 Task: Look for space in Issoire, France from 8th June, 2023 to 12th June, 2023 for 2 adults in price range Rs.8000 to Rs.16000. Place can be private room with 1  bedroom having 1 bed and 1 bathroom. Property type can be flatguest house, hotel. Booking option can be shelf check-in. Required host language is English.
Action: Mouse moved to (547, 141)
Screenshot: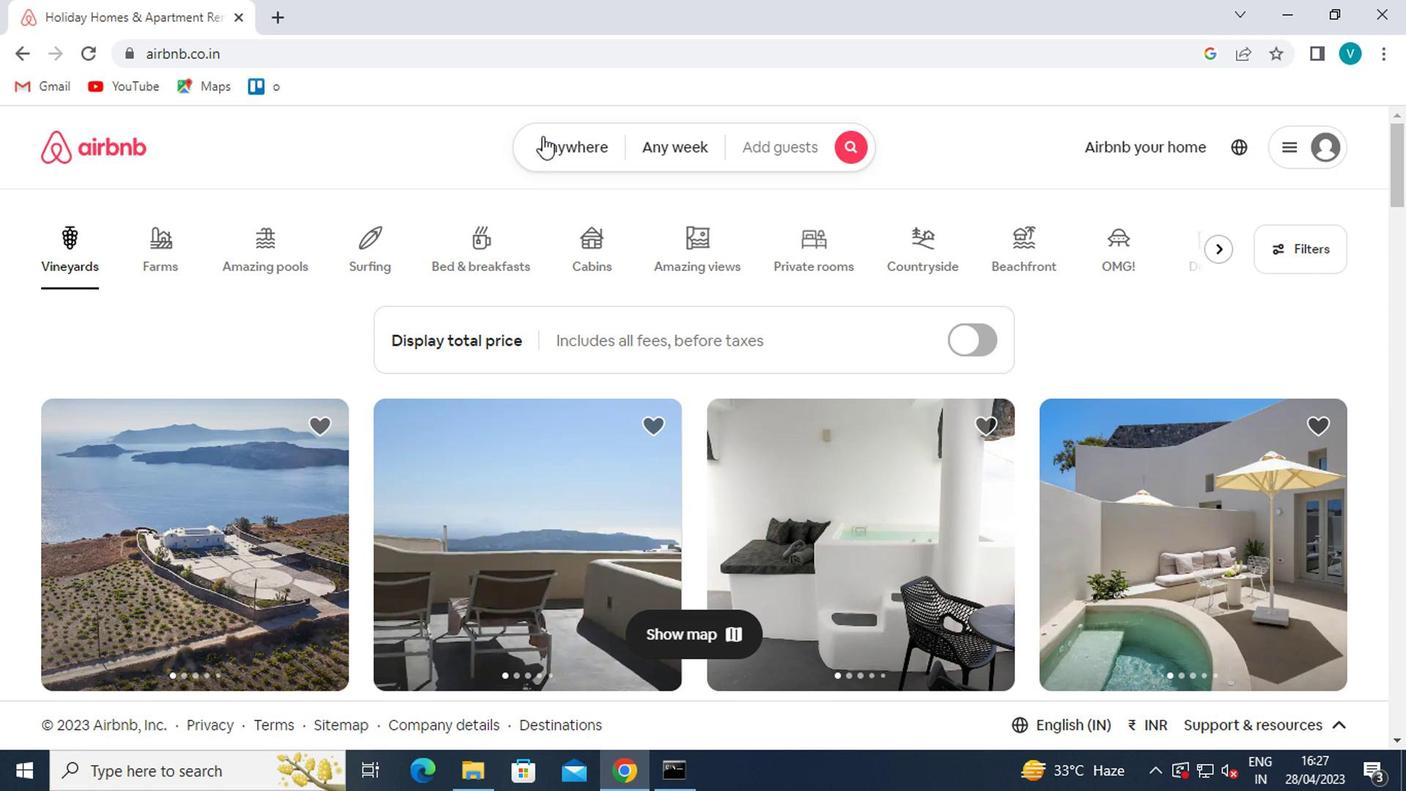
Action: Mouse pressed left at (547, 141)
Screenshot: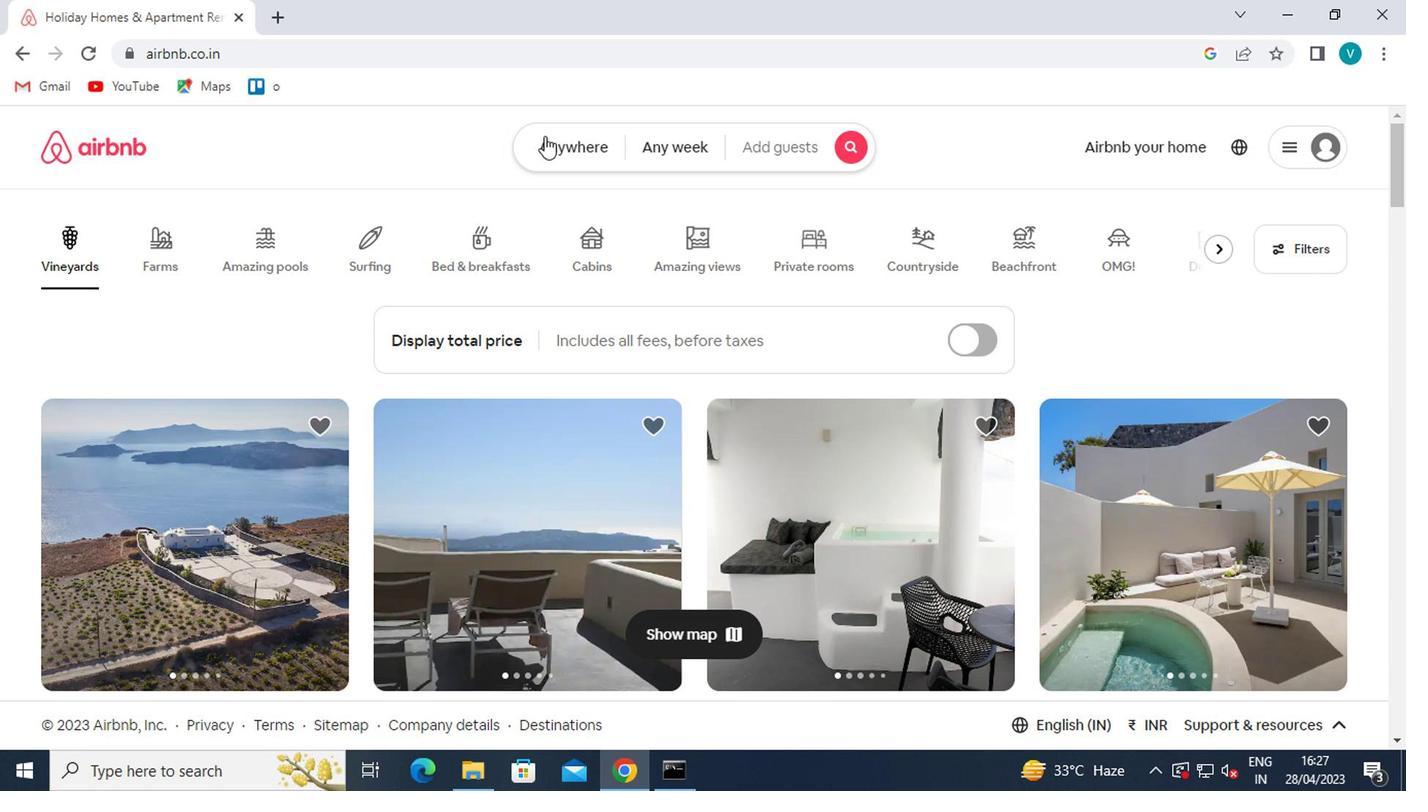 
Action: Mouse moved to (536, 232)
Screenshot: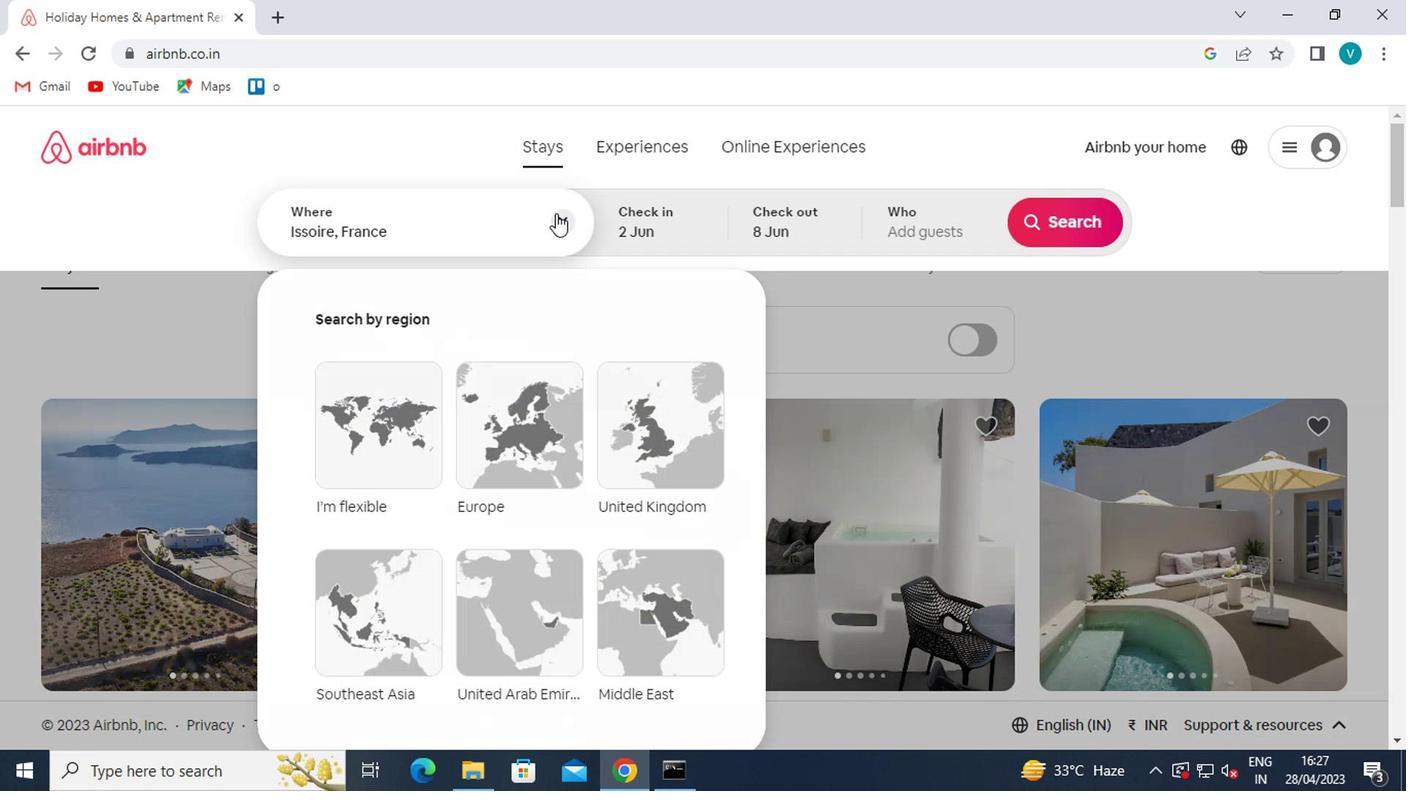
Action: Mouse pressed left at (536, 232)
Screenshot: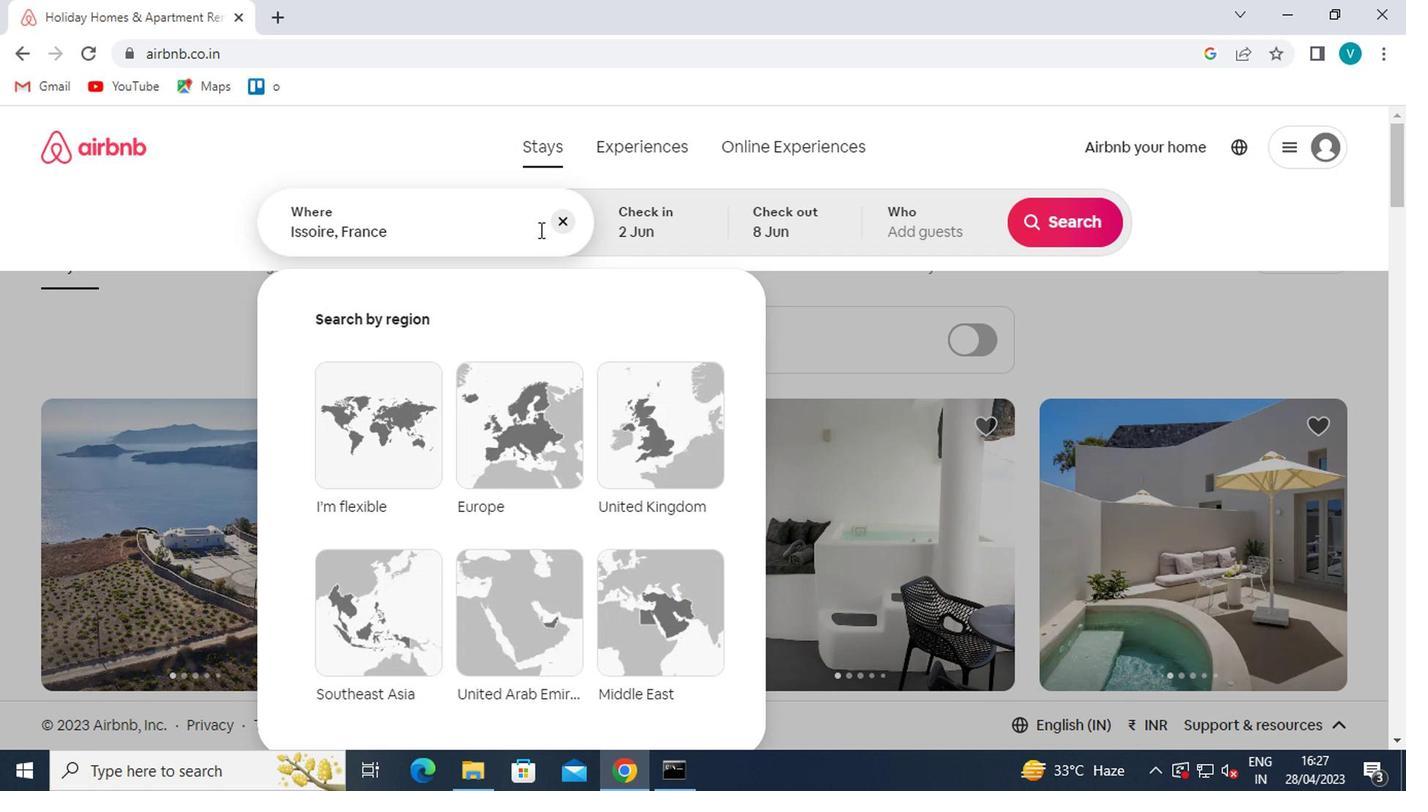 
Action: Key pressed <Key.caps_lock>i<Key.caps_lock>ssoire<Key.down><Key.enter>
Screenshot: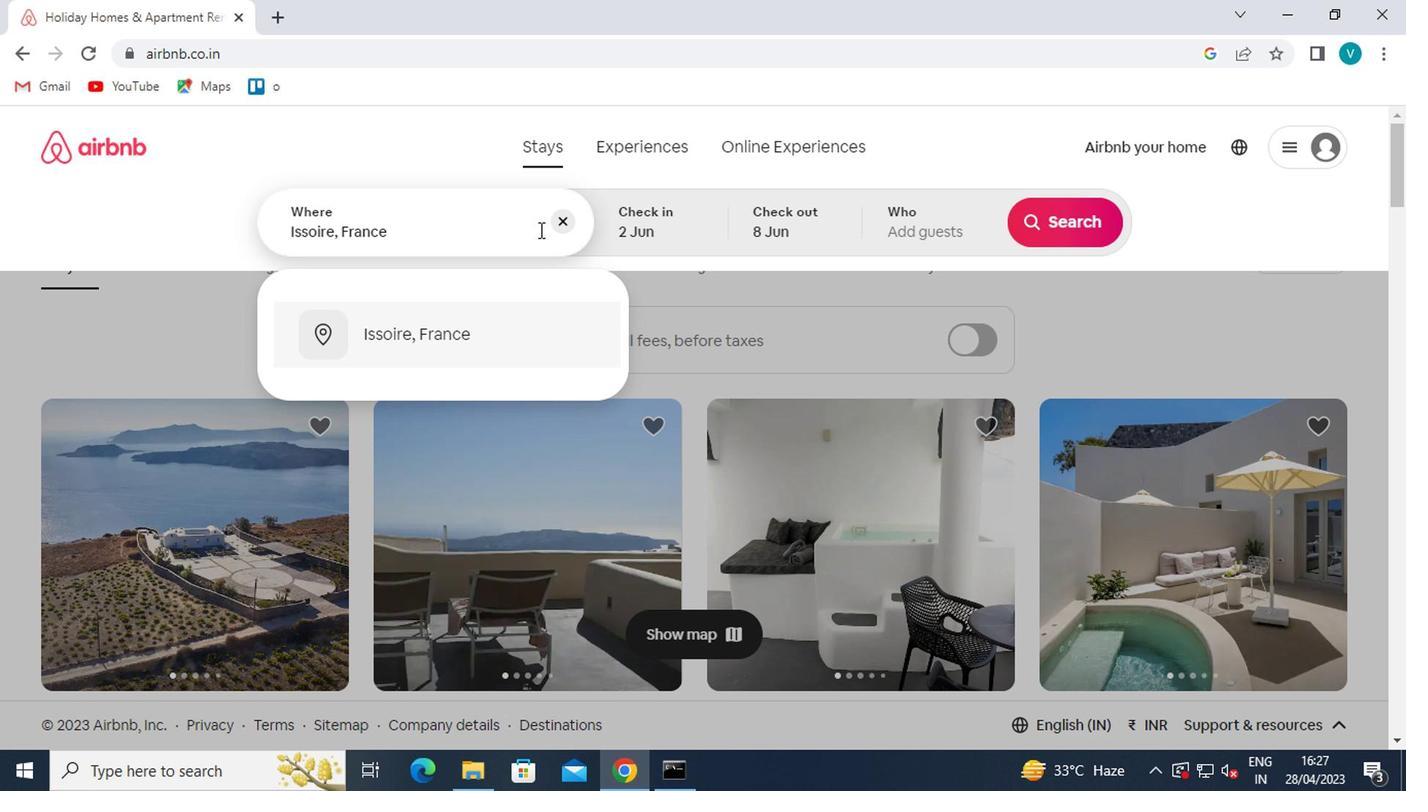 
Action: Mouse moved to (697, 213)
Screenshot: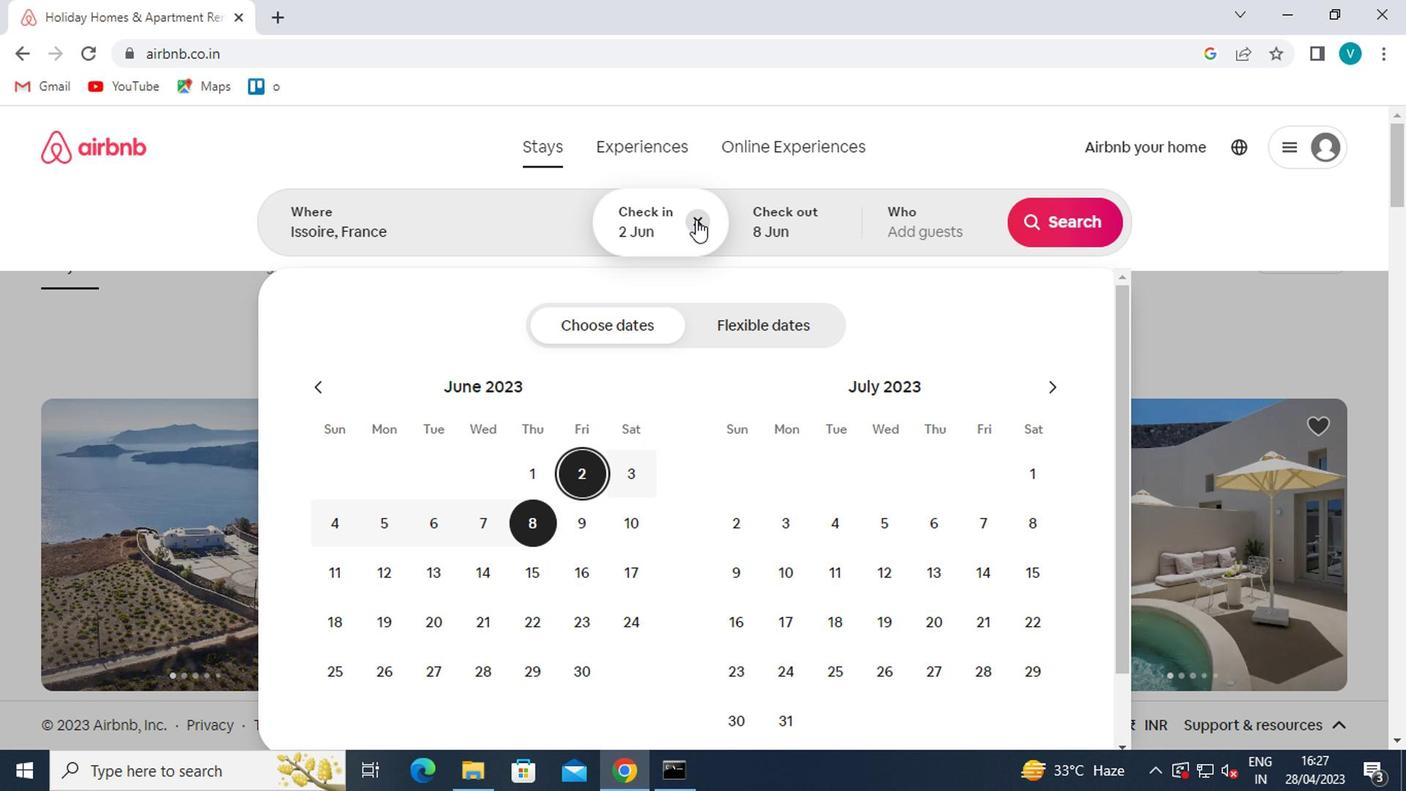 
Action: Mouse pressed left at (697, 213)
Screenshot: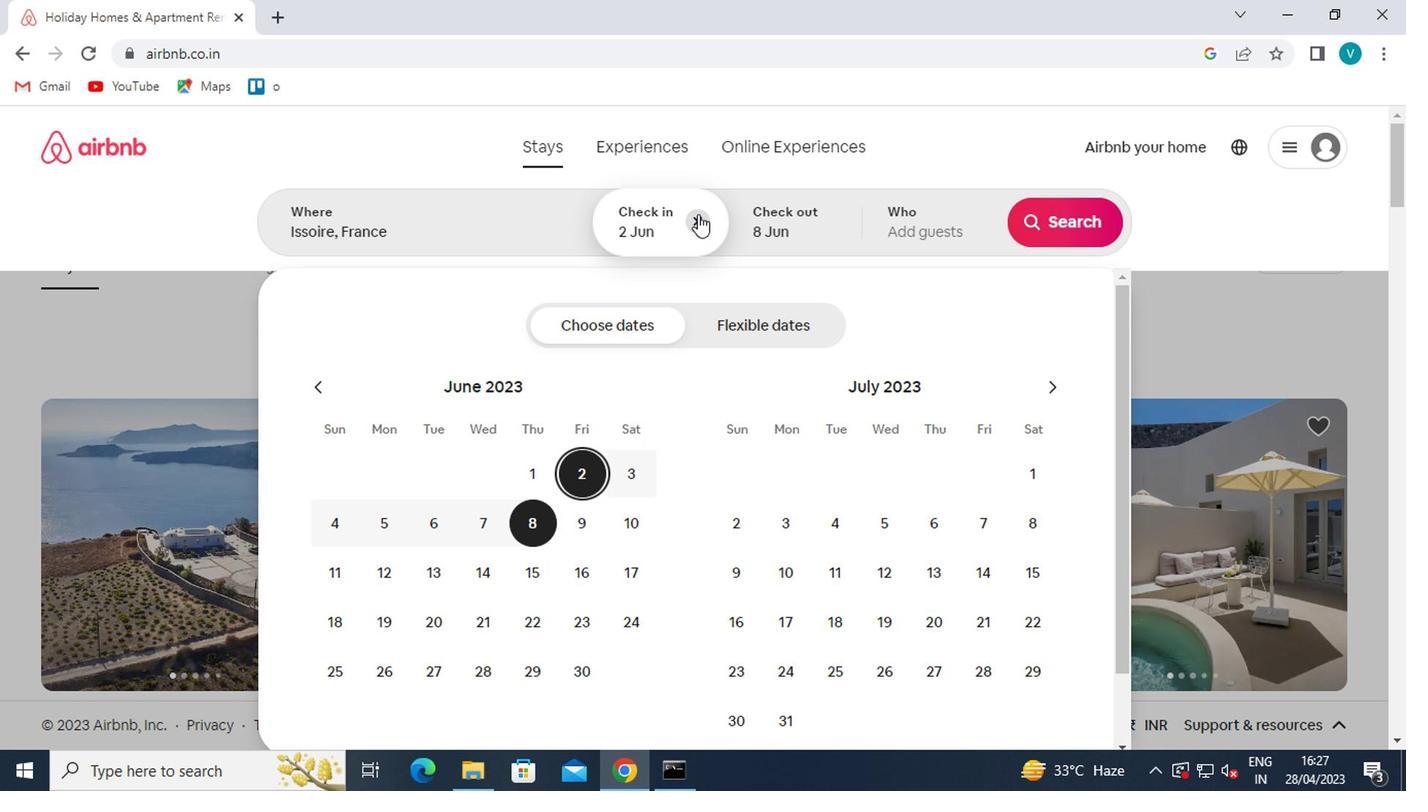 
Action: Mouse moved to (542, 529)
Screenshot: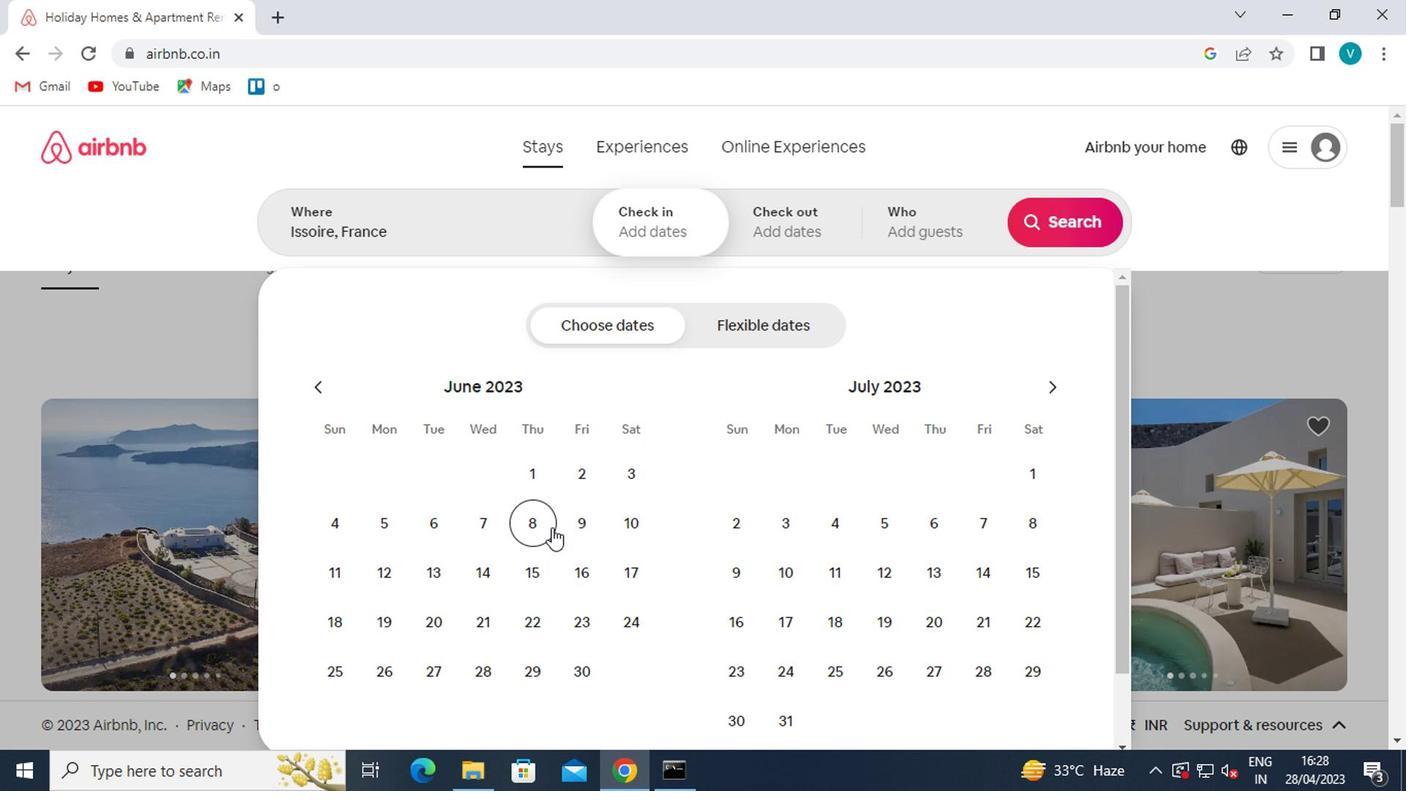
Action: Mouse pressed left at (542, 529)
Screenshot: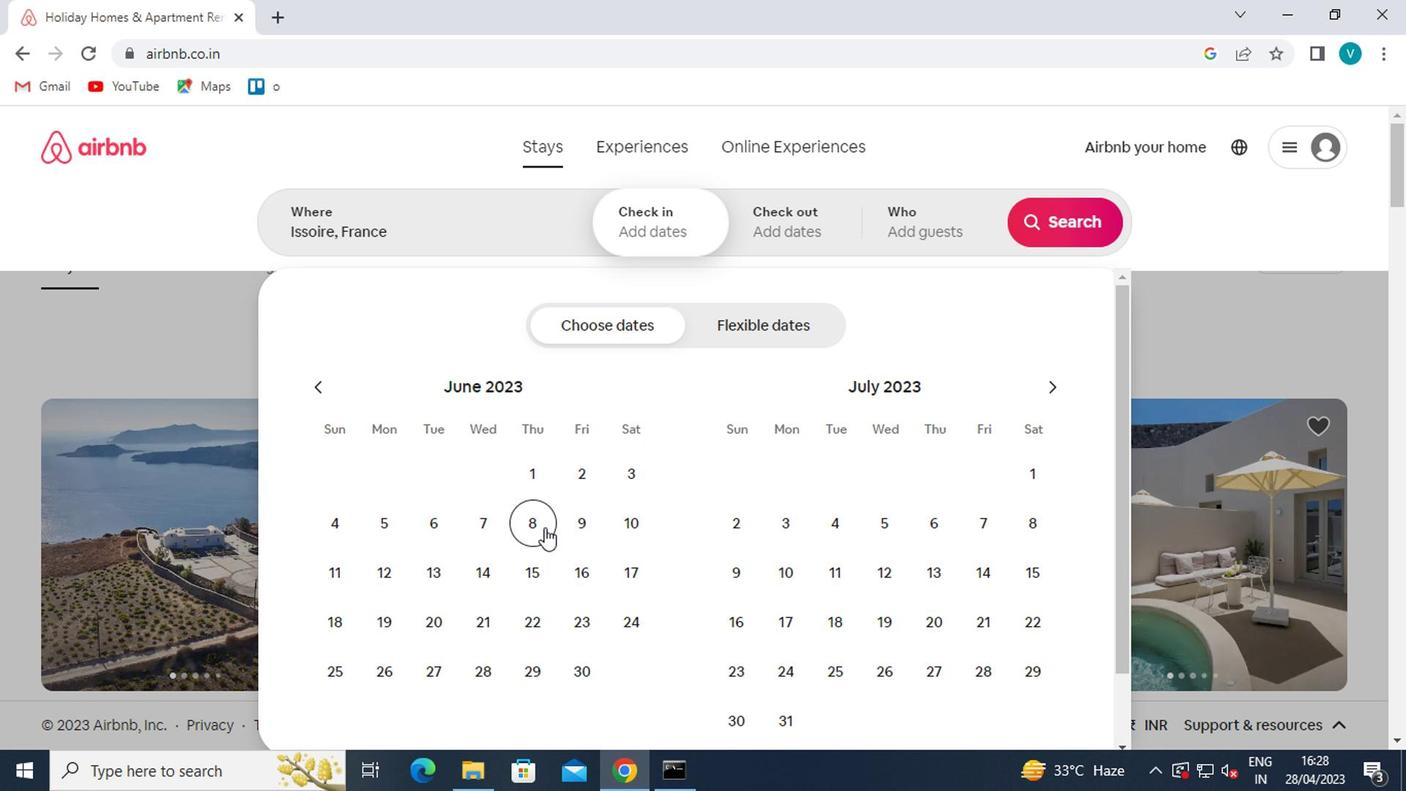 
Action: Mouse moved to (378, 574)
Screenshot: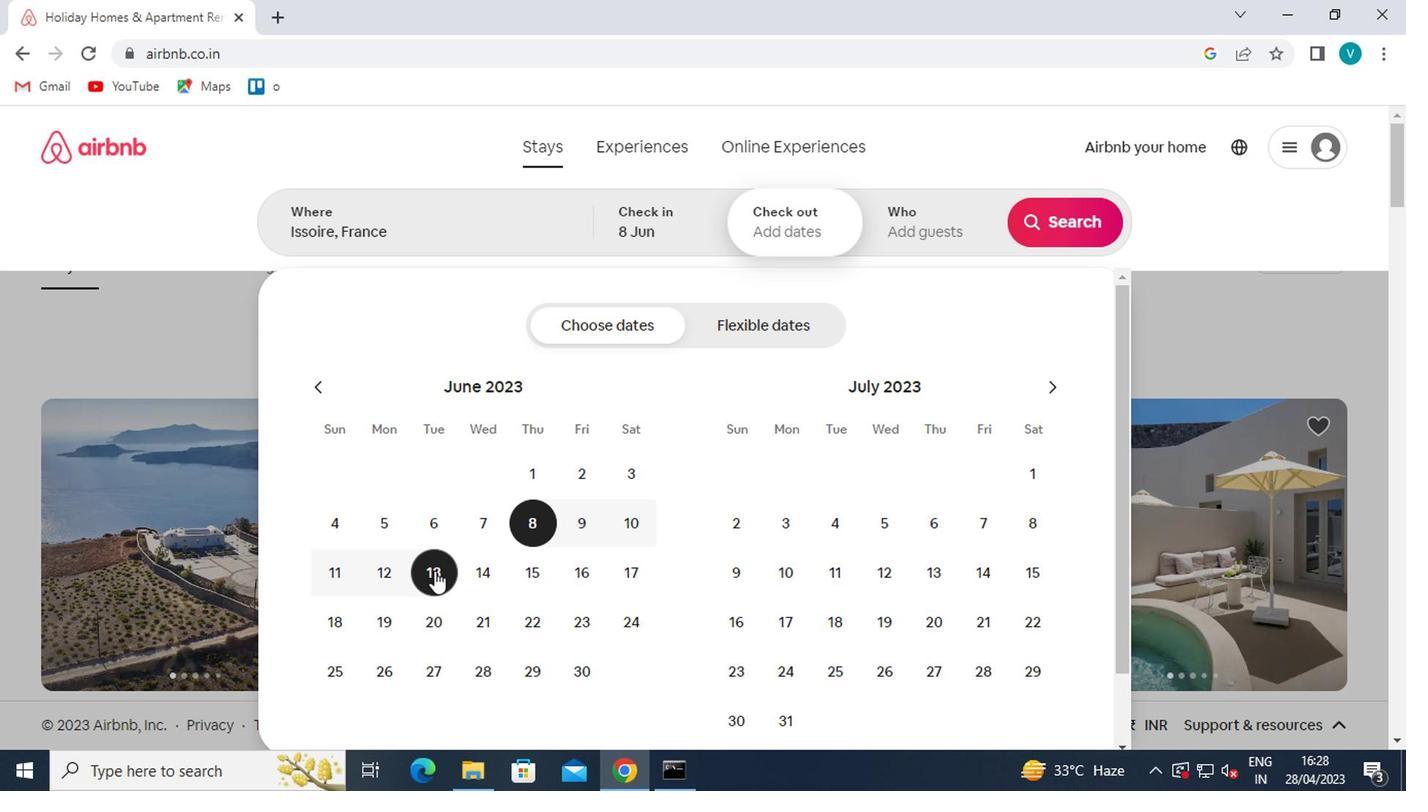 
Action: Mouse pressed left at (378, 574)
Screenshot: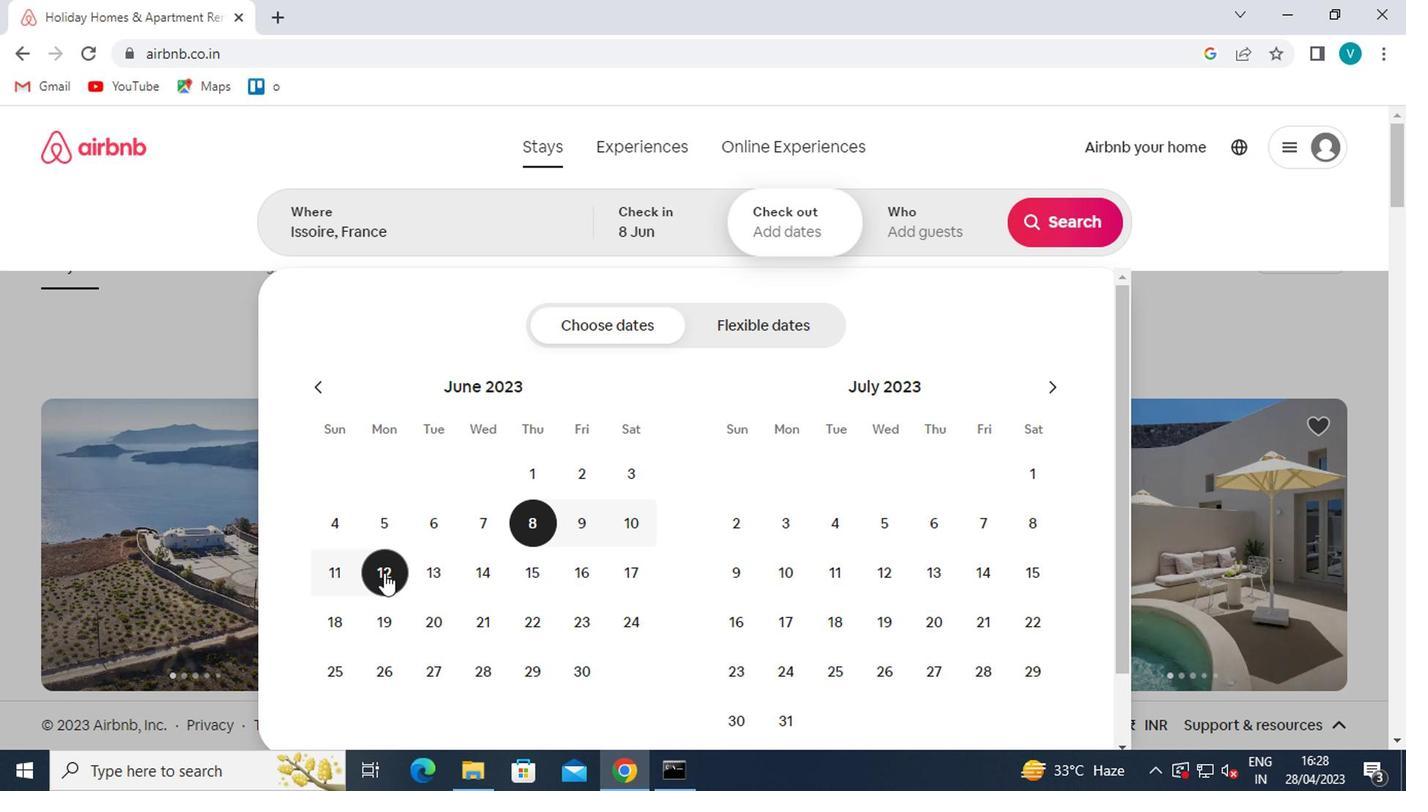 
Action: Mouse moved to (924, 238)
Screenshot: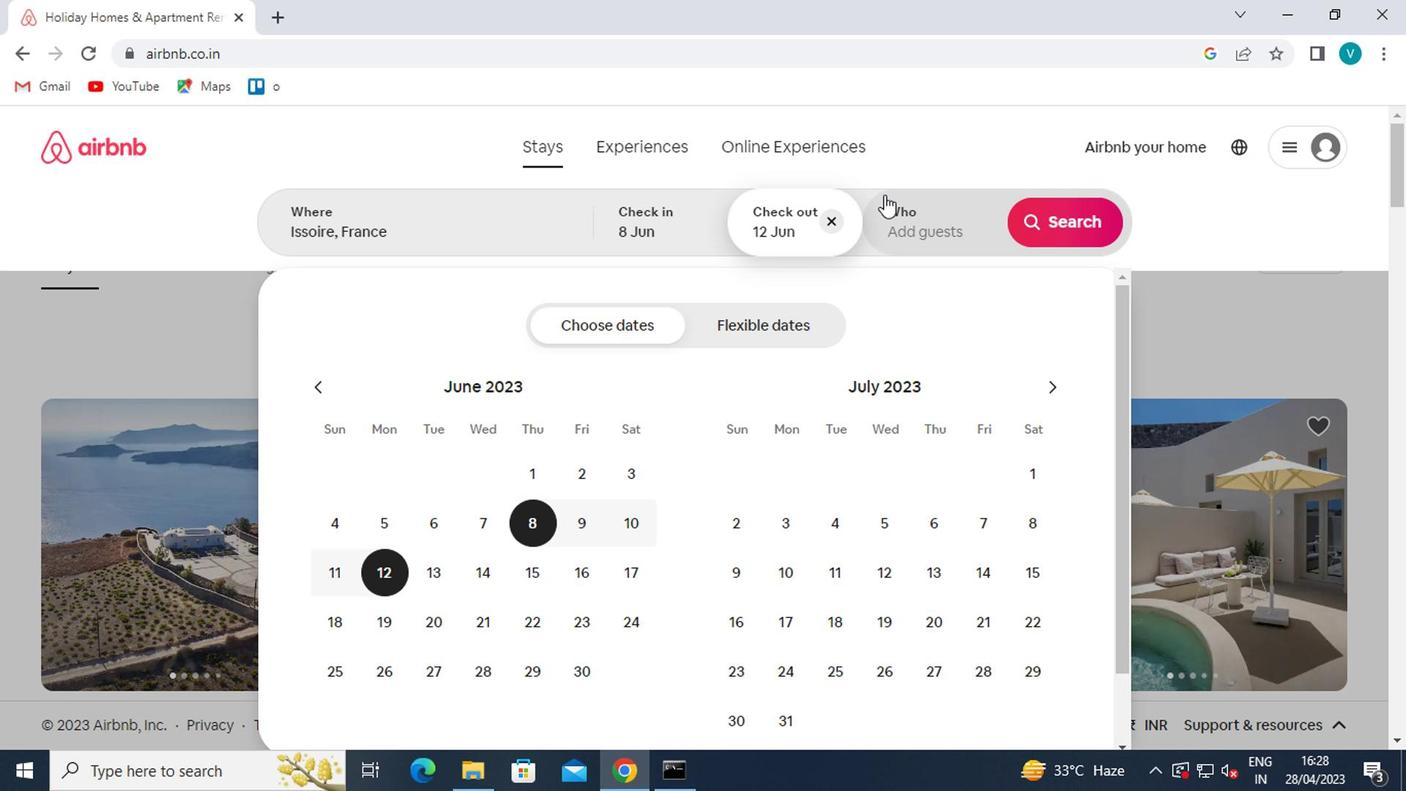 
Action: Mouse pressed left at (924, 238)
Screenshot: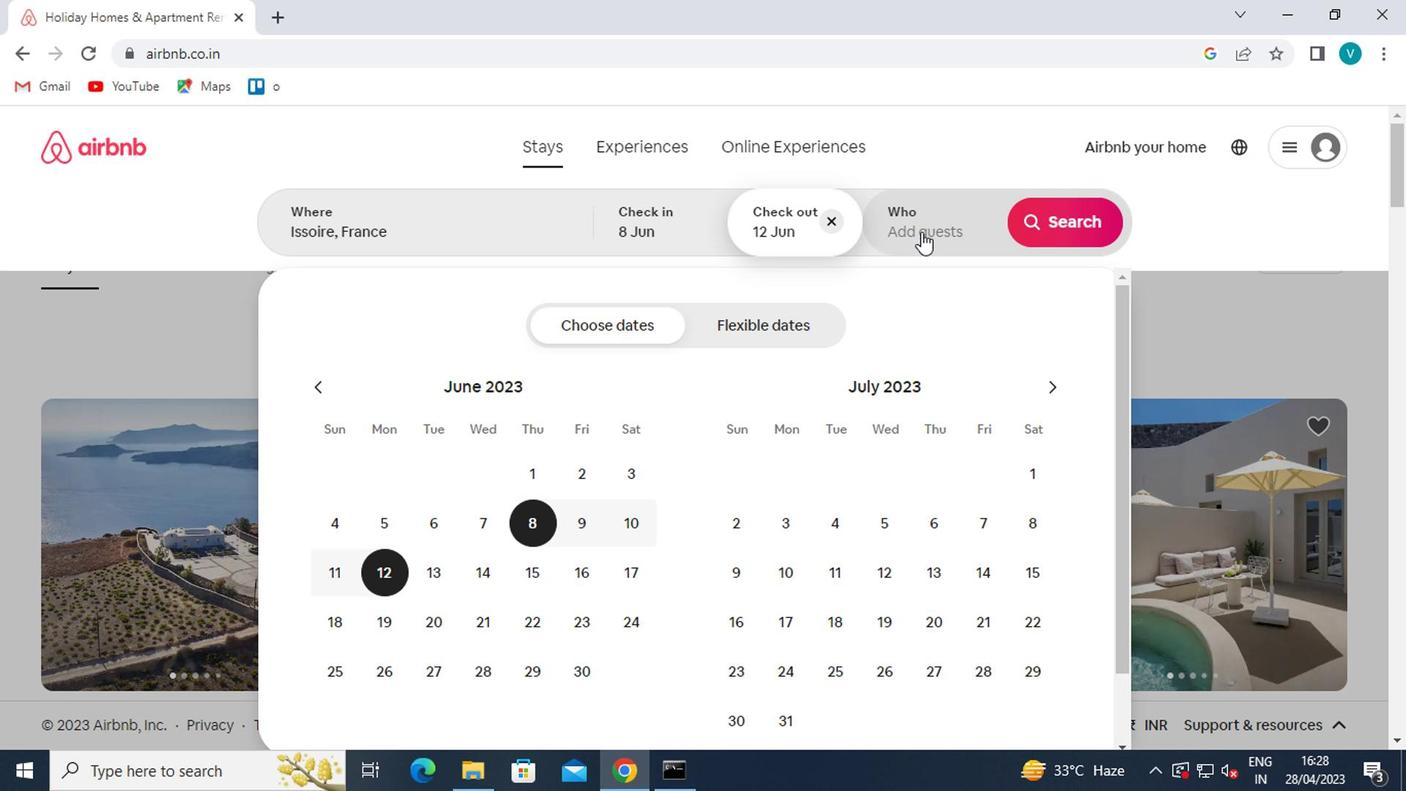 
Action: Mouse moved to (1080, 330)
Screenshot: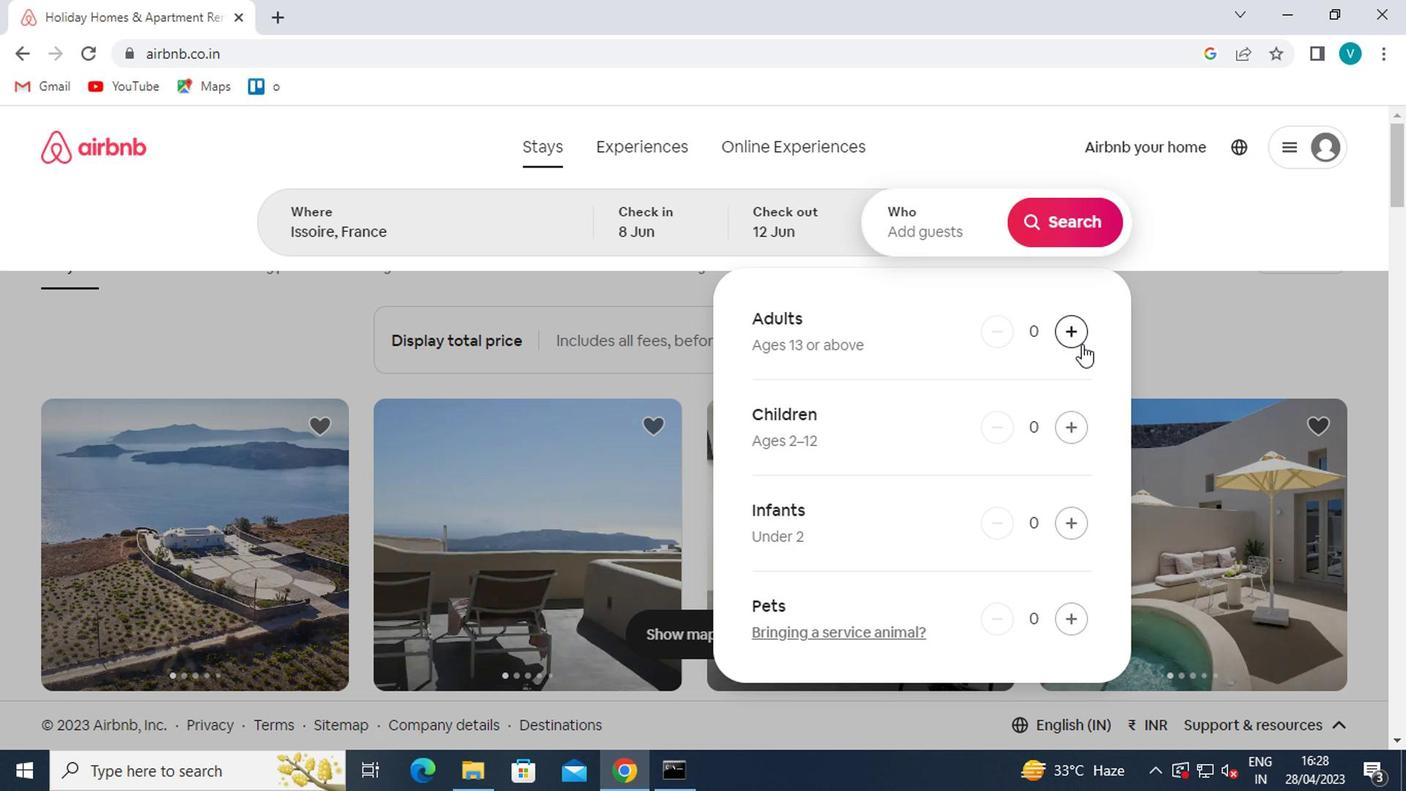 
Action: Mouse pressed left at (1080, 330)
Screenshot: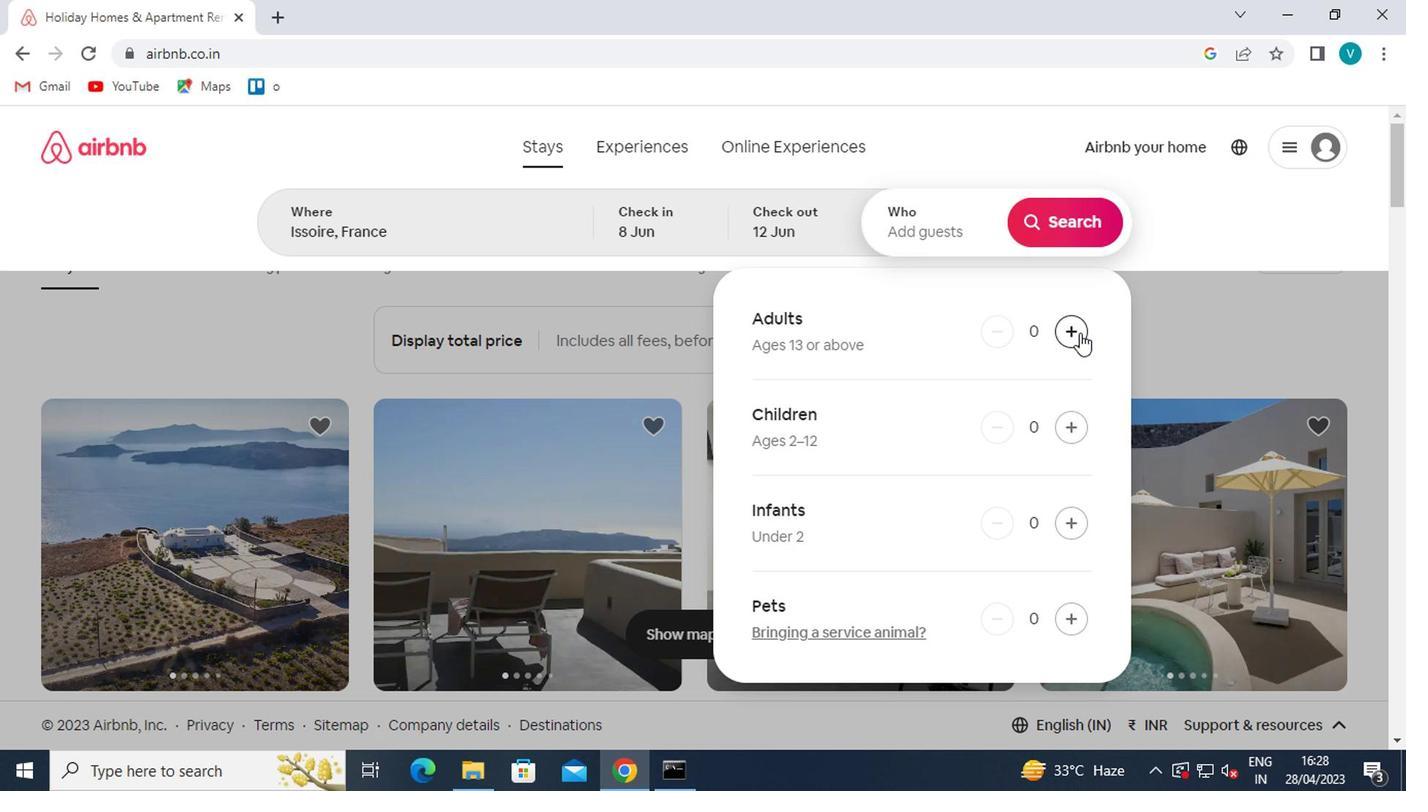 
Action: Mouse pressed left at (1080, 330)
Screenshot: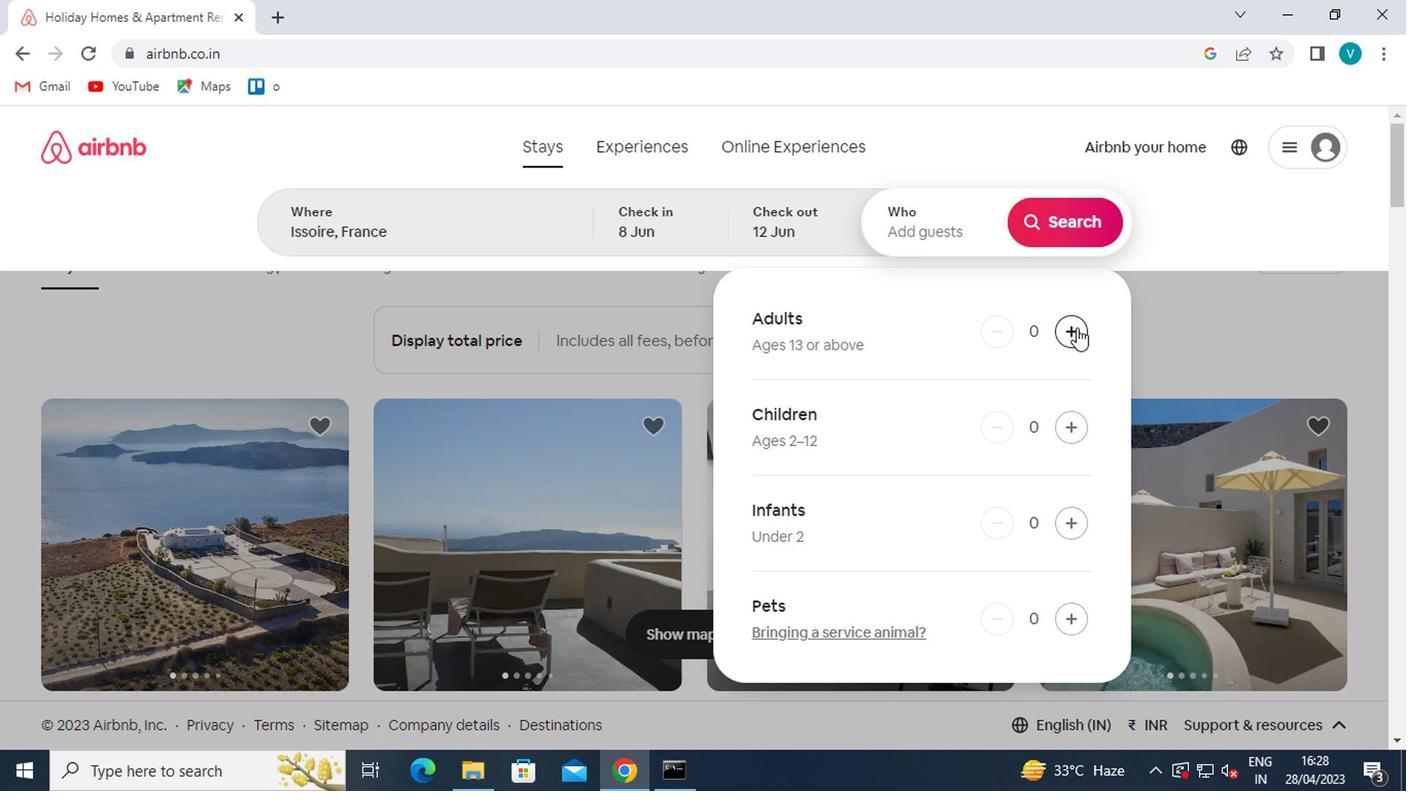 
Action: Mouse moved to (1071, 199)
Screenshot: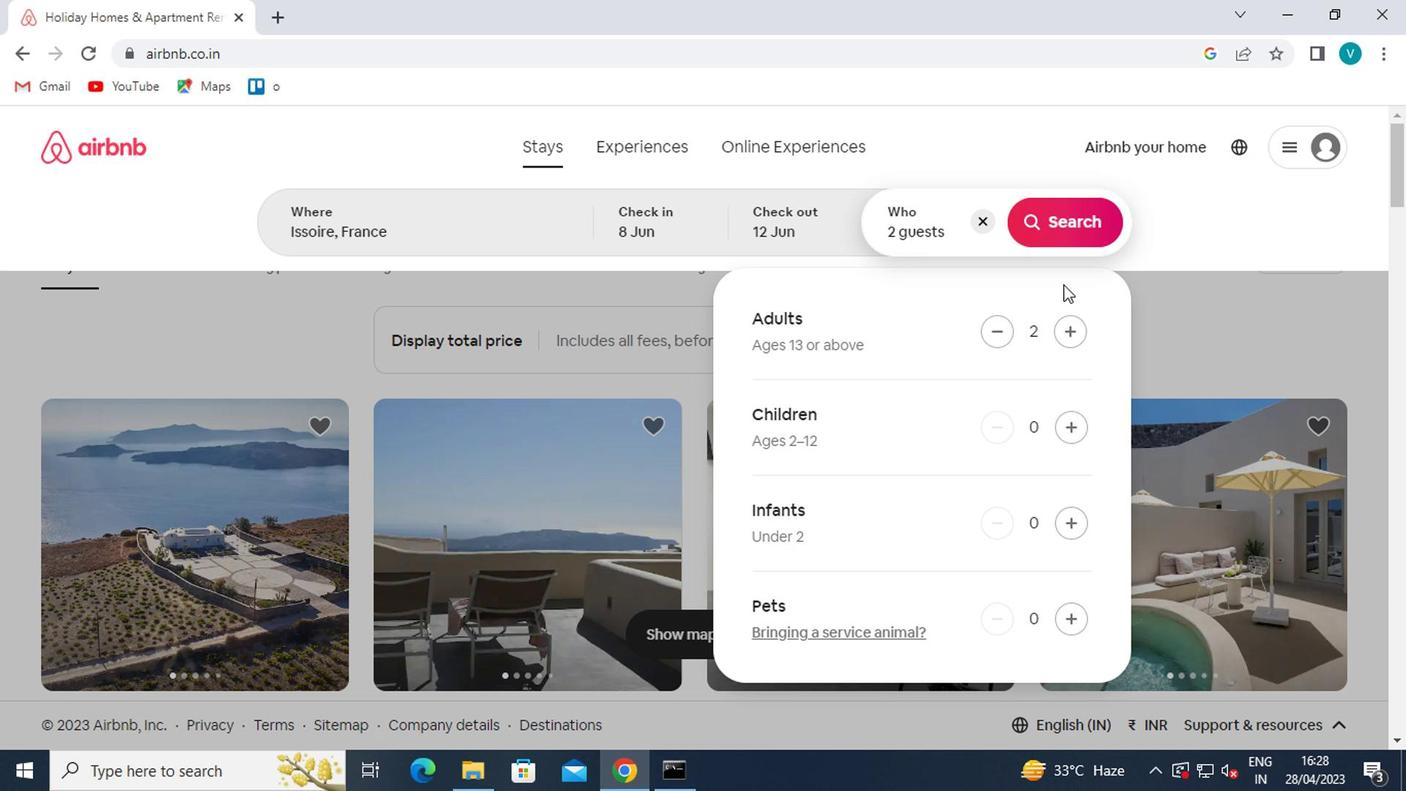 
Action: Mouse pressed left at (1071, 199)
Screenshot: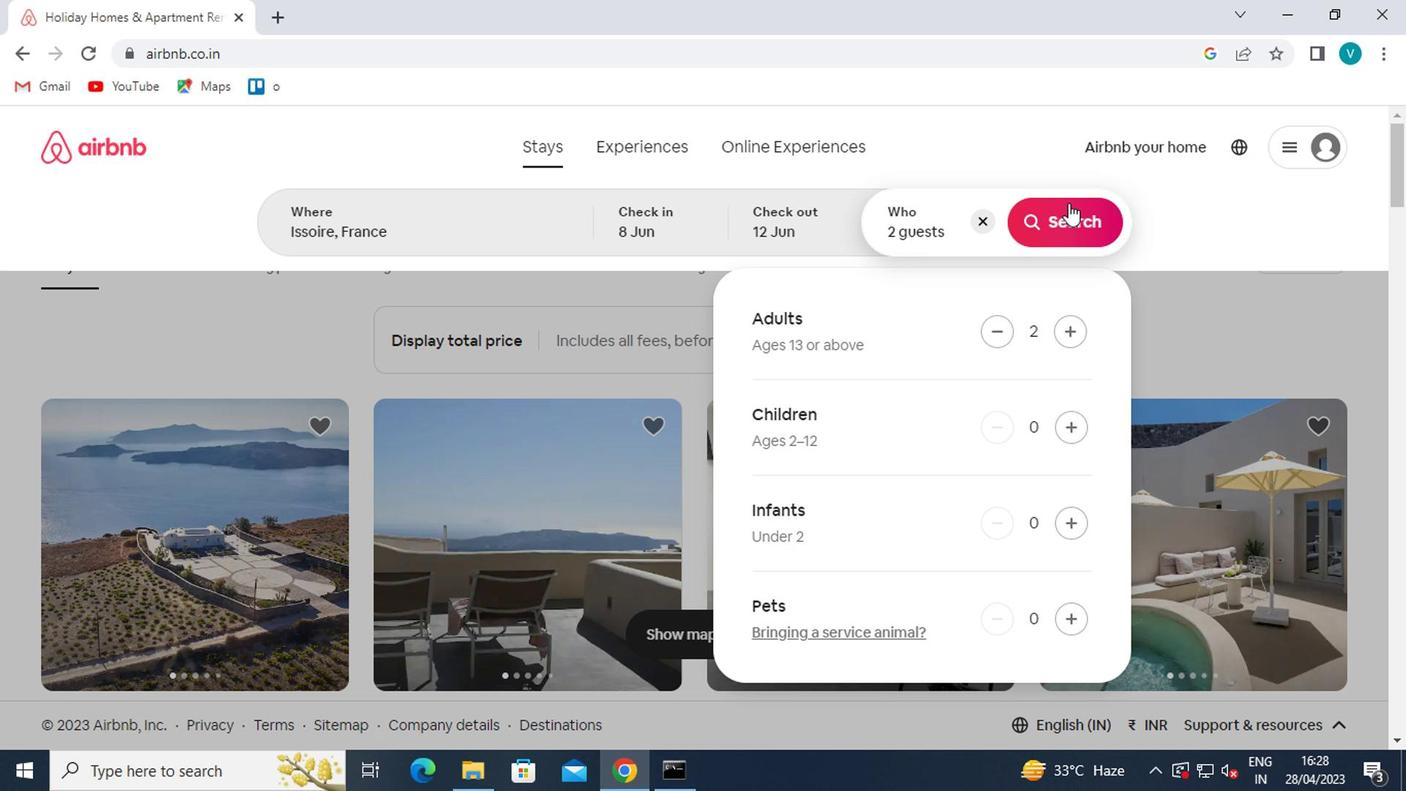 
Action: Mouse moved to (1073, 216)
Screenshot: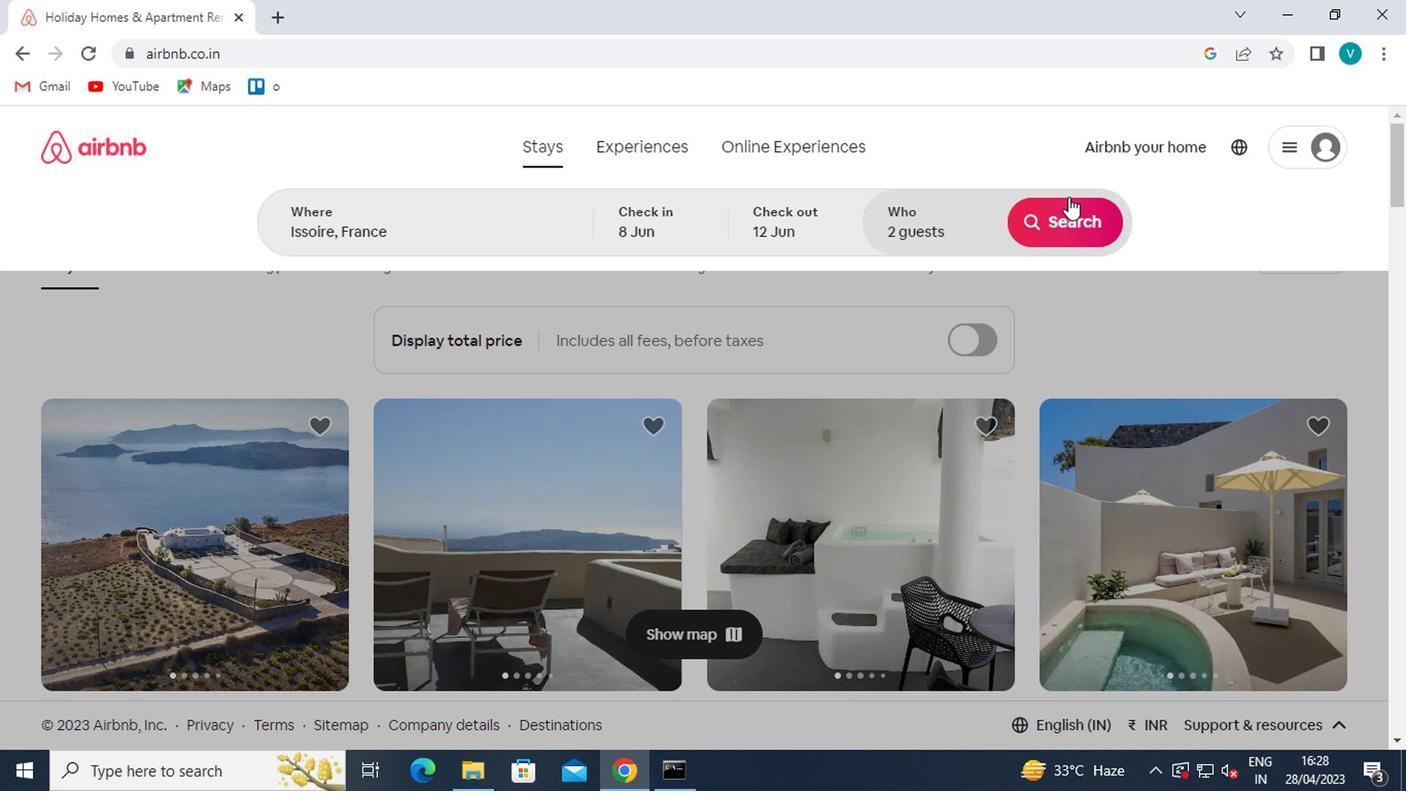 
Action: Mouse pressed left at (1073, 216)
Screenshot: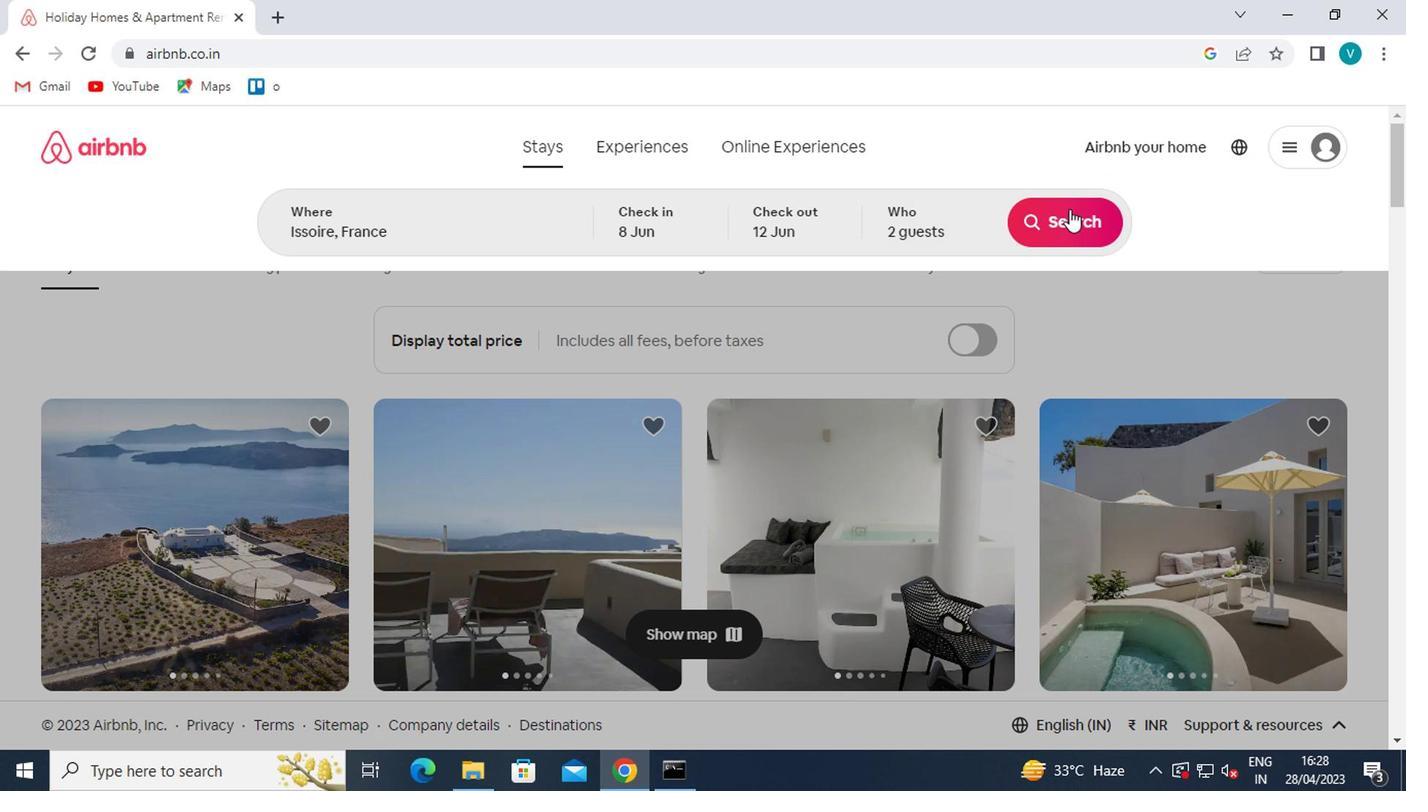 
Action: Mouse moved to (1316, 225)
Screenshot: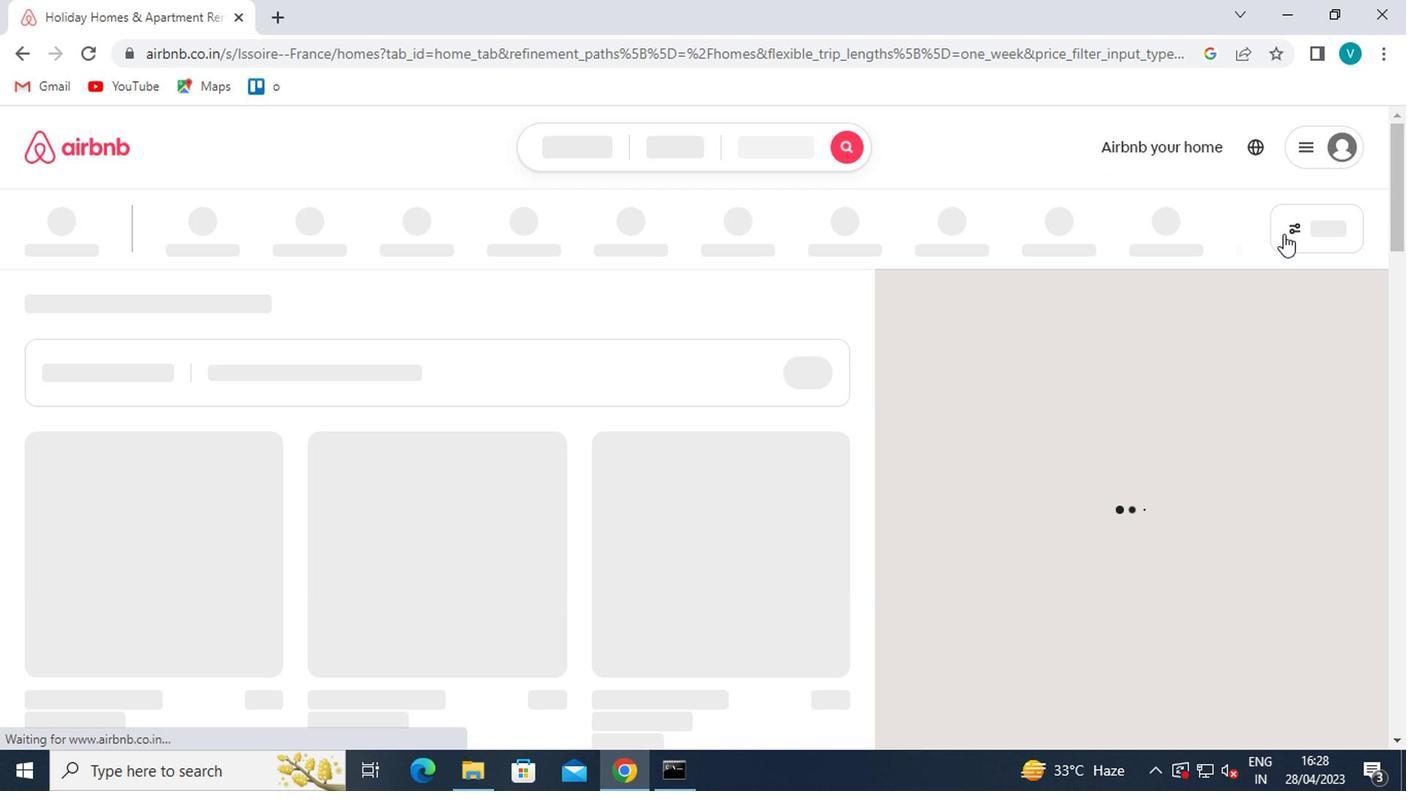 
Action: Mouse pressed left at (1316, 225)
Screenshot: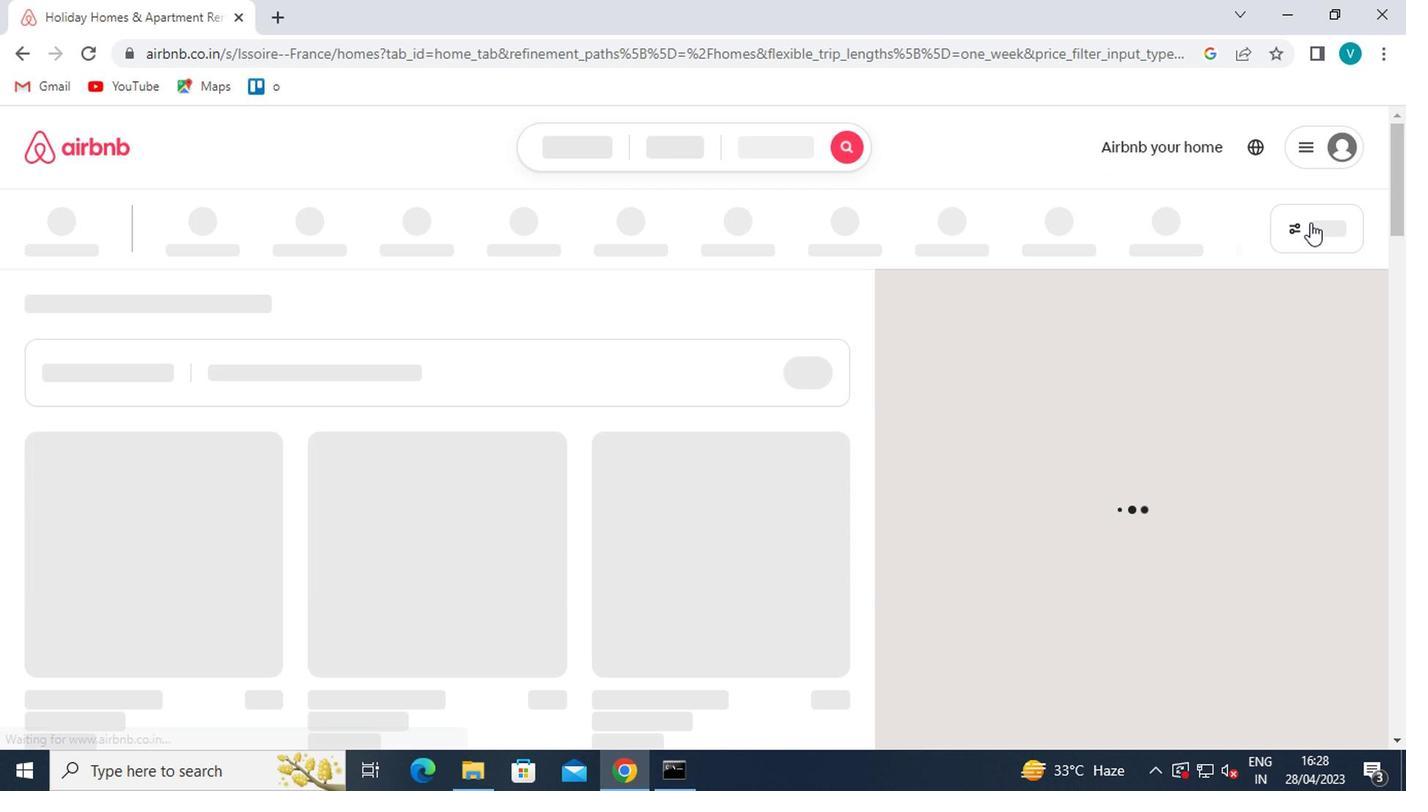 
Action: Mouse moved to (1336, 234)
Screenshot: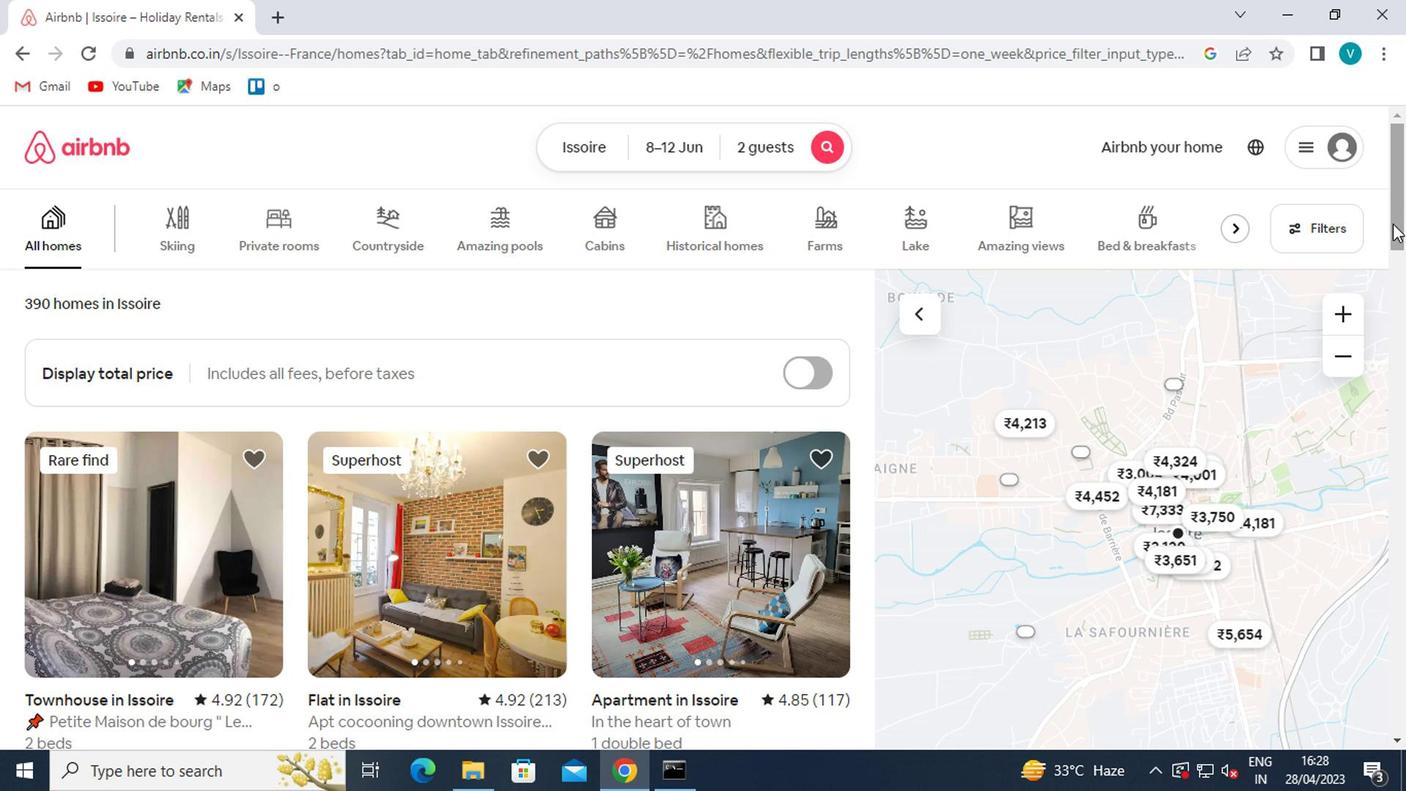 
Action: Mouse pressed left at (1336, 234)
Screenshot: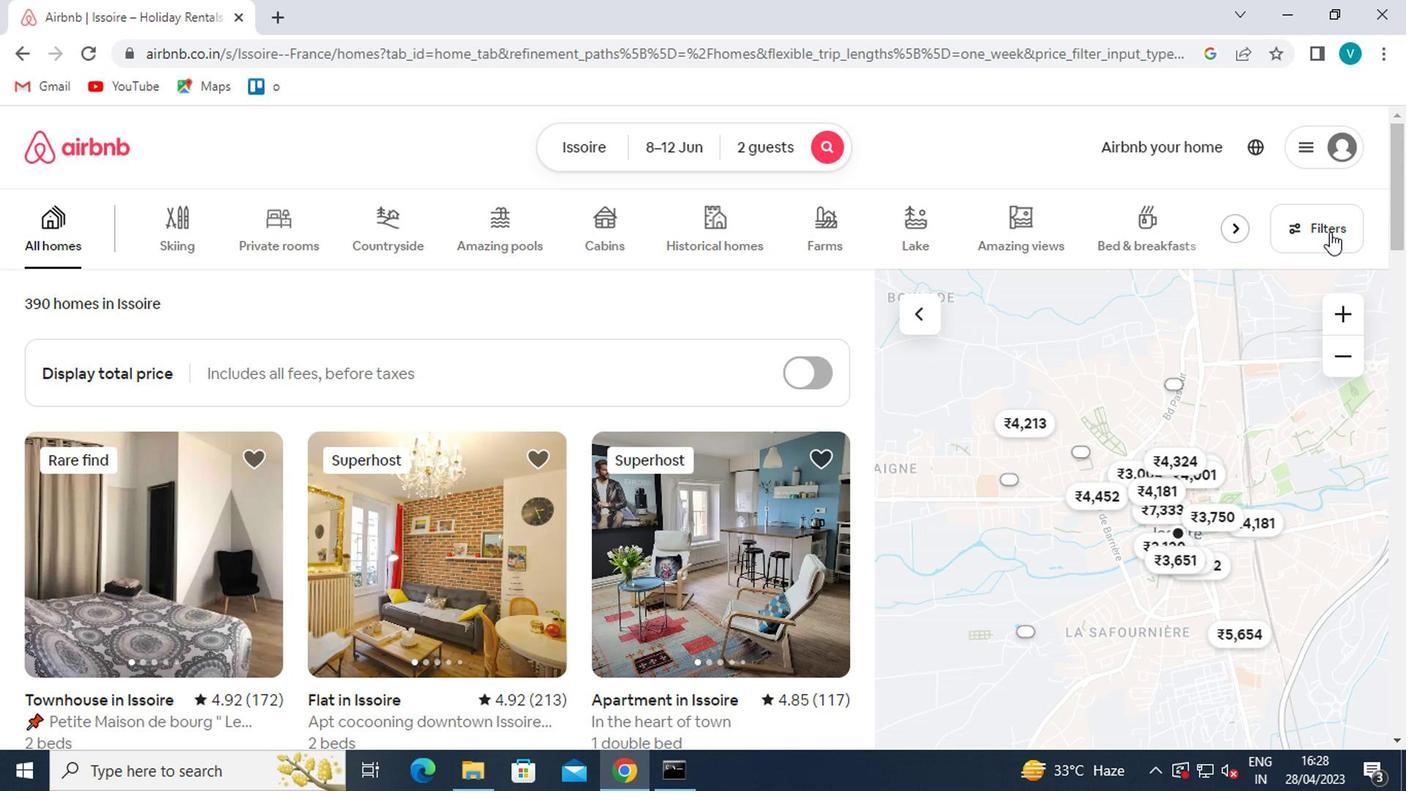 
Action: Mouse moved to (536, 479)
Screenshot: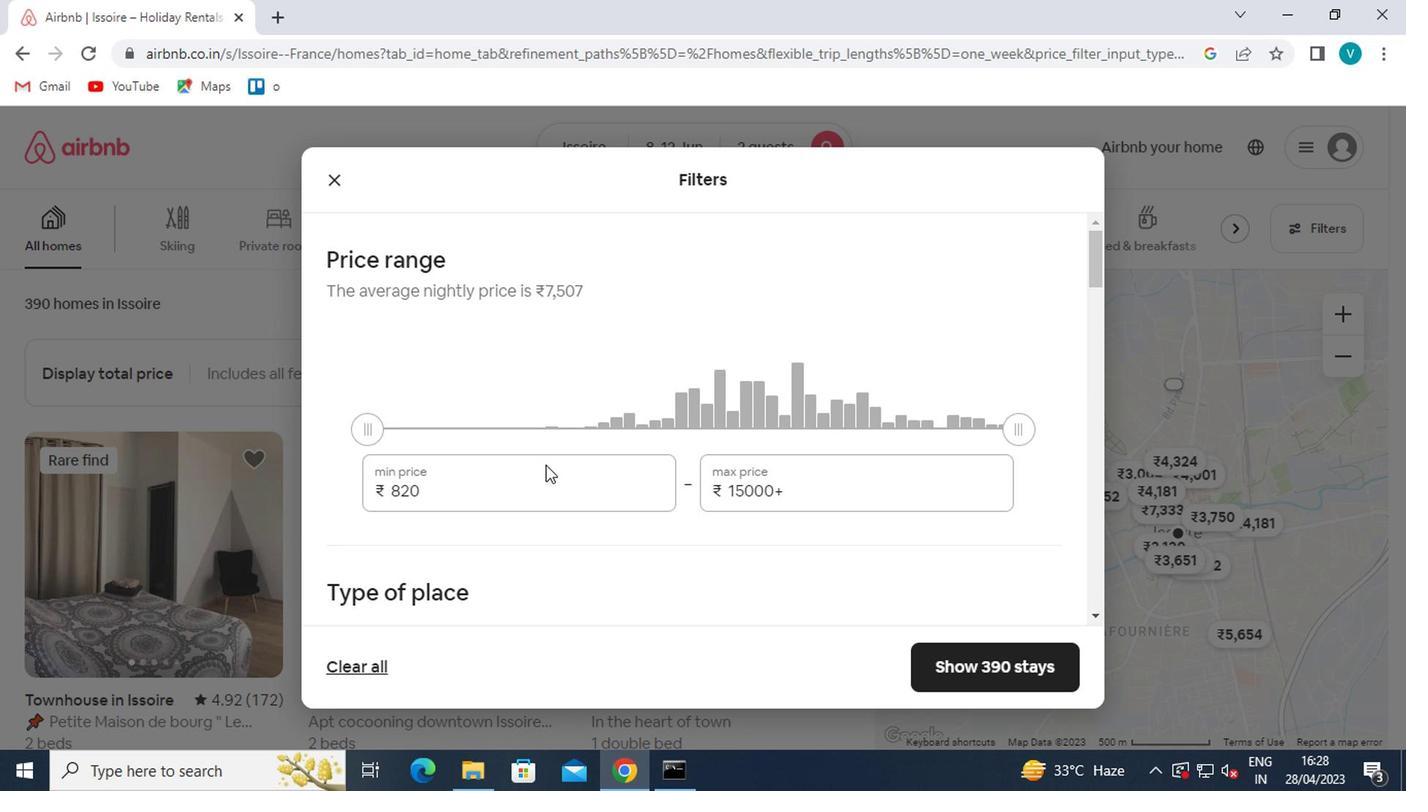 
Action: Mouse pressed left at (536, 479)
Screenshot: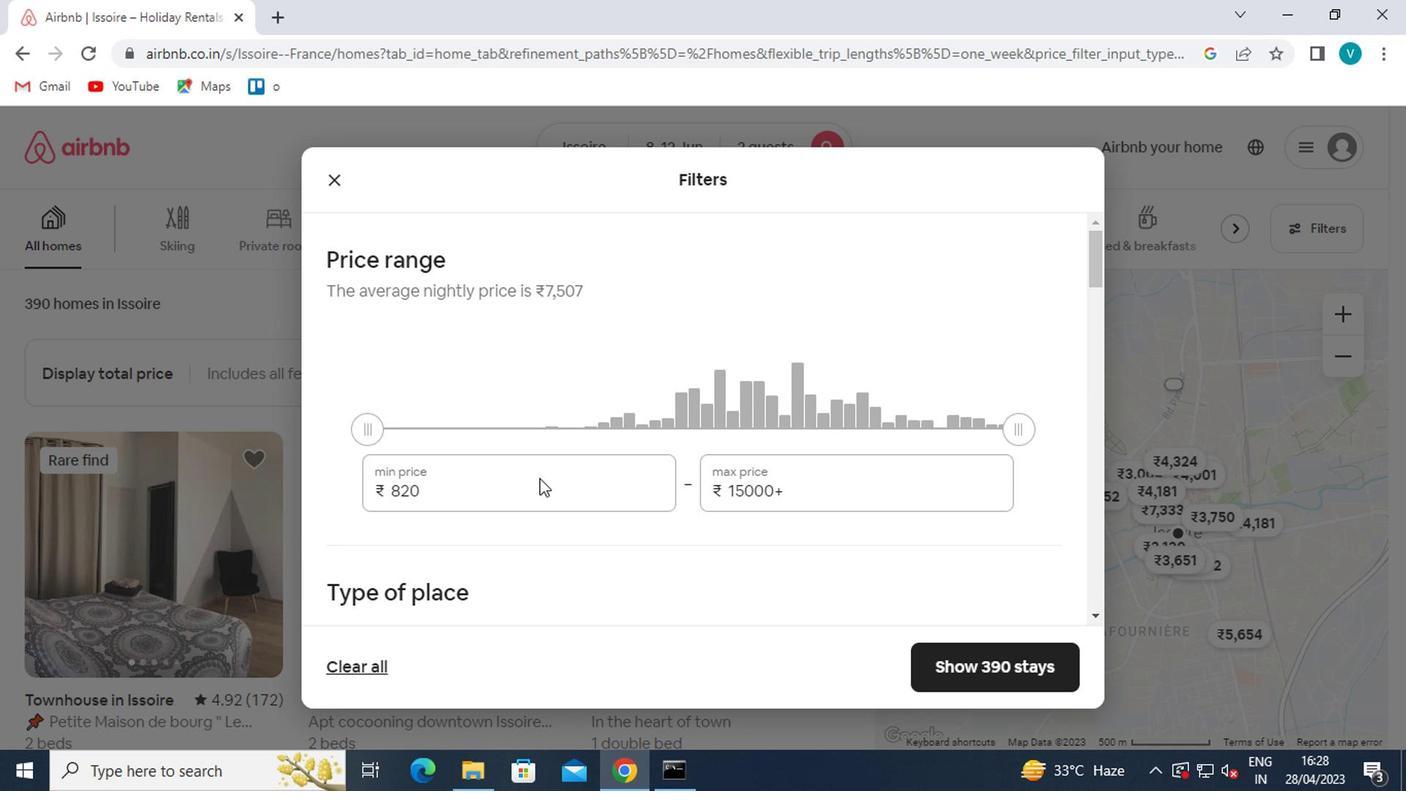 
Action: Key pressed <Key.backspace><Key.backspace><Key.backspace><Key.backspace><Key.backspace><Key.backspace><Key.backspace><Key.backspace><Key.backspace><Key.backspace><Key.backspace><Key.backspace><Key.backspace><Key.backspace>8000<Key.tab>16000
Screenshot: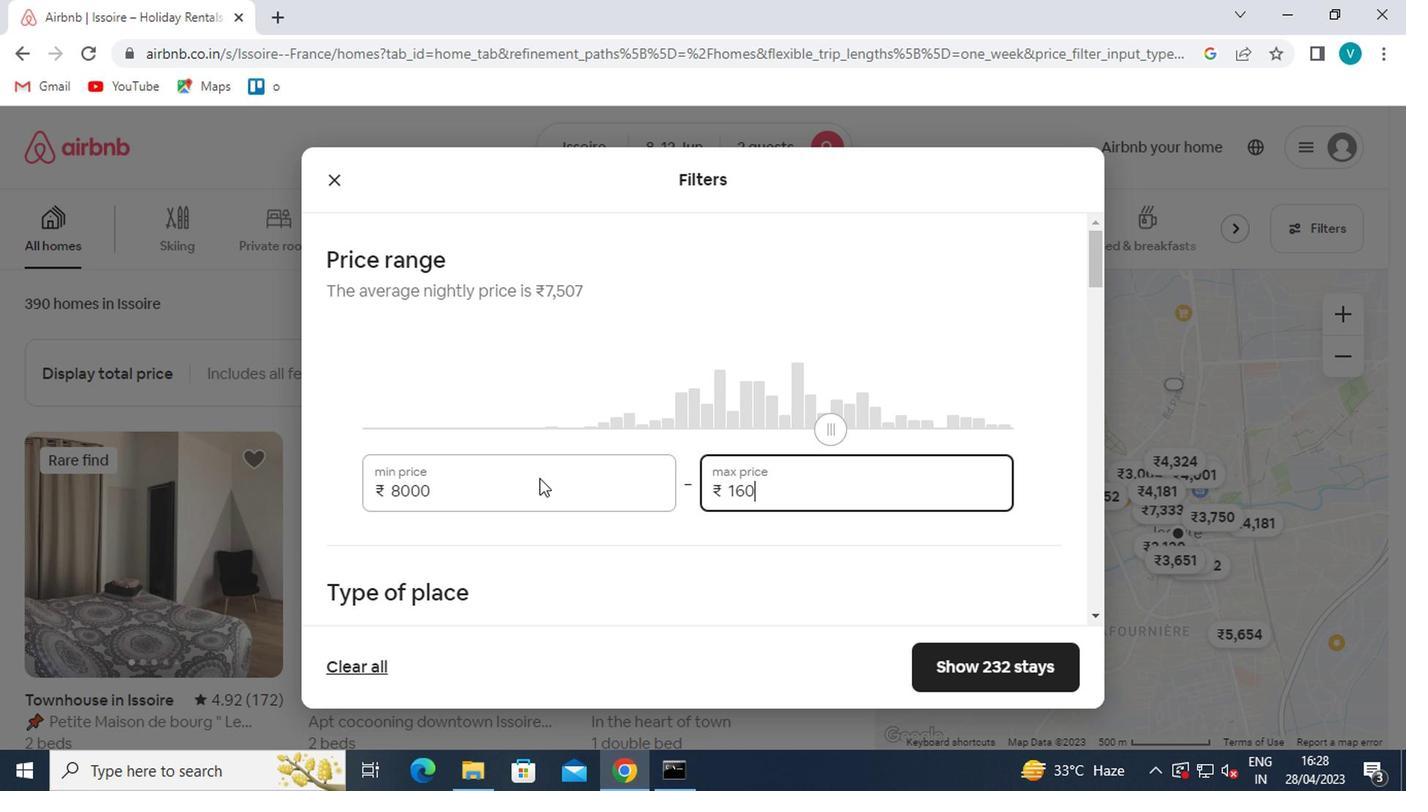 
Action: Mouse scrolled (536, 479) with delta (0, 0)
Screenshot: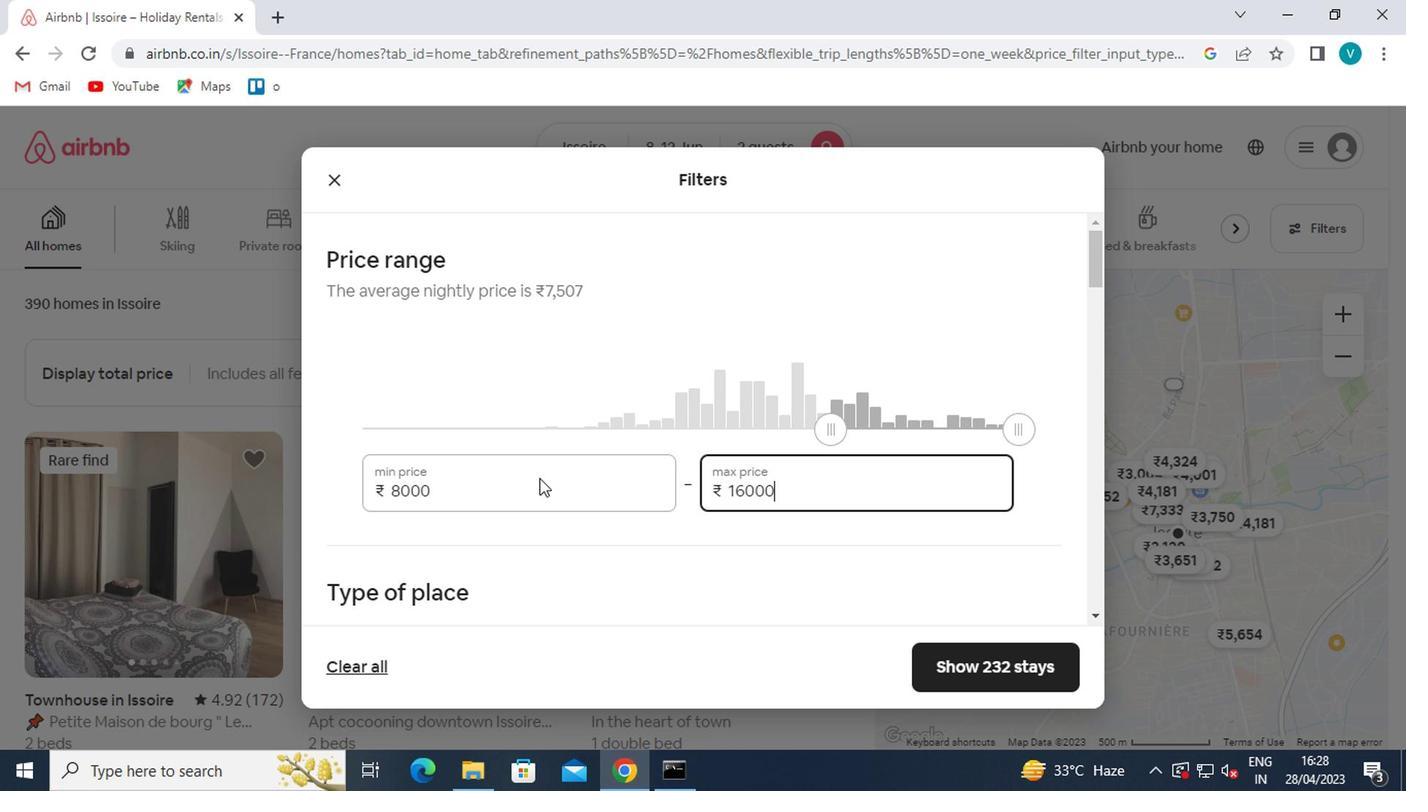 
Action: Mouse scrolled (536, 479) with delta (0, 0)
Screenshot: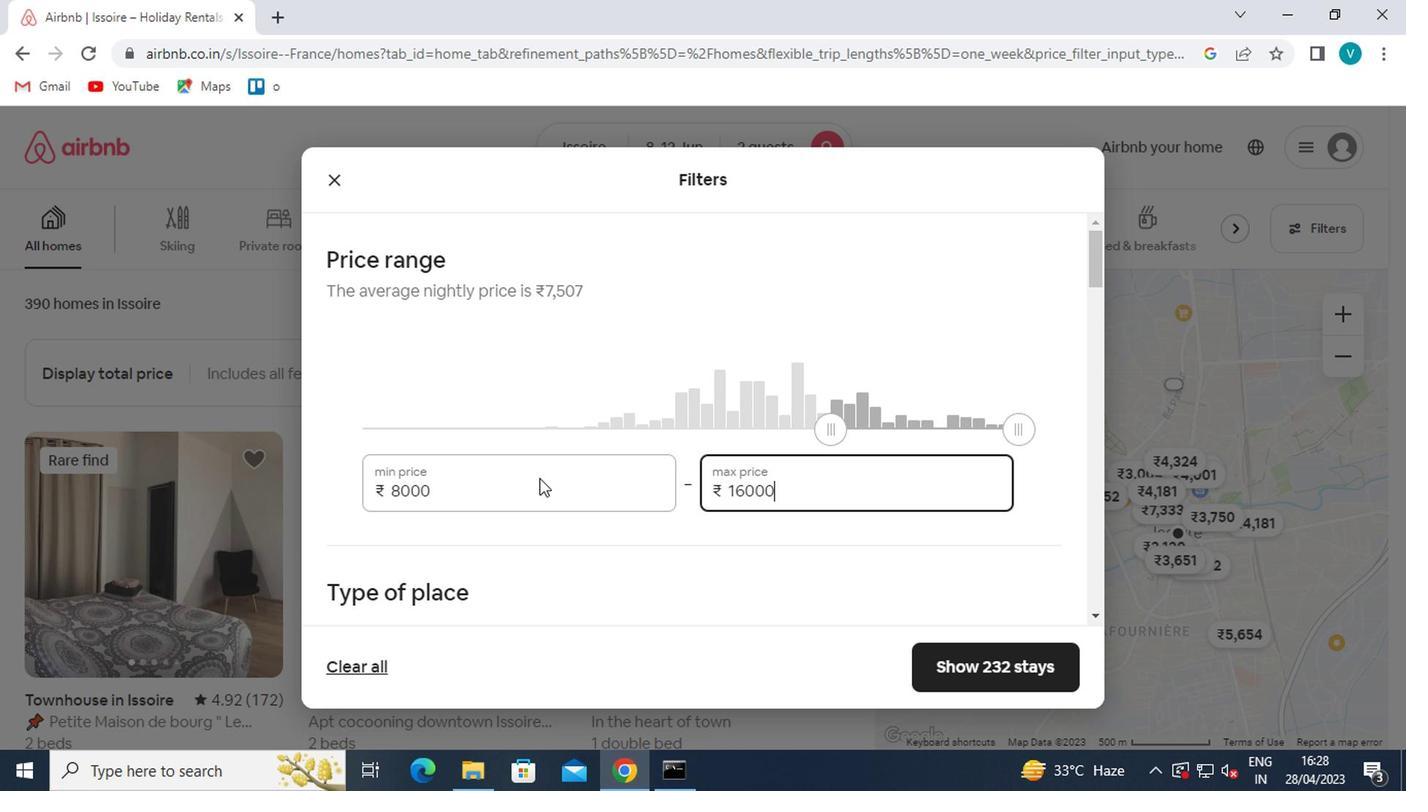 
Action: Mouse scrolled (536, 479) with delta (0, 0)
Screenshot: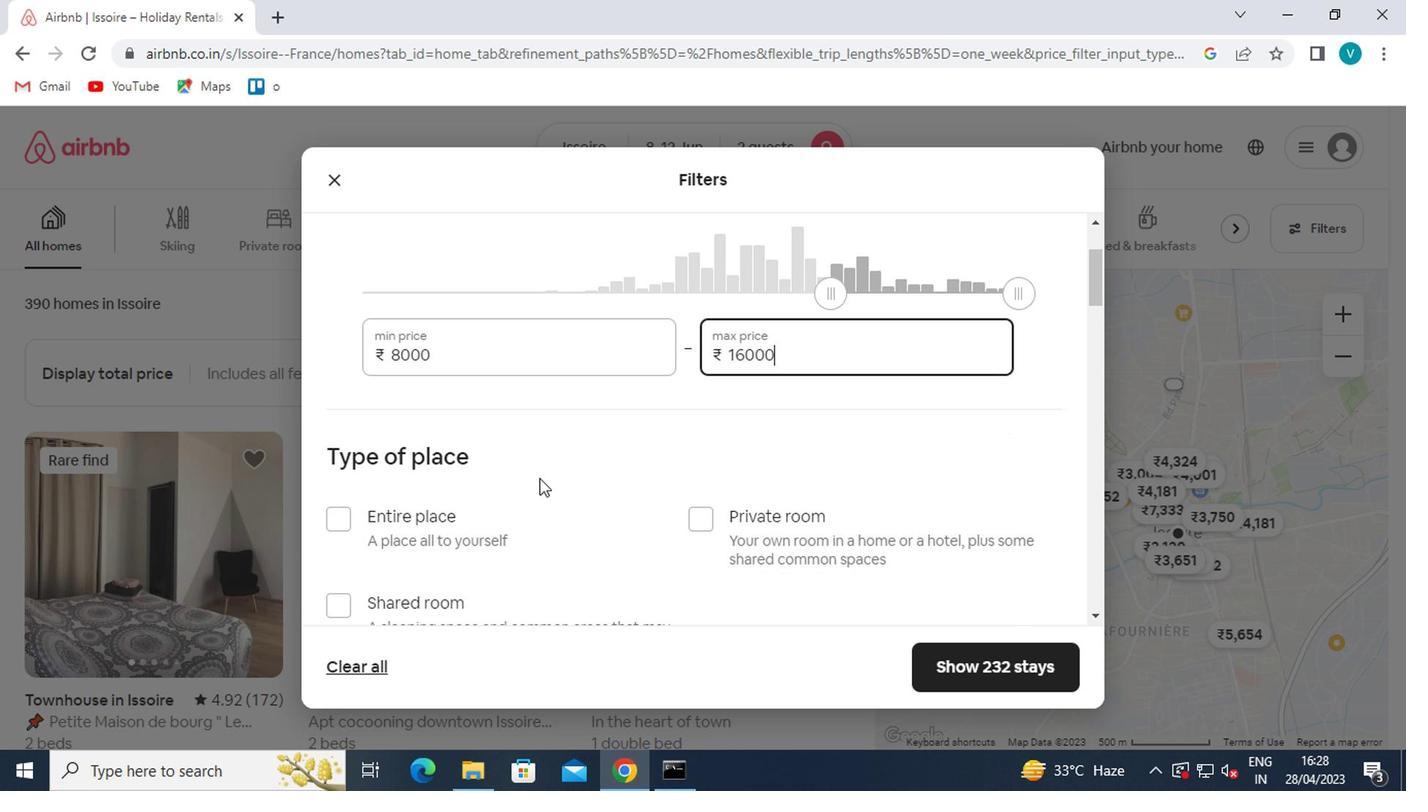 
Action: Mouse moved to (707, 349)
Screenshot: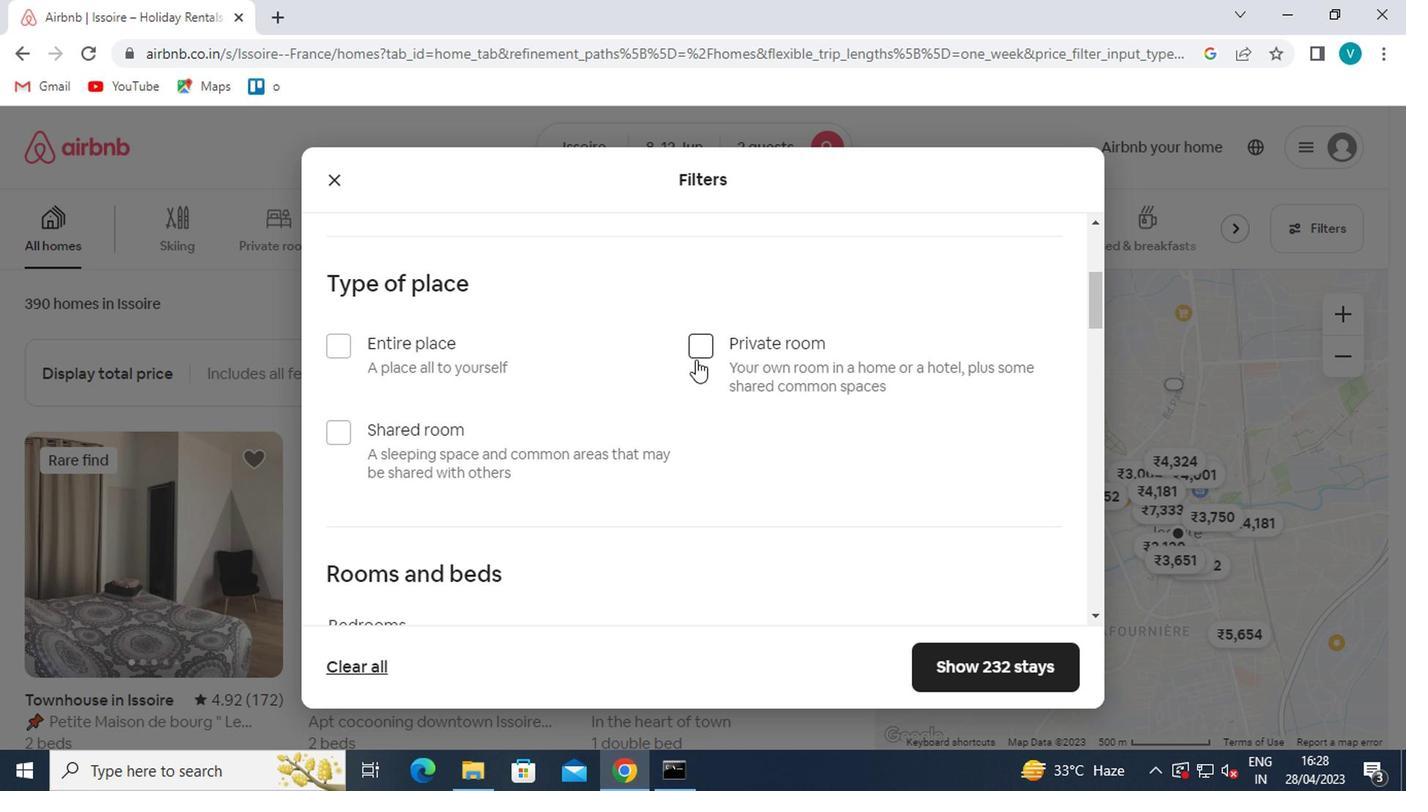 
Action: Mouse pressed left at (707, 349)
Screenshot: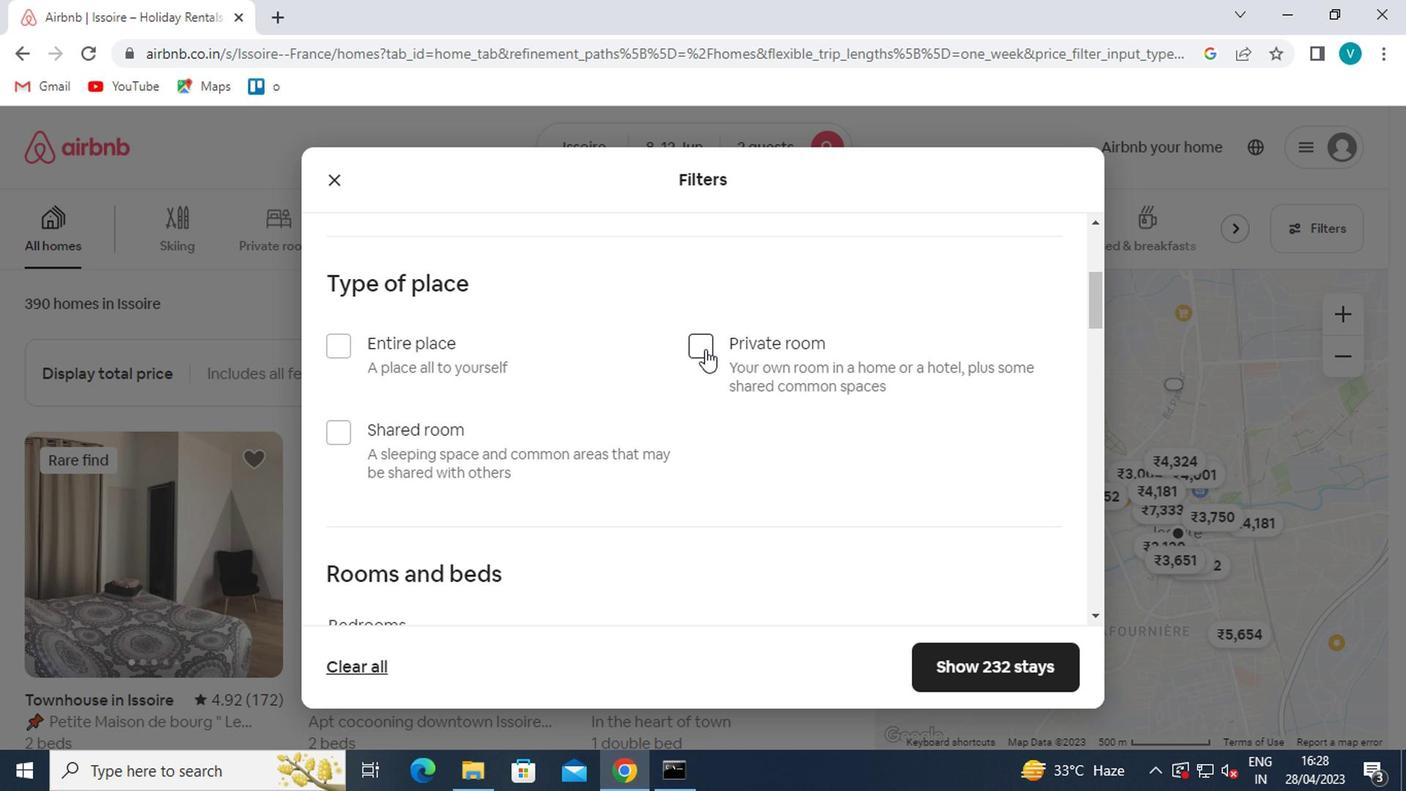 
Action: Mouse scrolled (707, 348) with delta (0, 0)
Screenshot: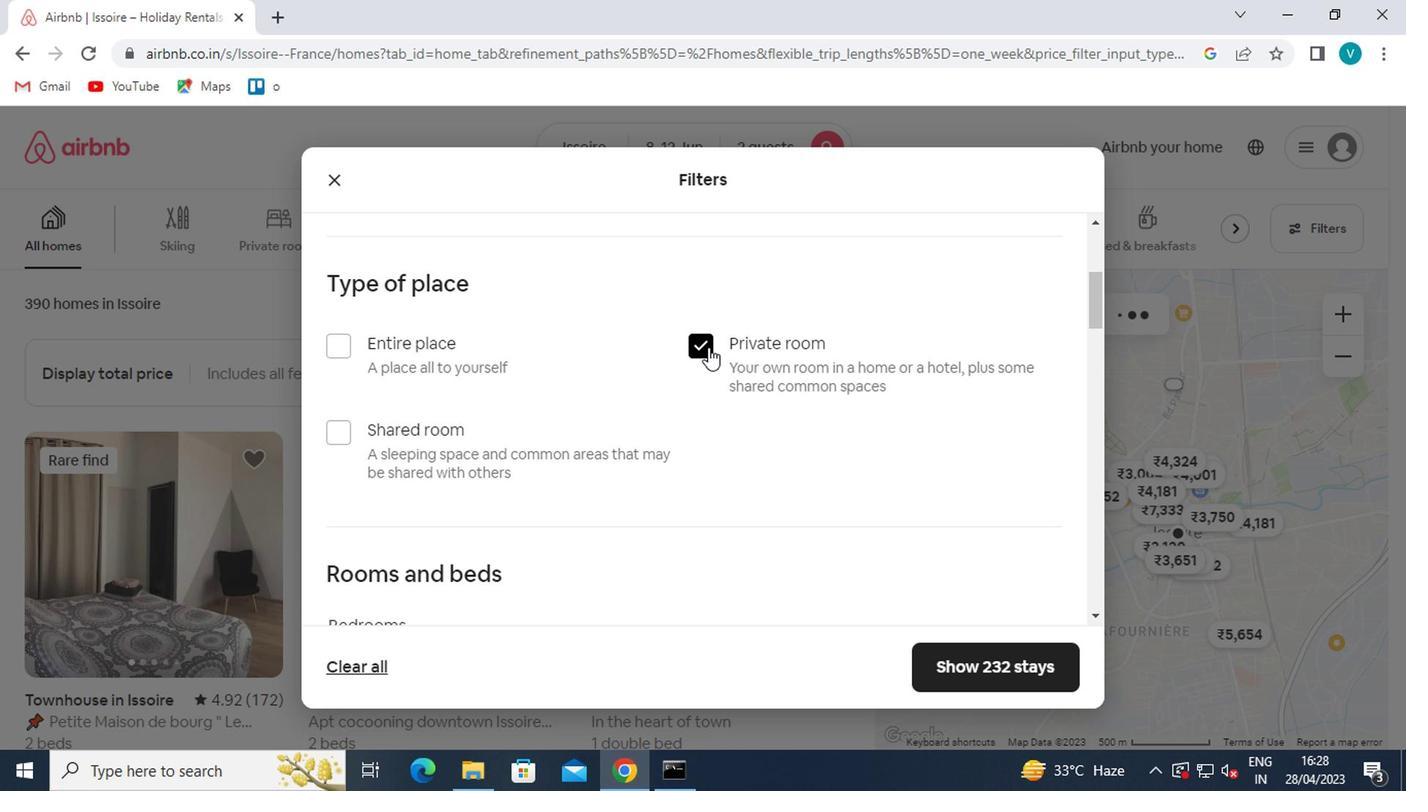 
Action: Mouse scrolled (707, 348) with delta (0, 0)
Screenshot: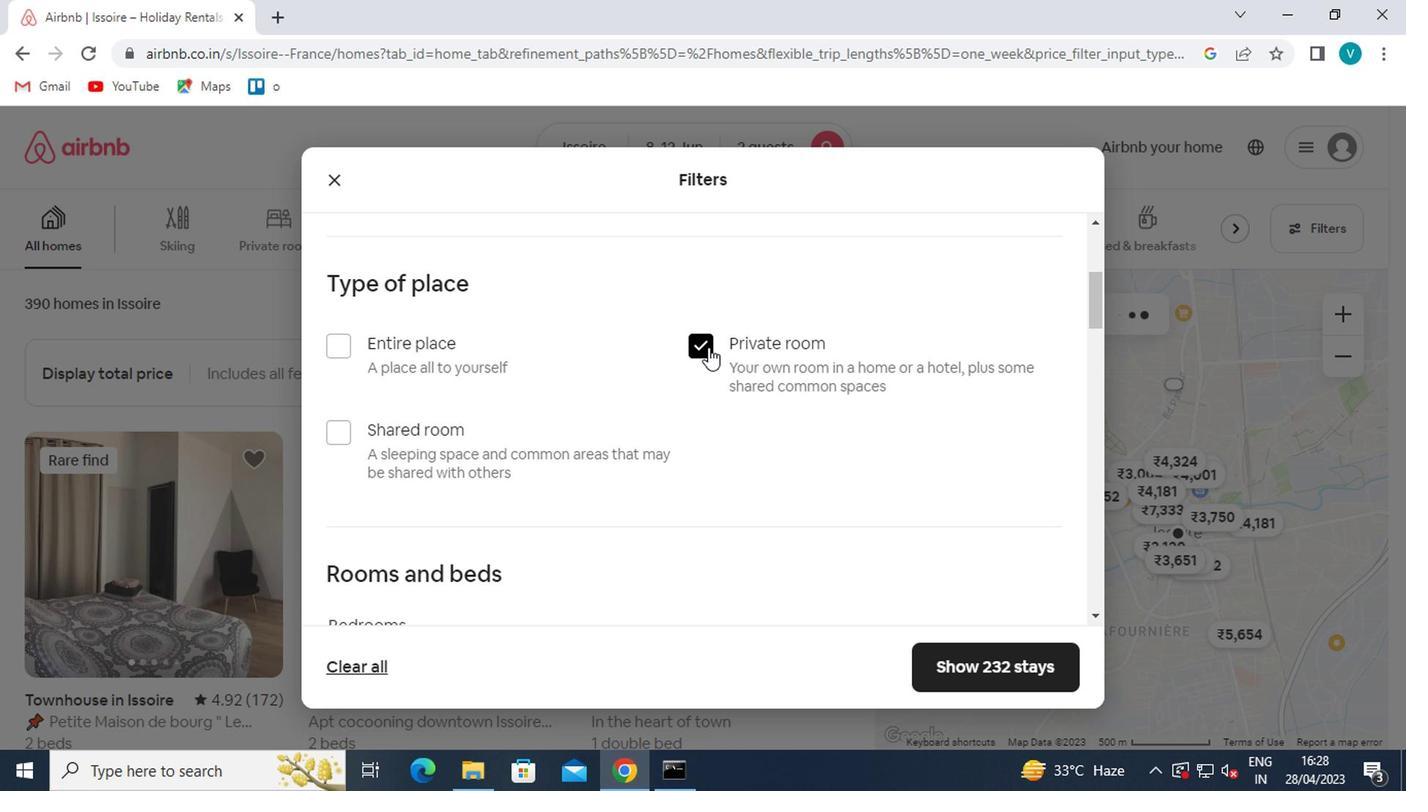 
Action: Mouse moved to (707, 349)
Screenshot: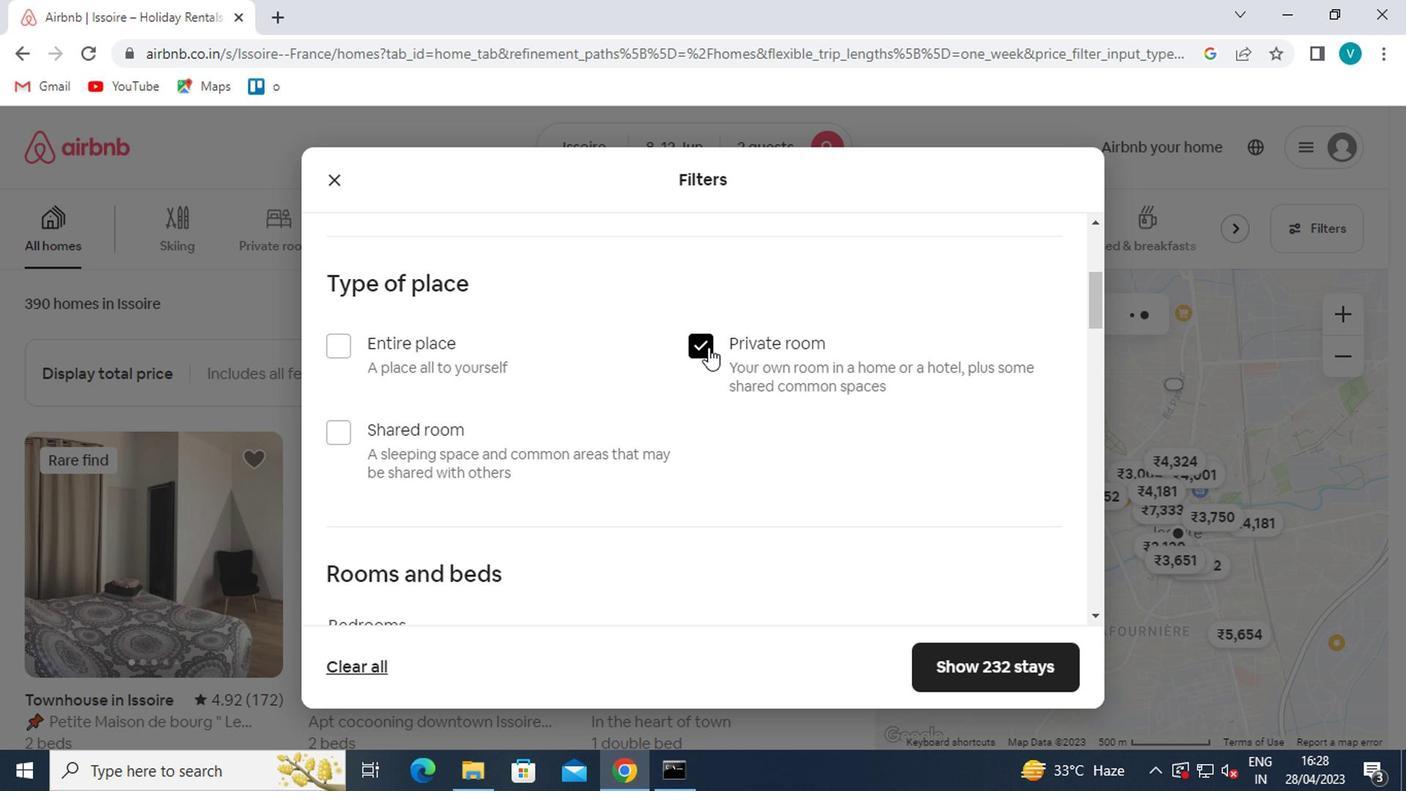 
Action: Mouse scrolled (707, 348) with delta (0, 0)
Screenshot: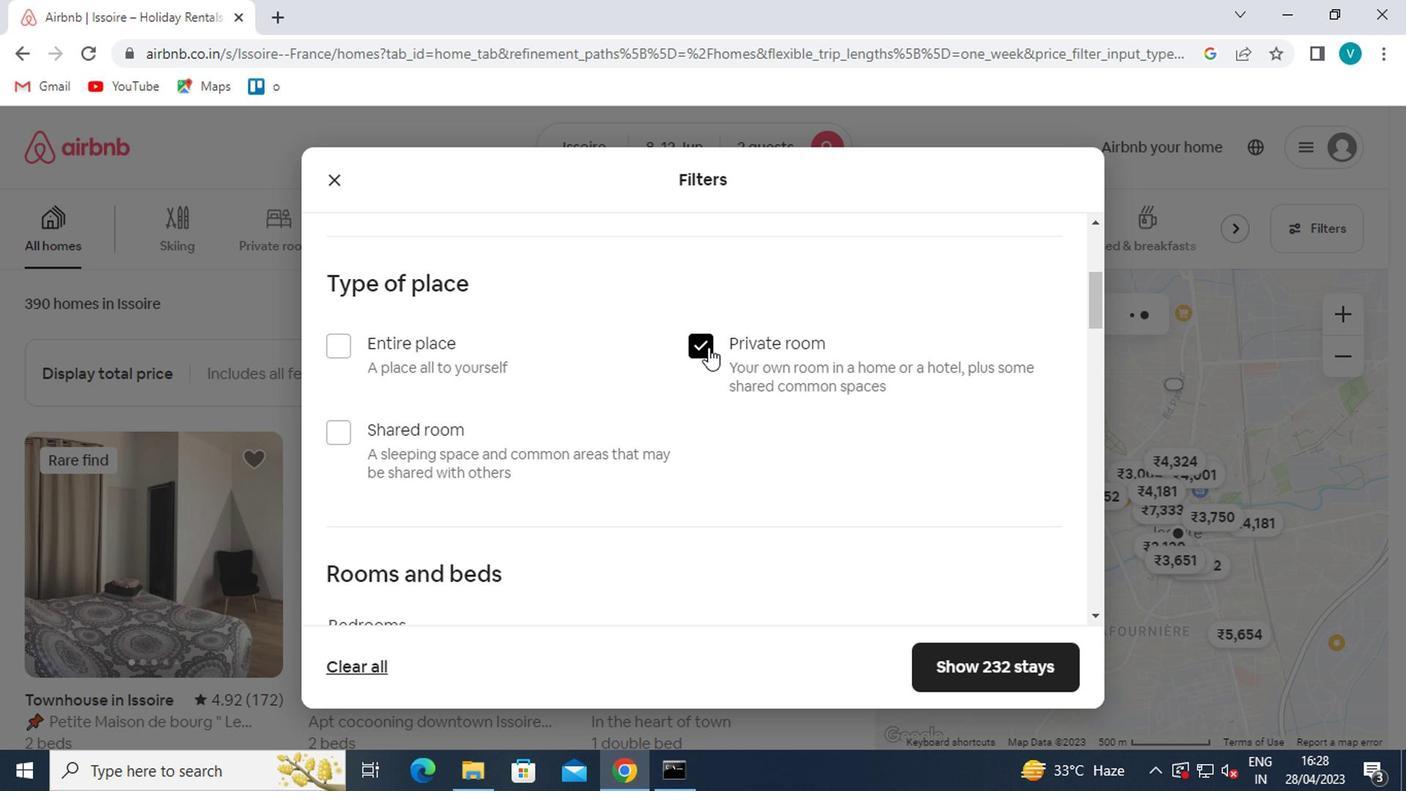 
Action: Mouse moved to (457, 374)
Screenshot: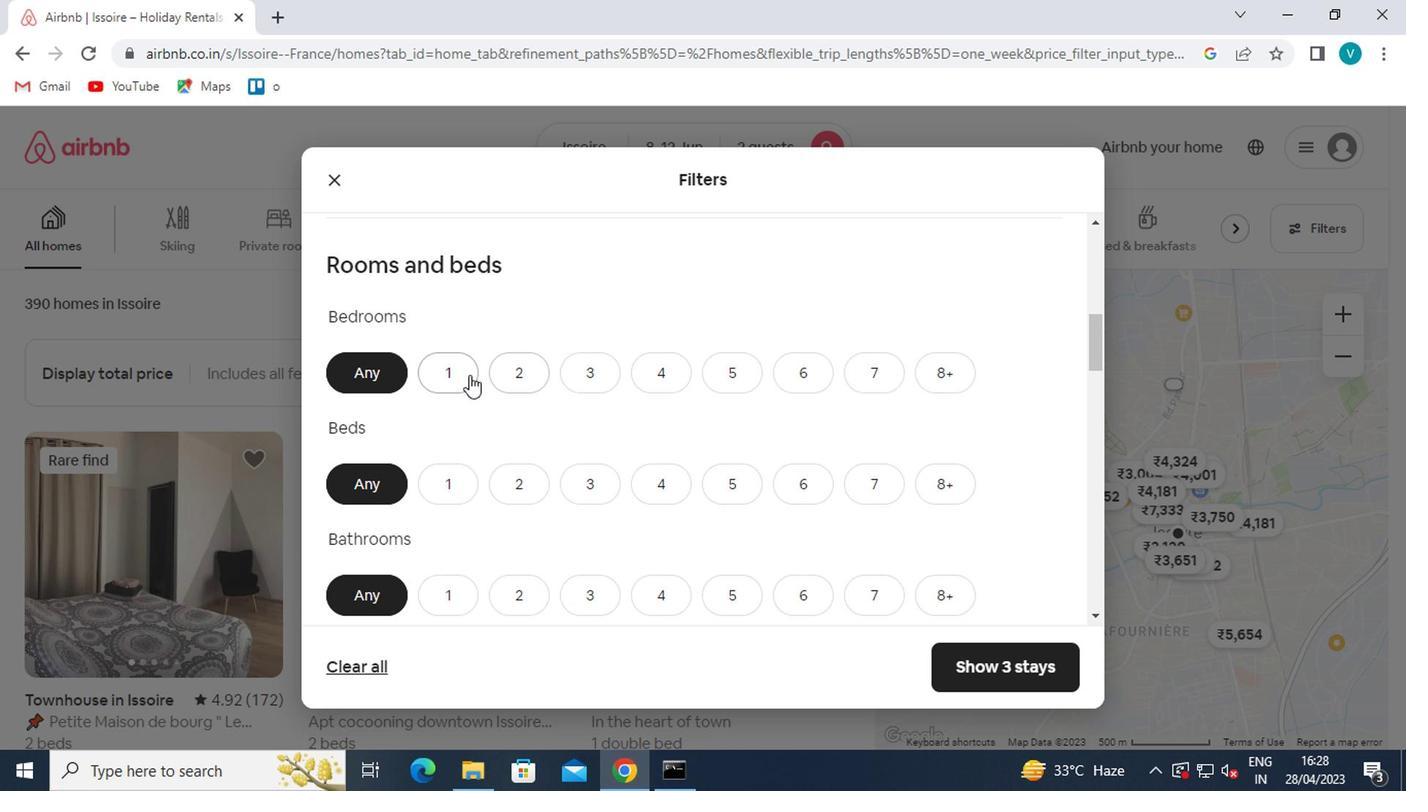 
Action: Mouse pressed left at (457, 374)
Screenshot: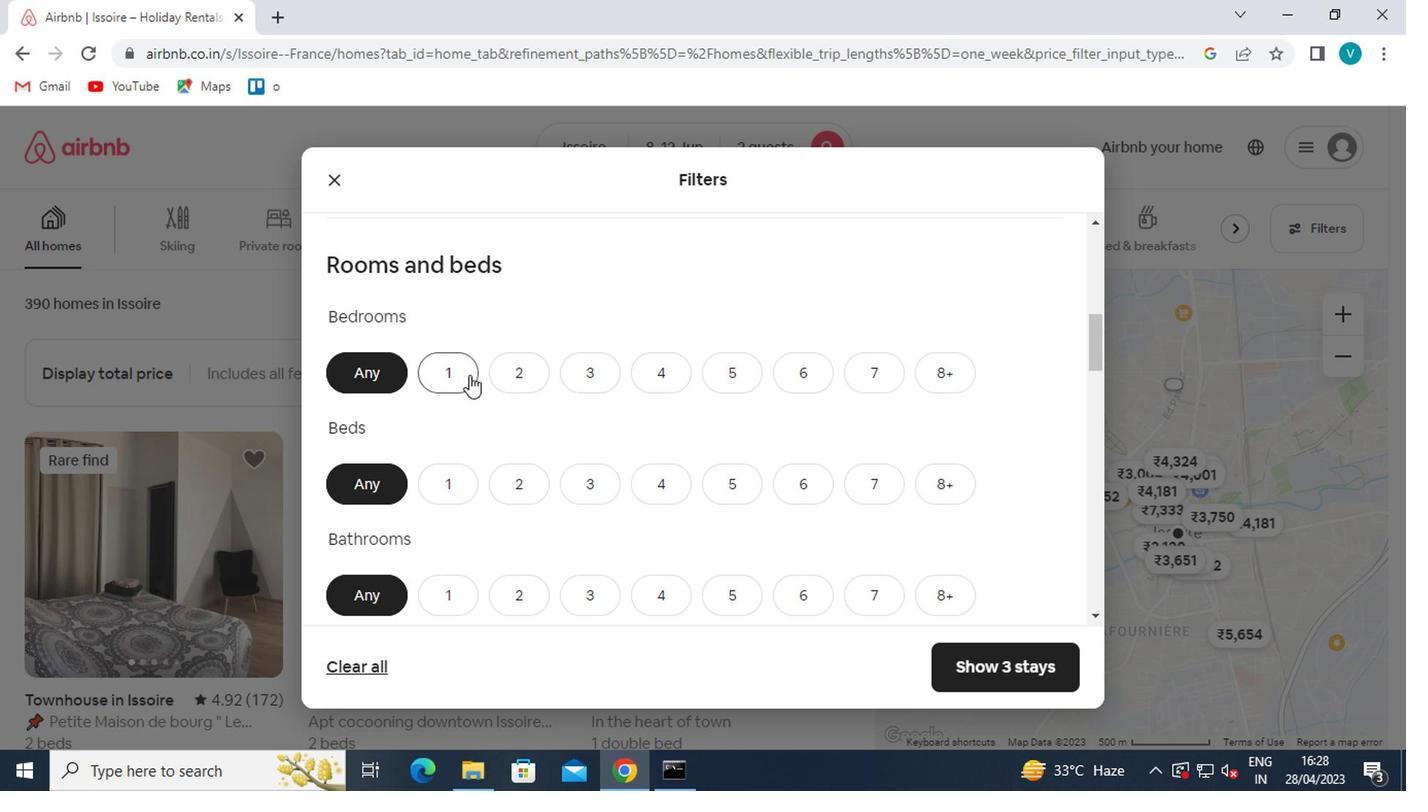 
Action: Mouse moved to (440, 496)
Screenshot: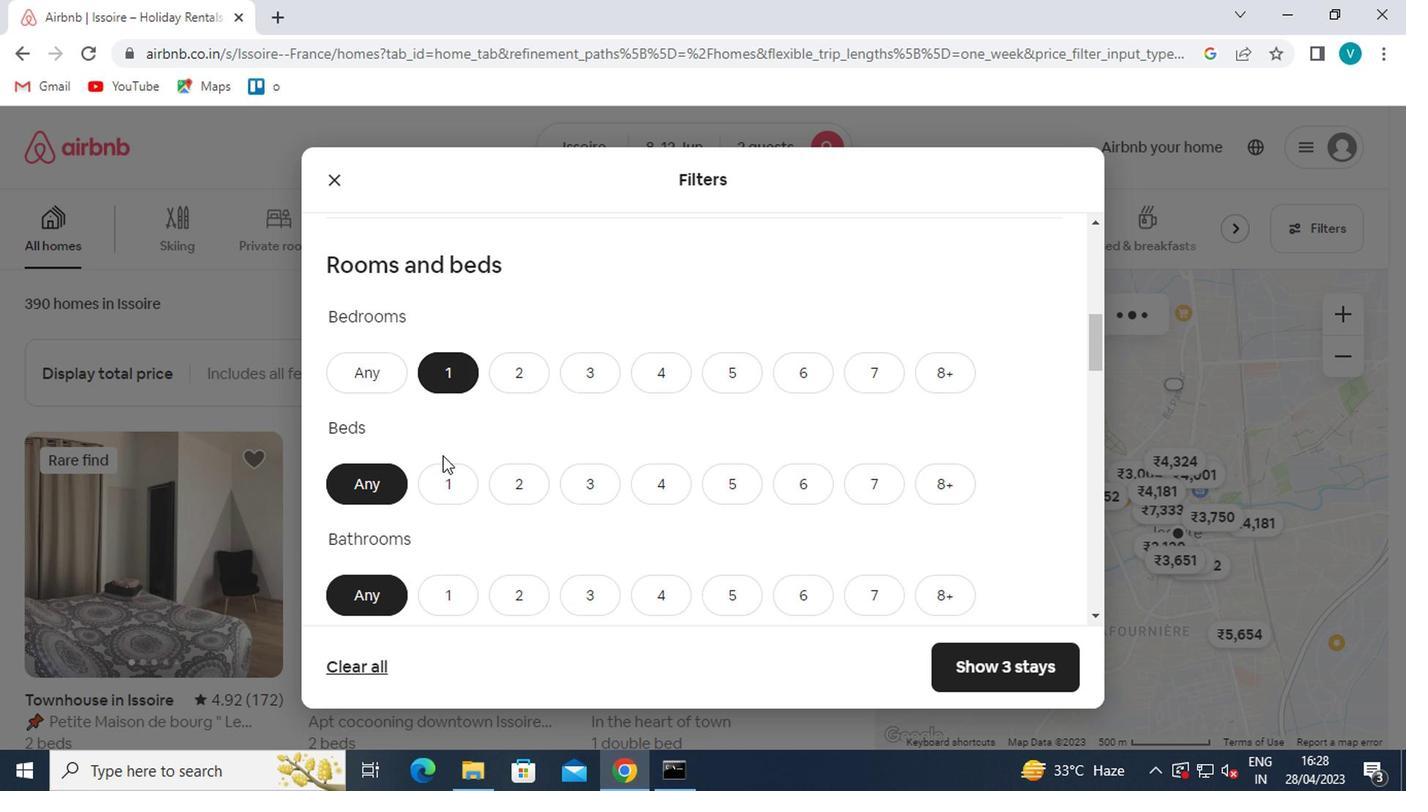 
Action: Mouse pressed left at (440, 496)
Screenshot: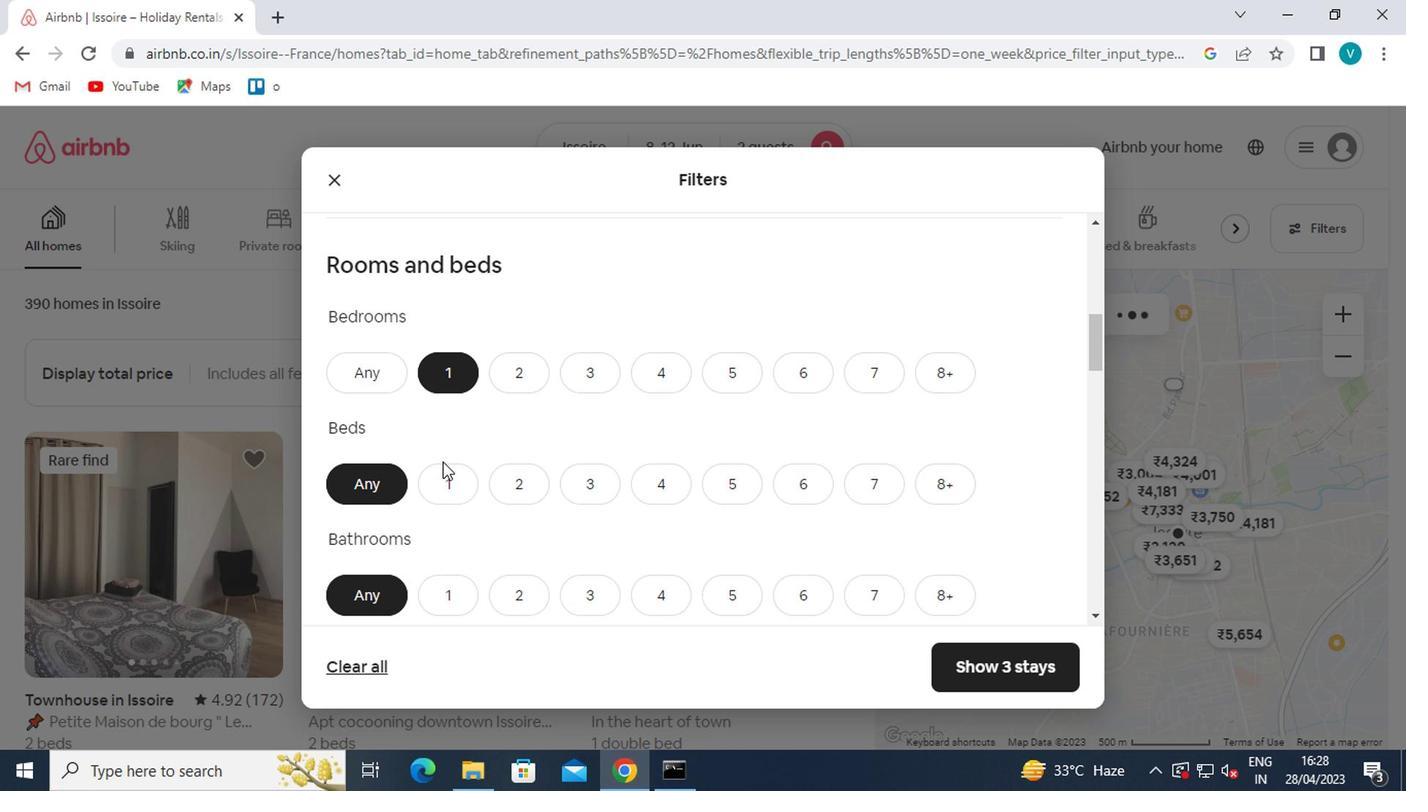 
Action: Mouse moved to (443, 580)
Screenshot: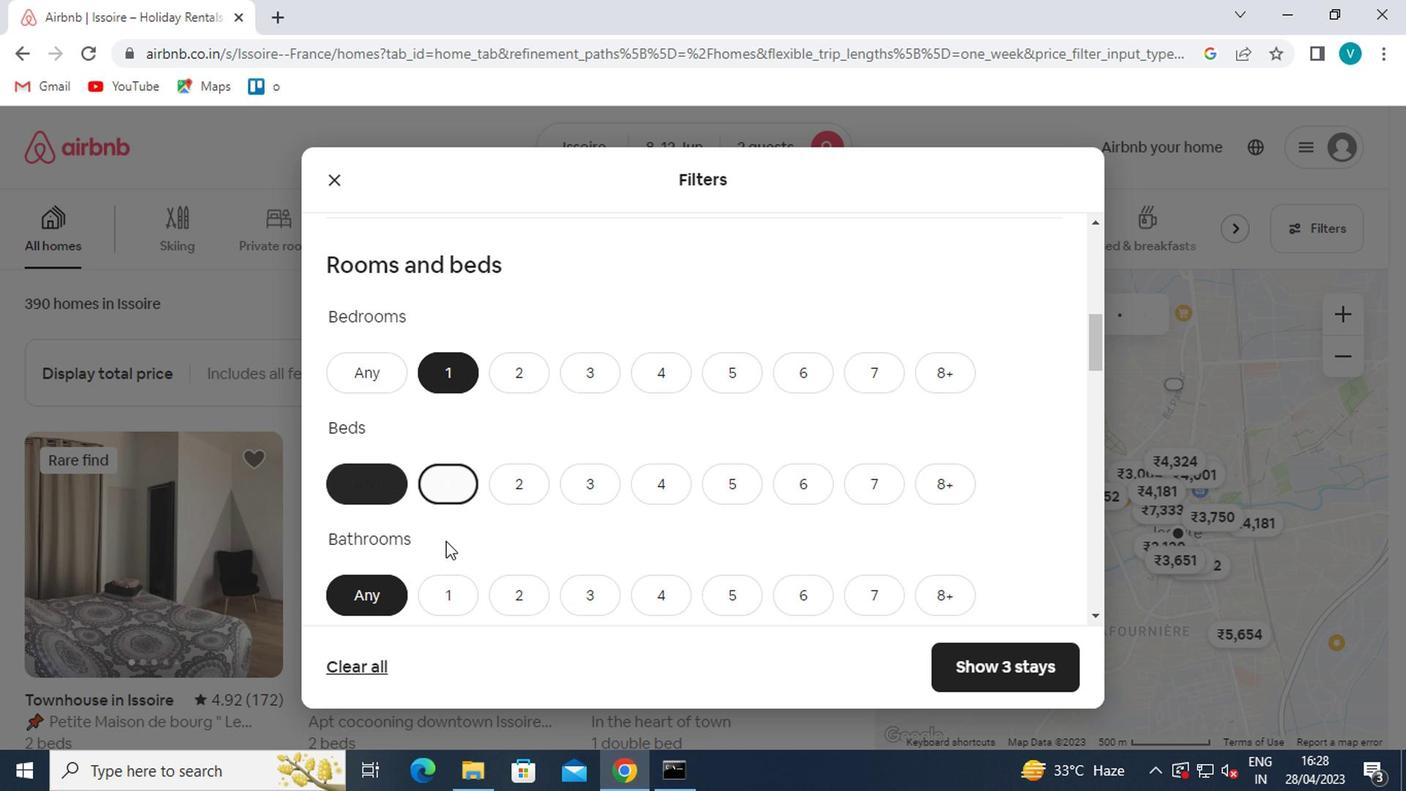 
Action: Mouse pressed left at (443, 580)
Screenshot: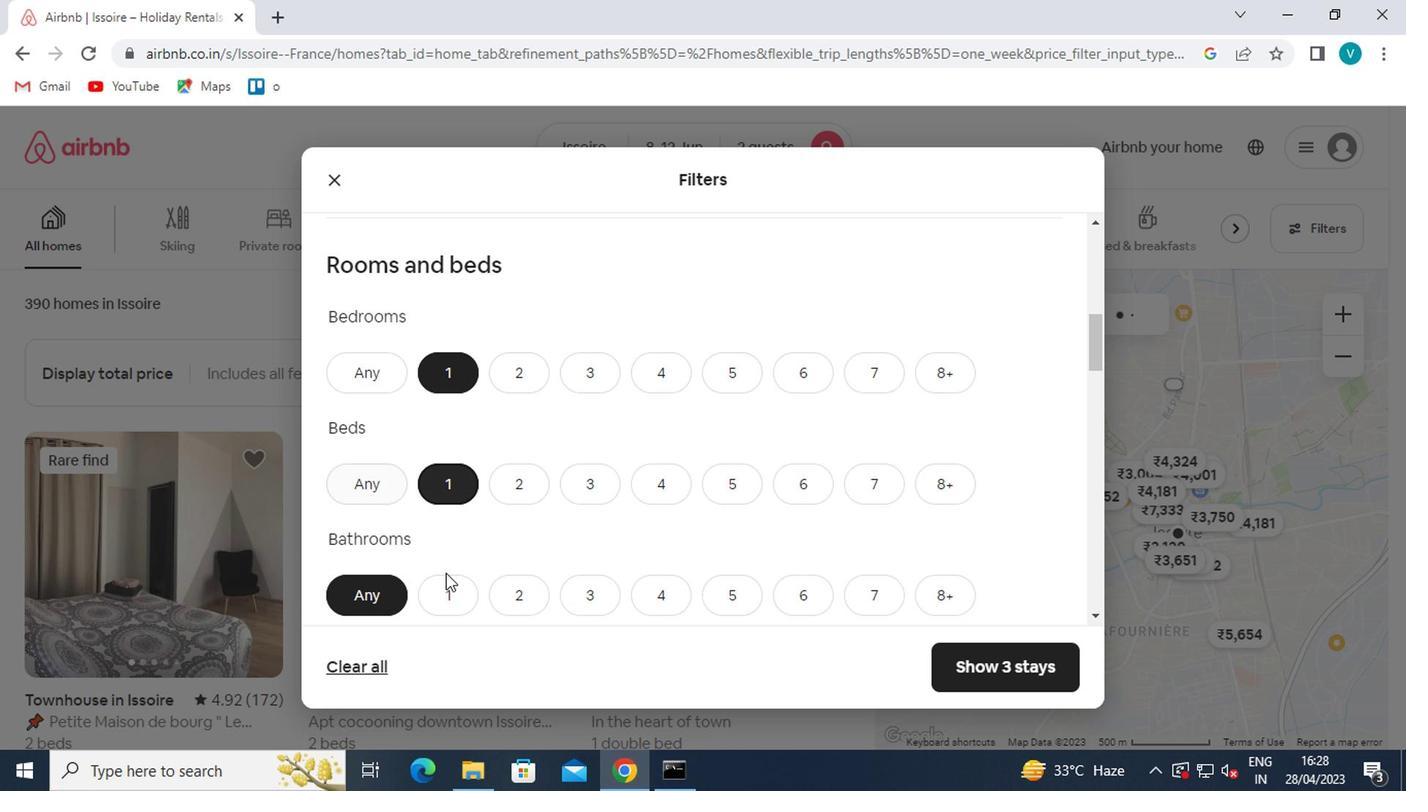 
Action: Mouse moved to (444, 583)
Screenshot: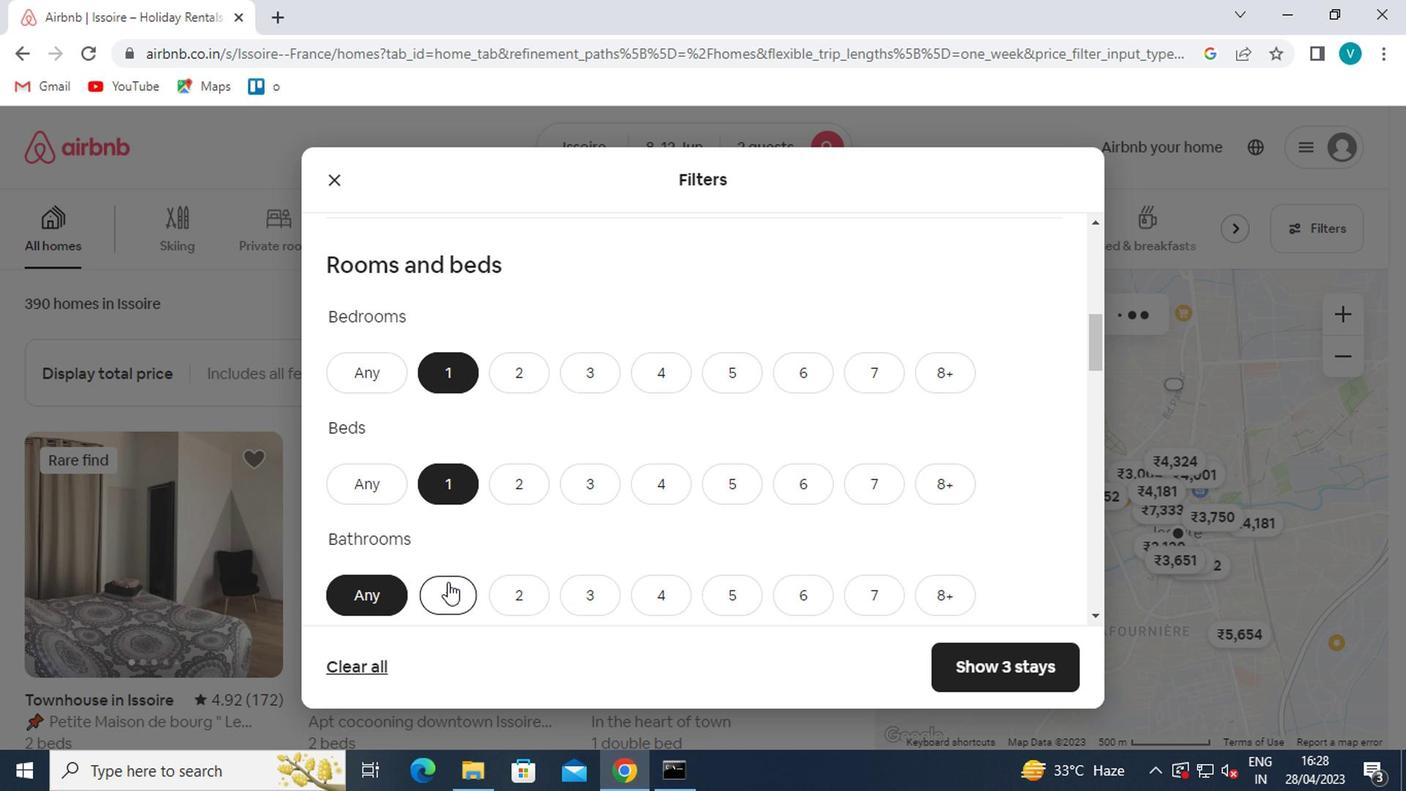 
Action: Mouse scrolled (444, 582) with delta (0, -1)
Screenshot: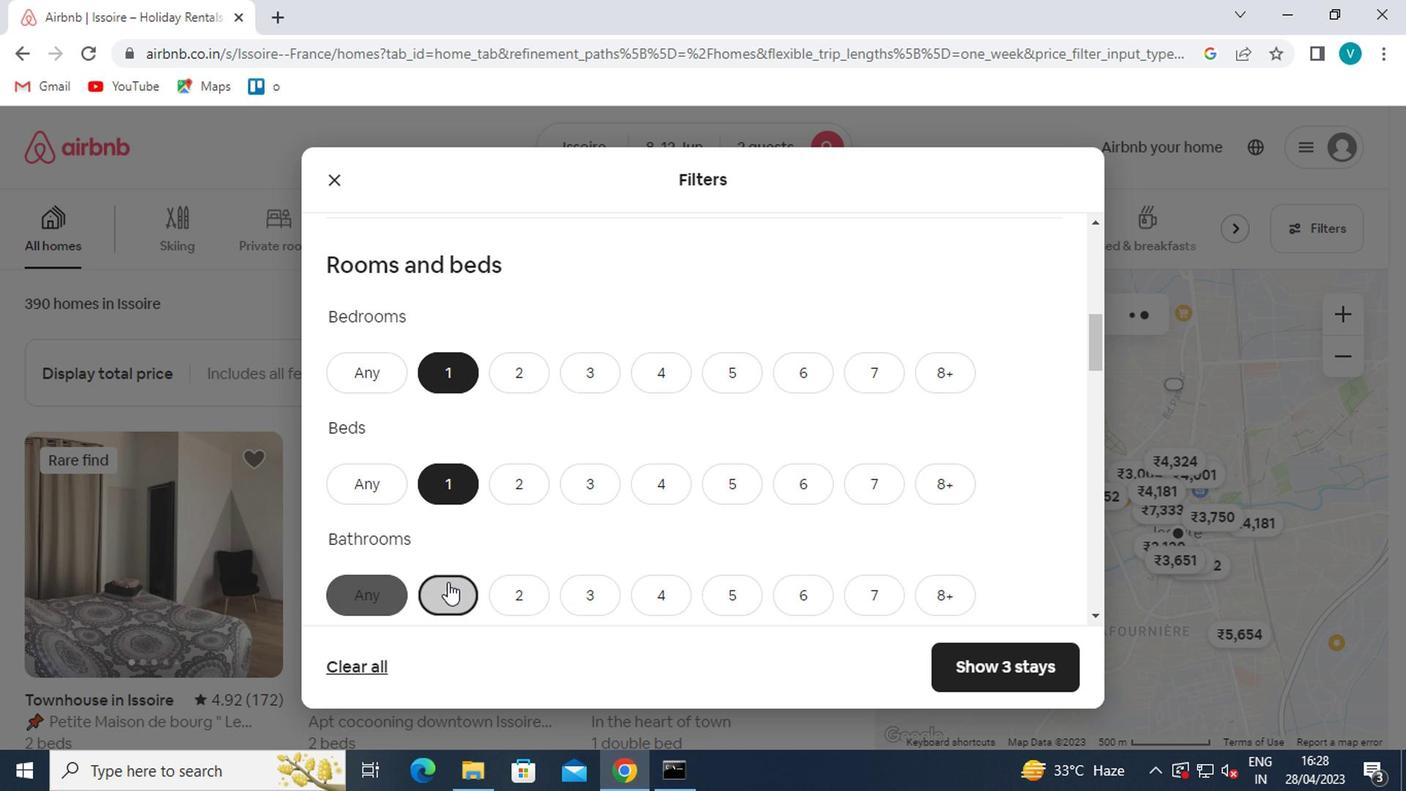 
Action: Mouse scrolled (444, 582) with delta (0, -1)
Screenshot: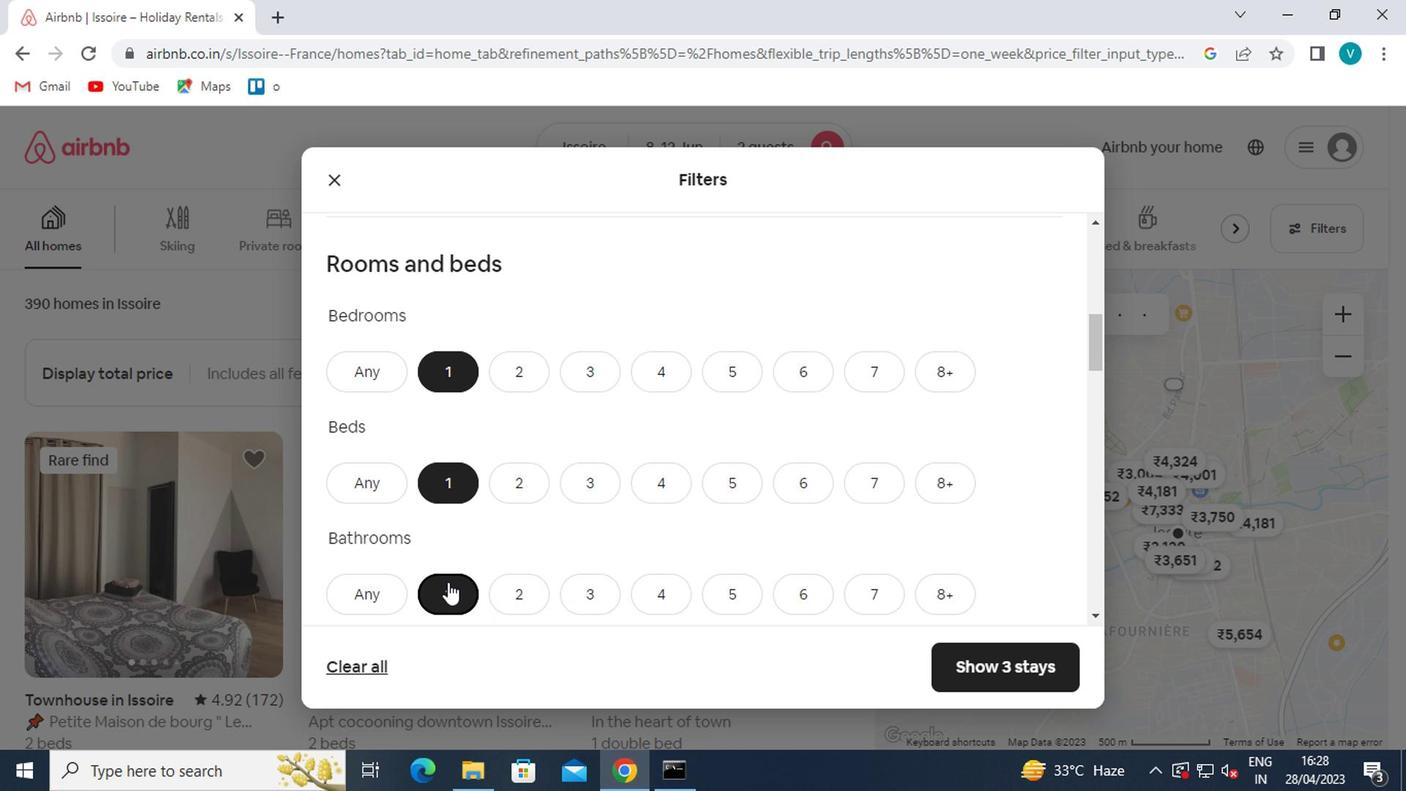 
Action: Mouse scrolled (444, 582) with delta (0, -1)
Screenshot: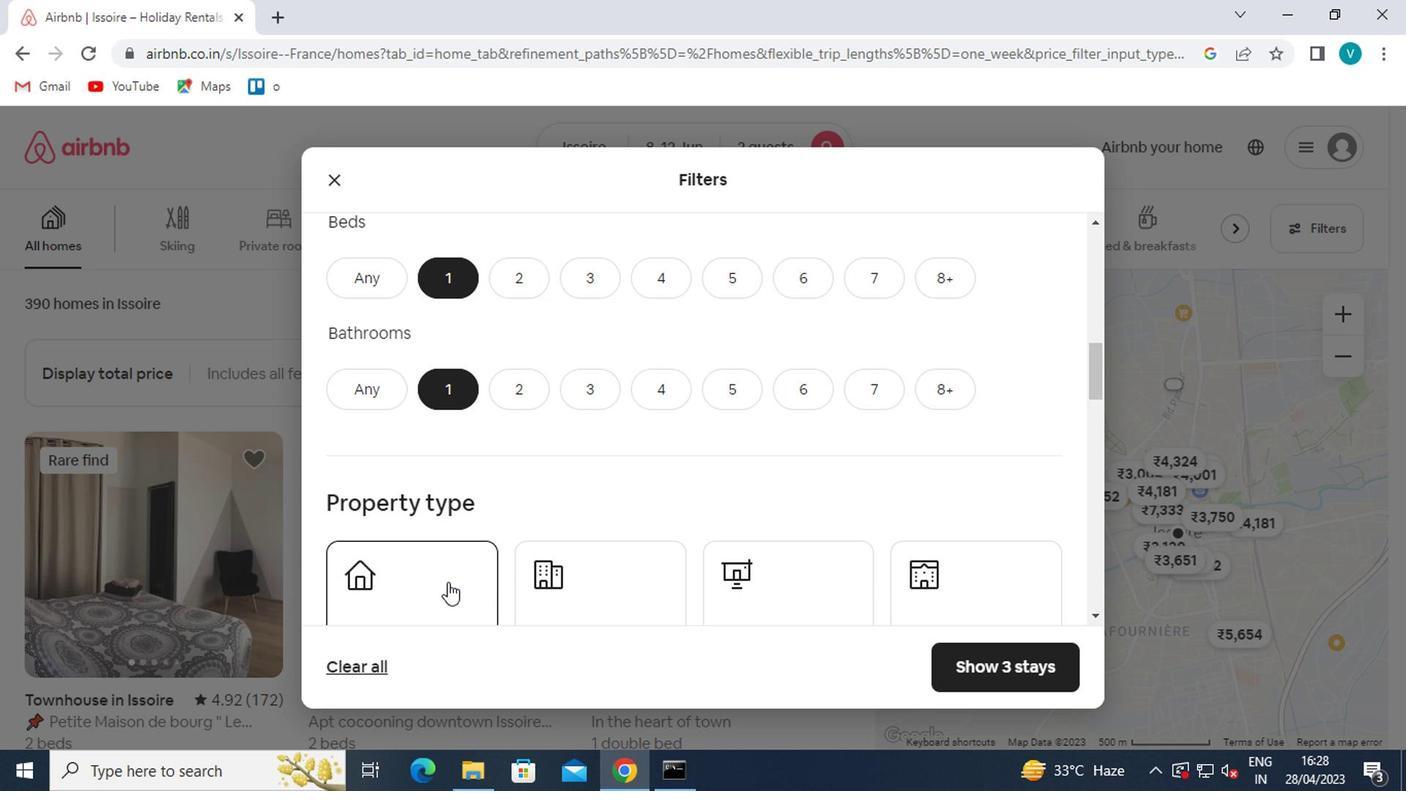 
Action: Mouse moved to (450, 509)
Screenshot: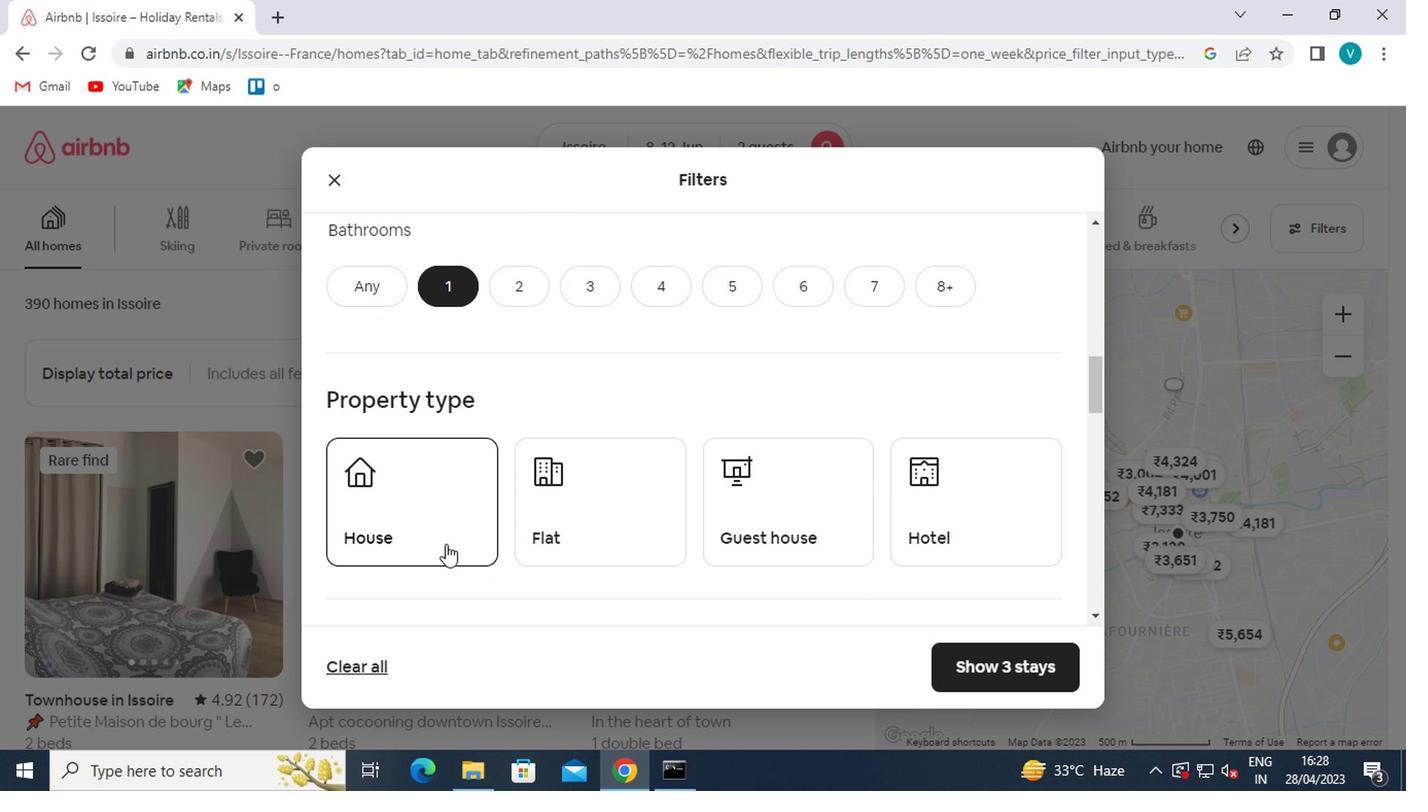 
Action: Mouse pressed left at (450, 509)
Screenshot: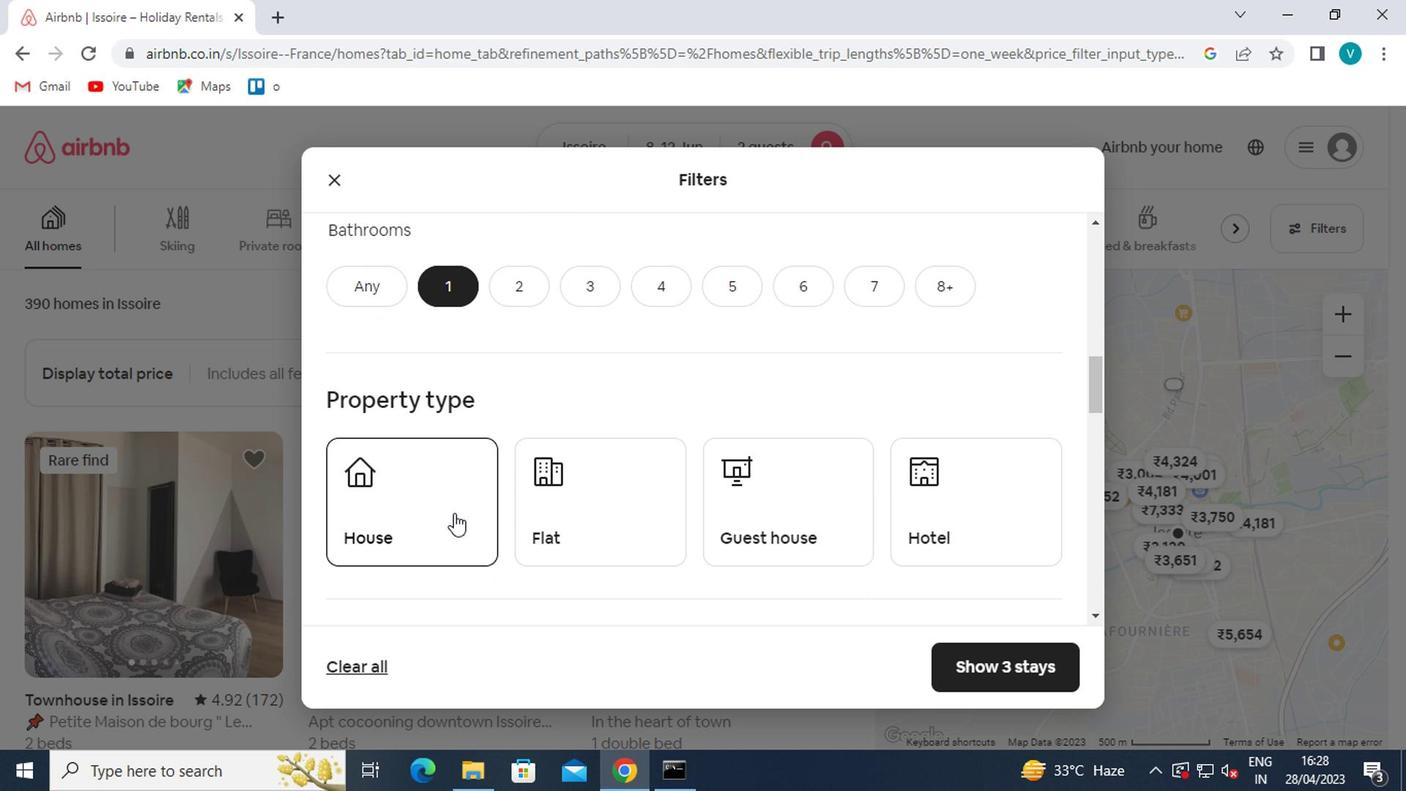 
Action: Mouse moved to (566, 479)
Screenshot: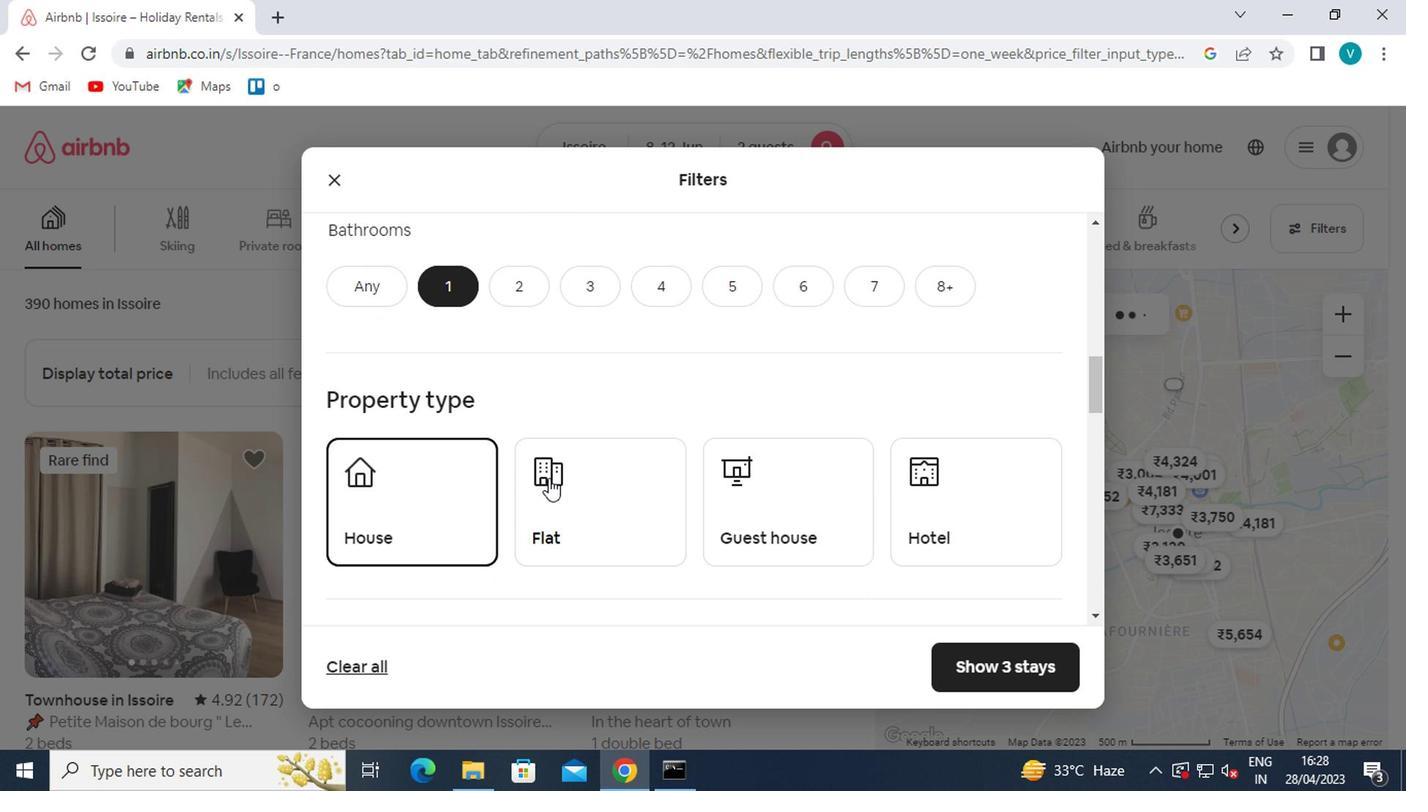 
Action: Mouse pressed left at (566, 479)
Screenshot: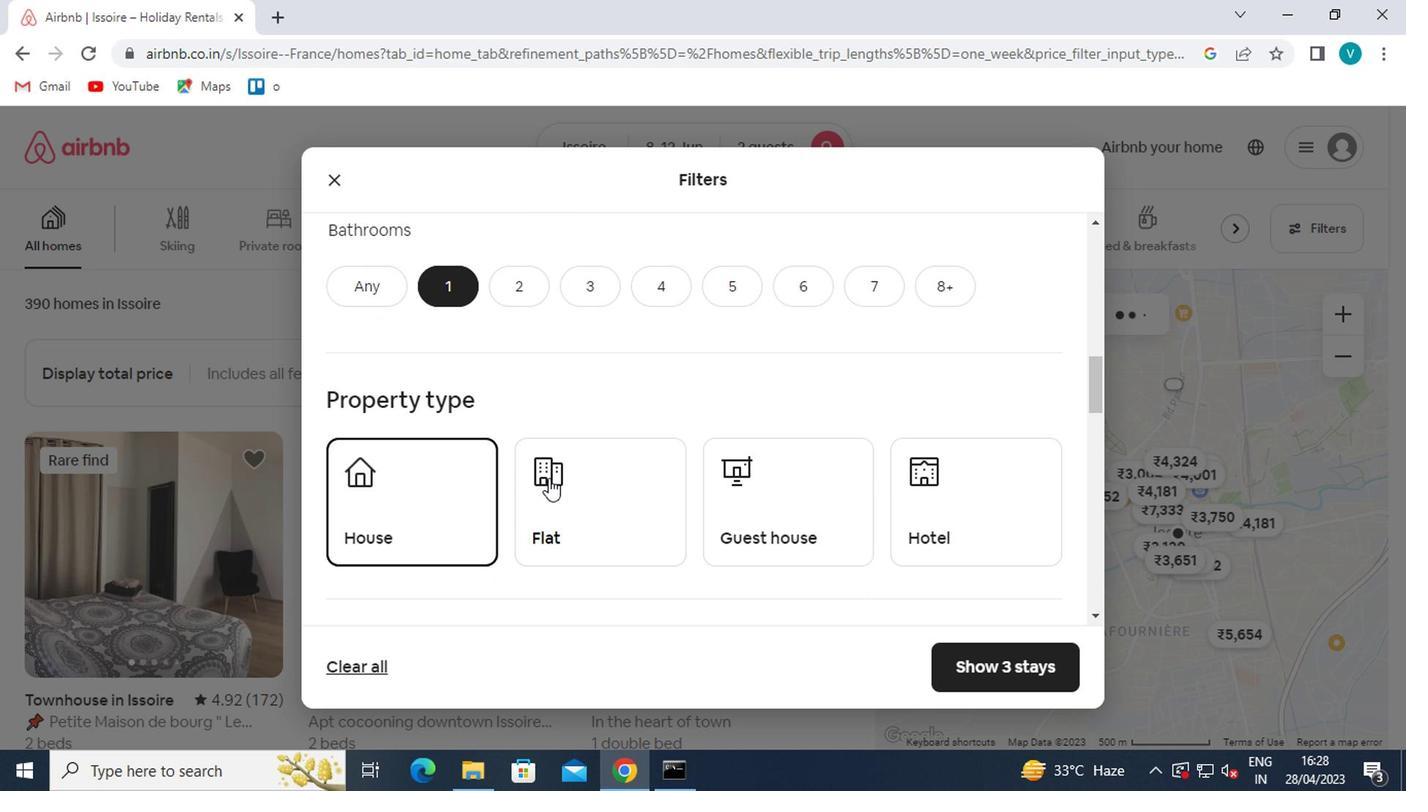 
Action: Mouse moved to (784, 515)
Screenshot: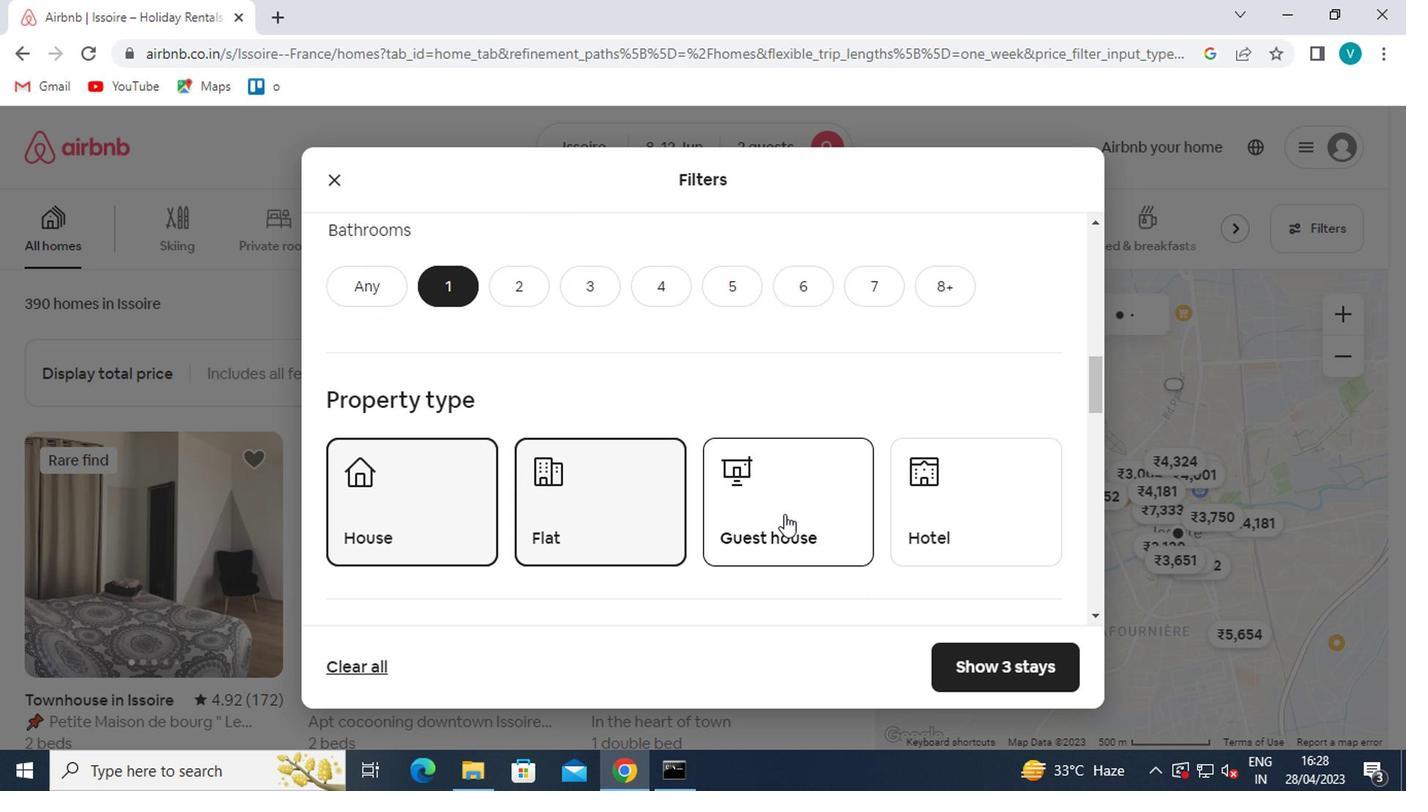 
Action: Mouse pressed left at (784, 515)
Screenshot: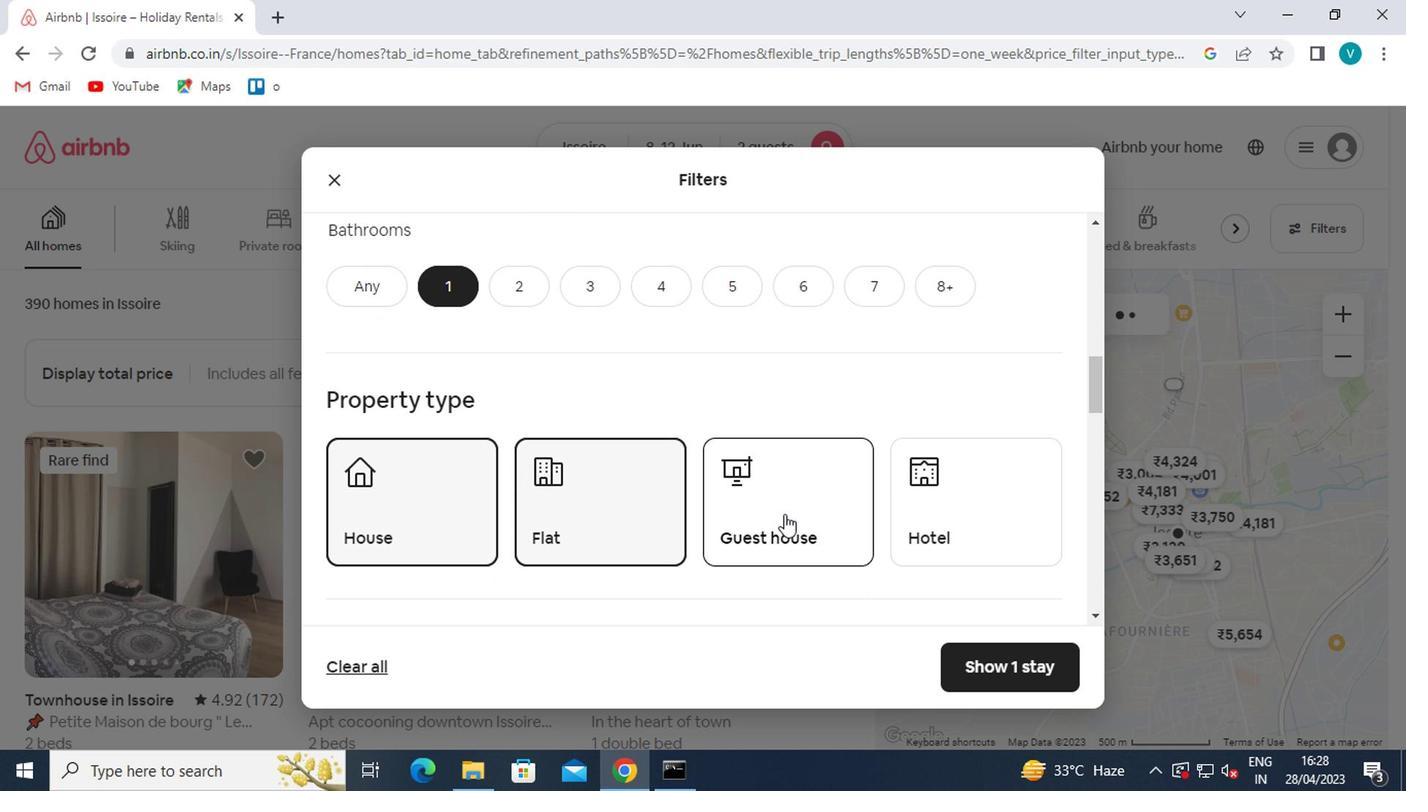 
Action: Mouse moved to (945, 534)
Screenshot: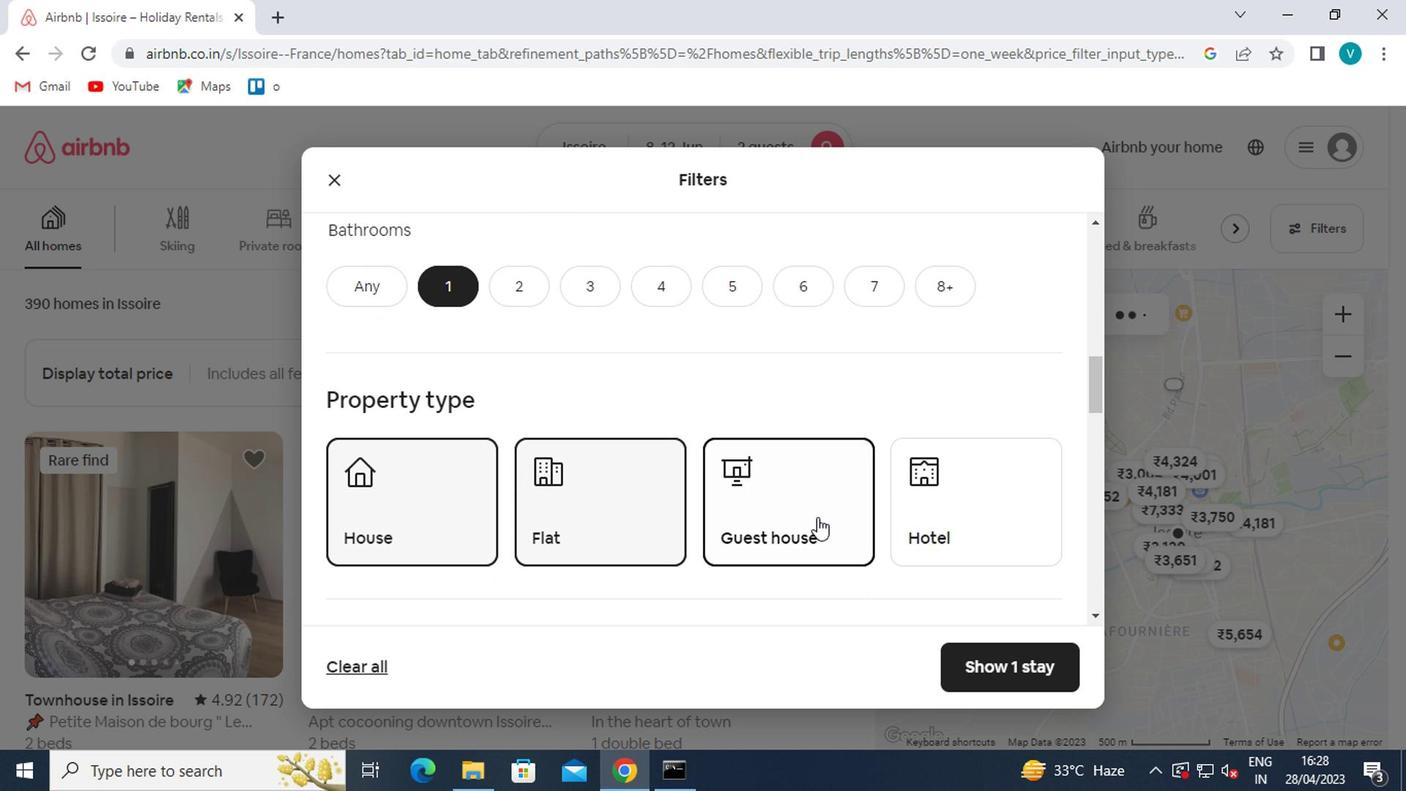 
Action: Mouse pressed left at (945, 534)
Screenshot: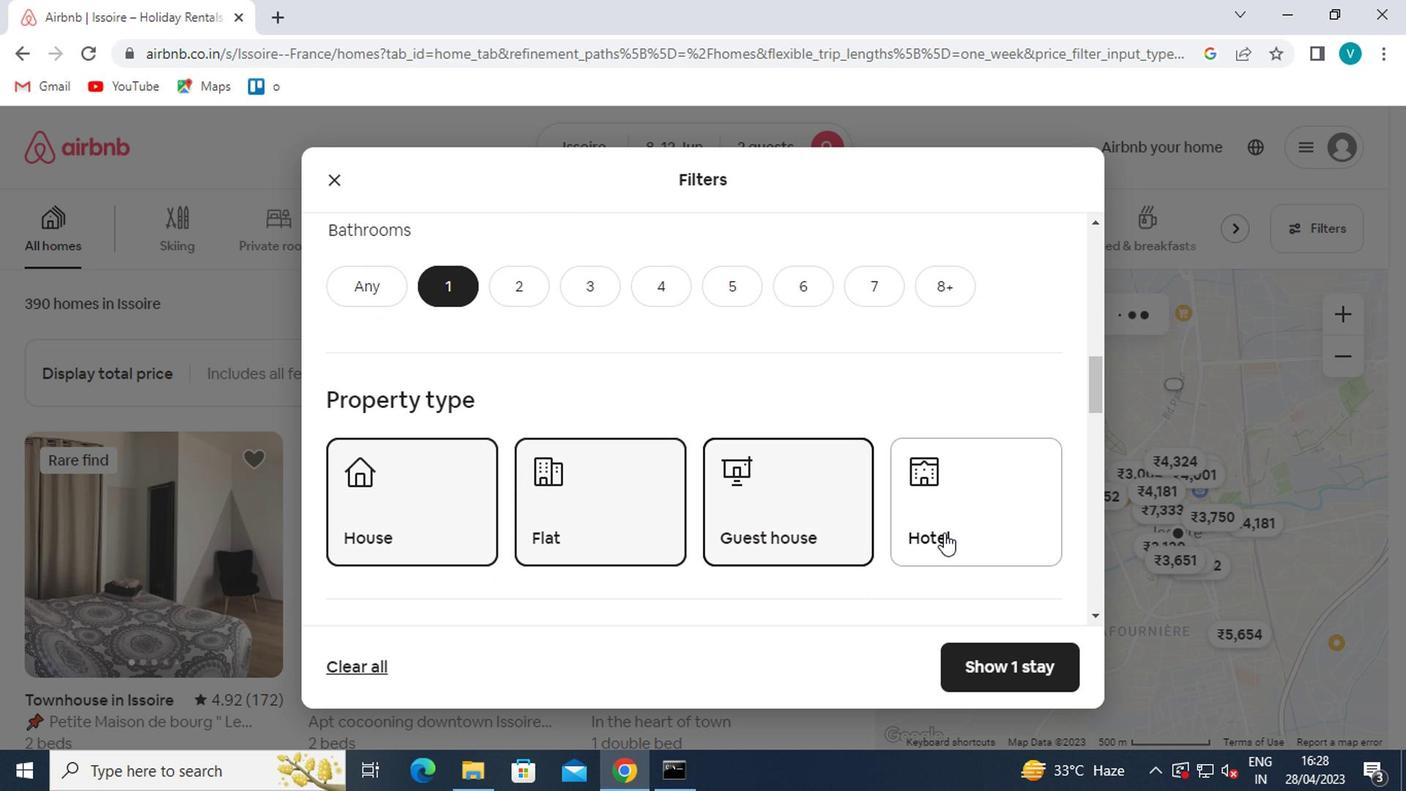 
Action: Mouse moved to (914, 545)
Screenshot: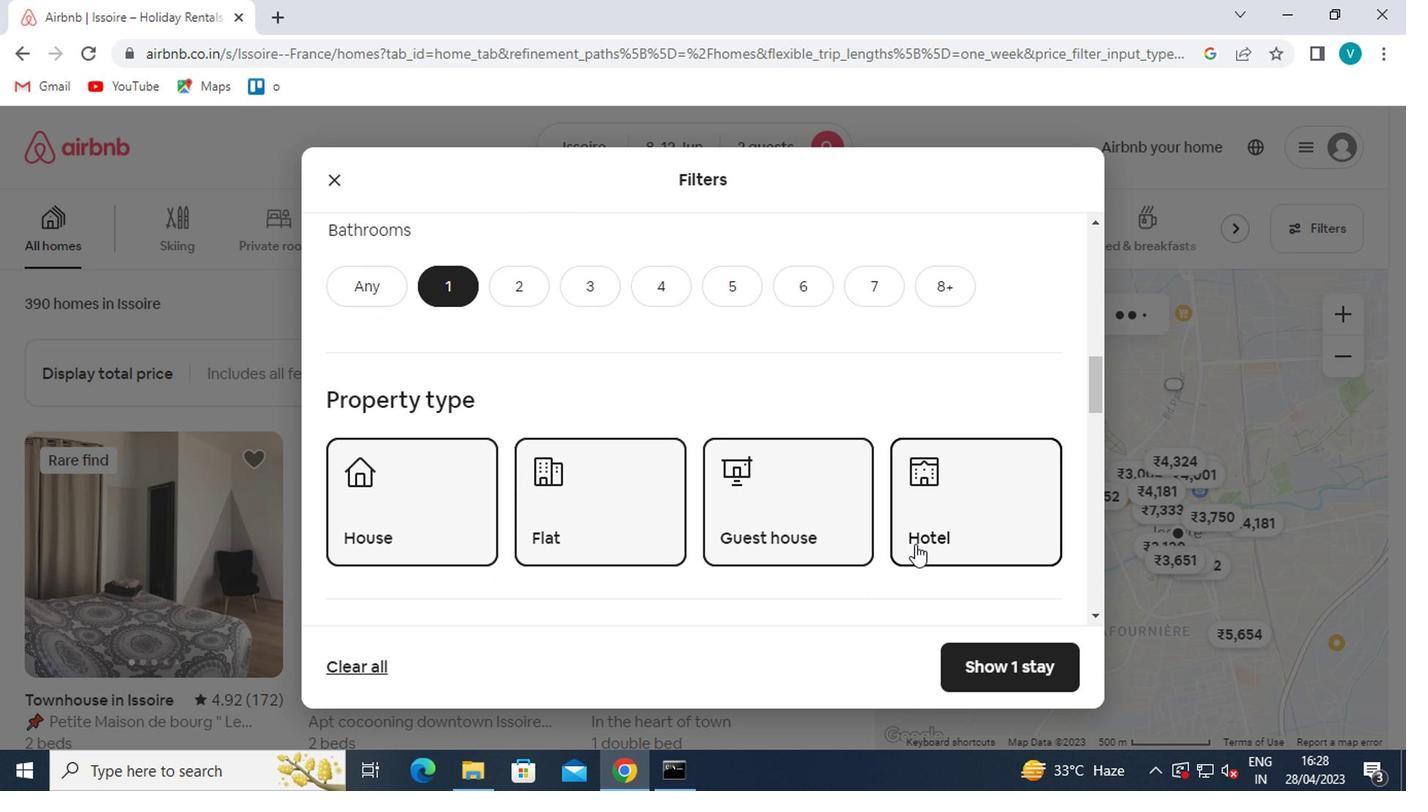 
Action: Mouse scrolled (914, 545) with delta (0, 0)
Screenshot: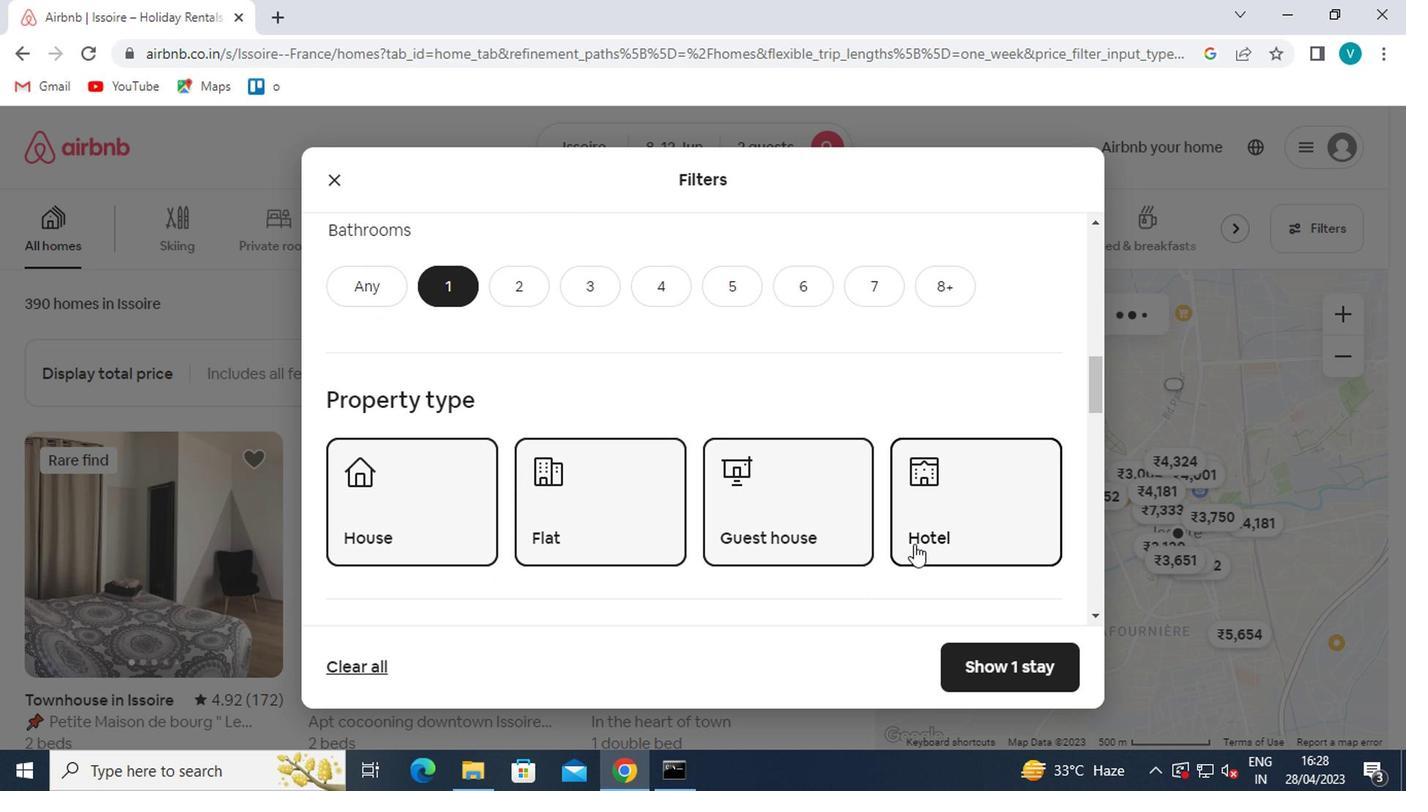 
Action: Mouse scrolled (914, 545) with delta (0, 0)
Screenshot: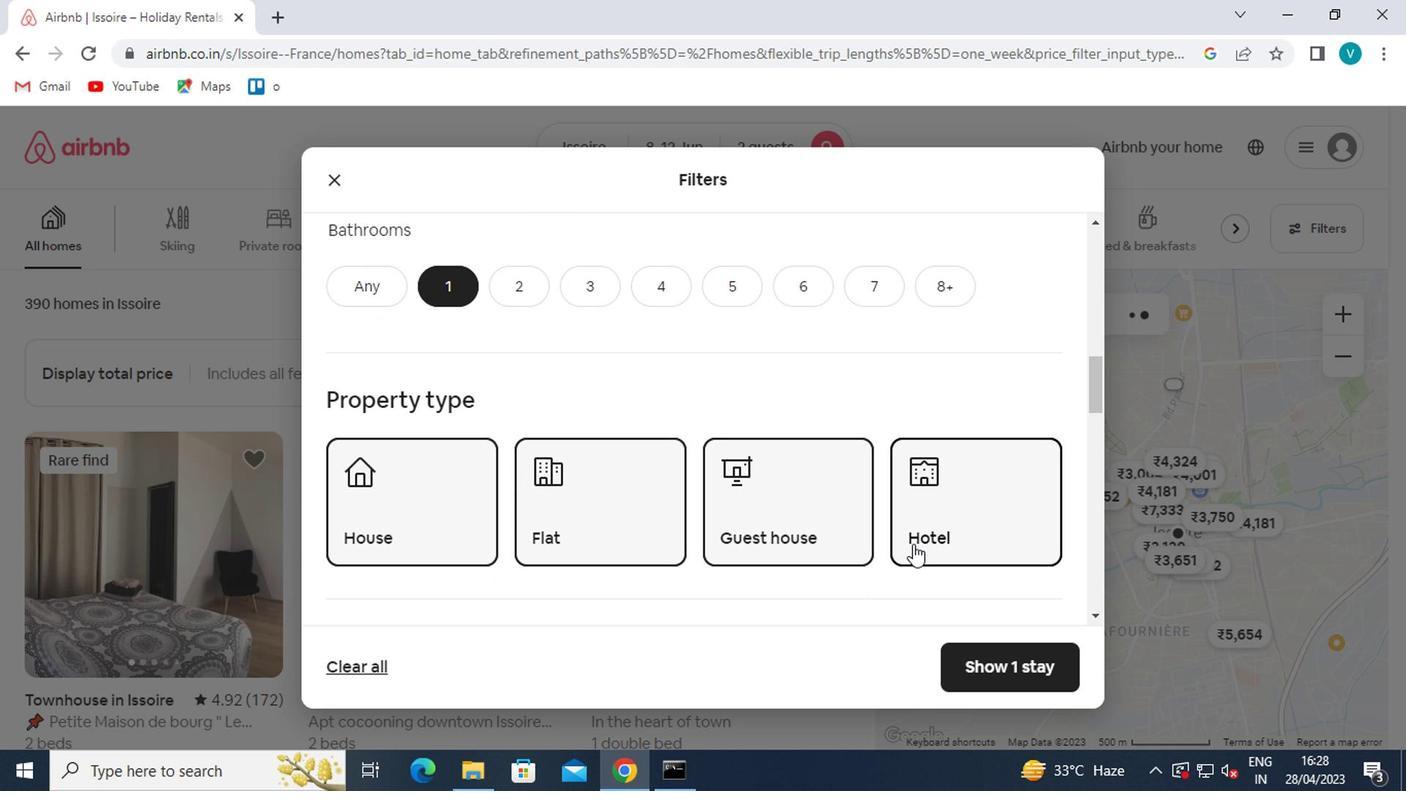 
Action: Mouse moved to (913, 546)
Screenshot: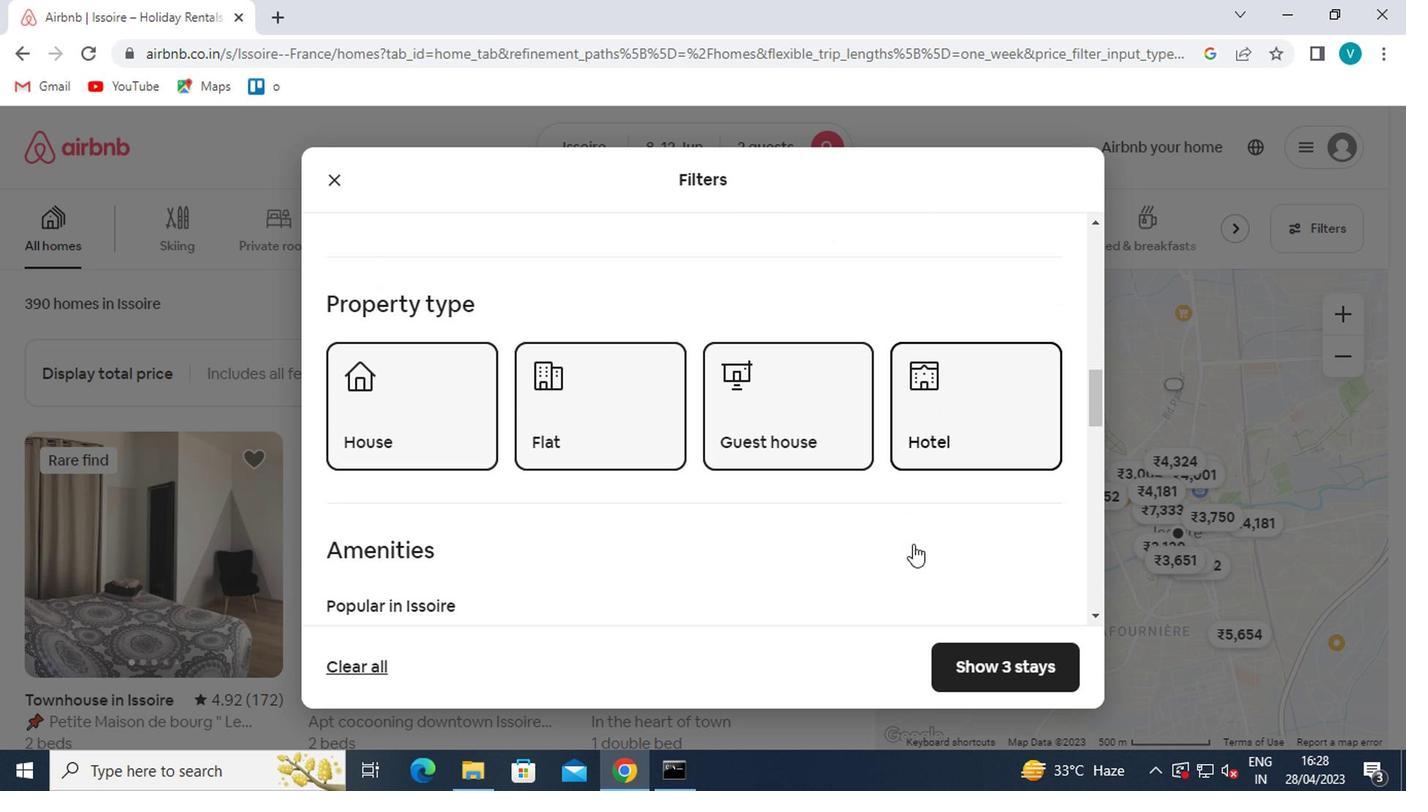
Action: Mouse scrolled (913, 545) with delta (0, 0)
Screenshot: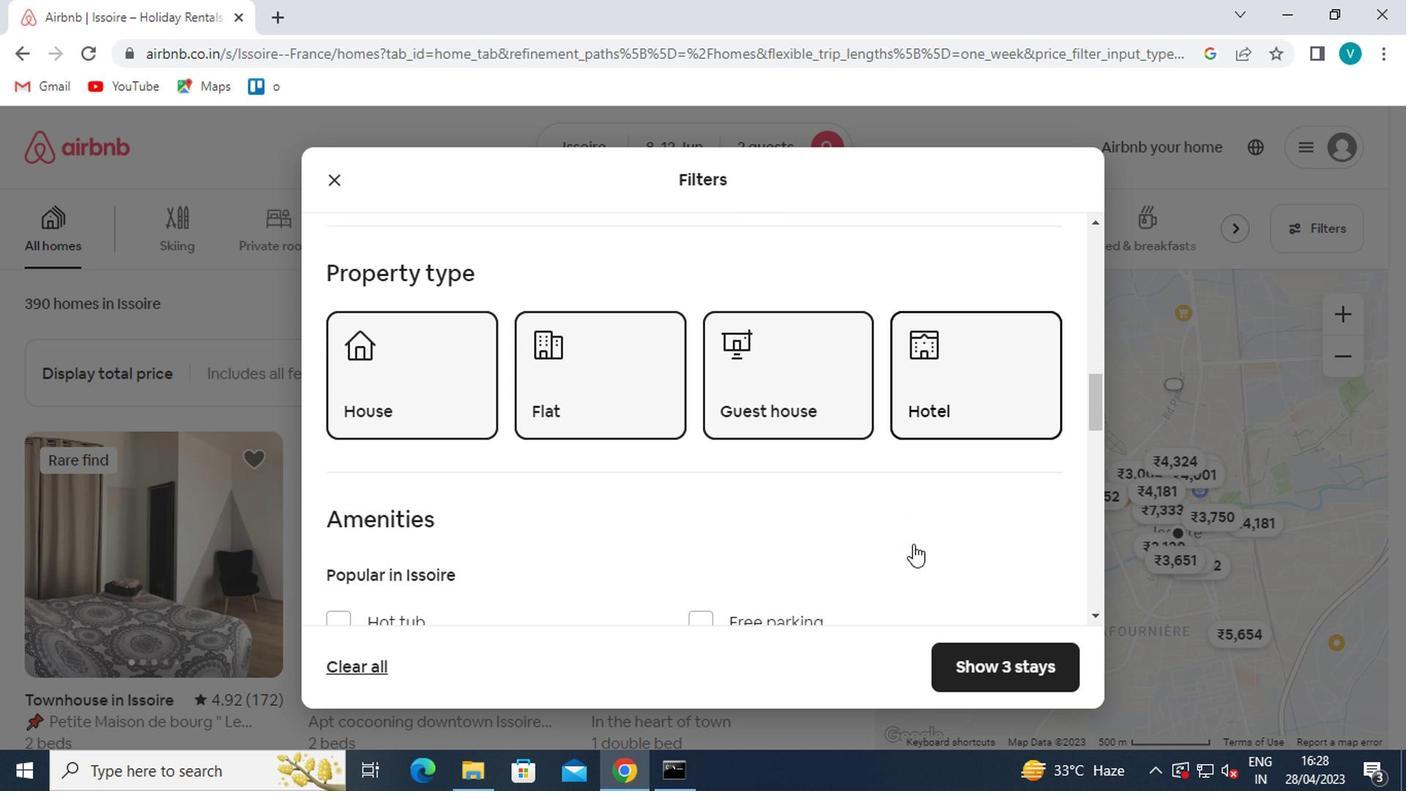 
Action: Mouse moved to (893, 558)
Screenshot: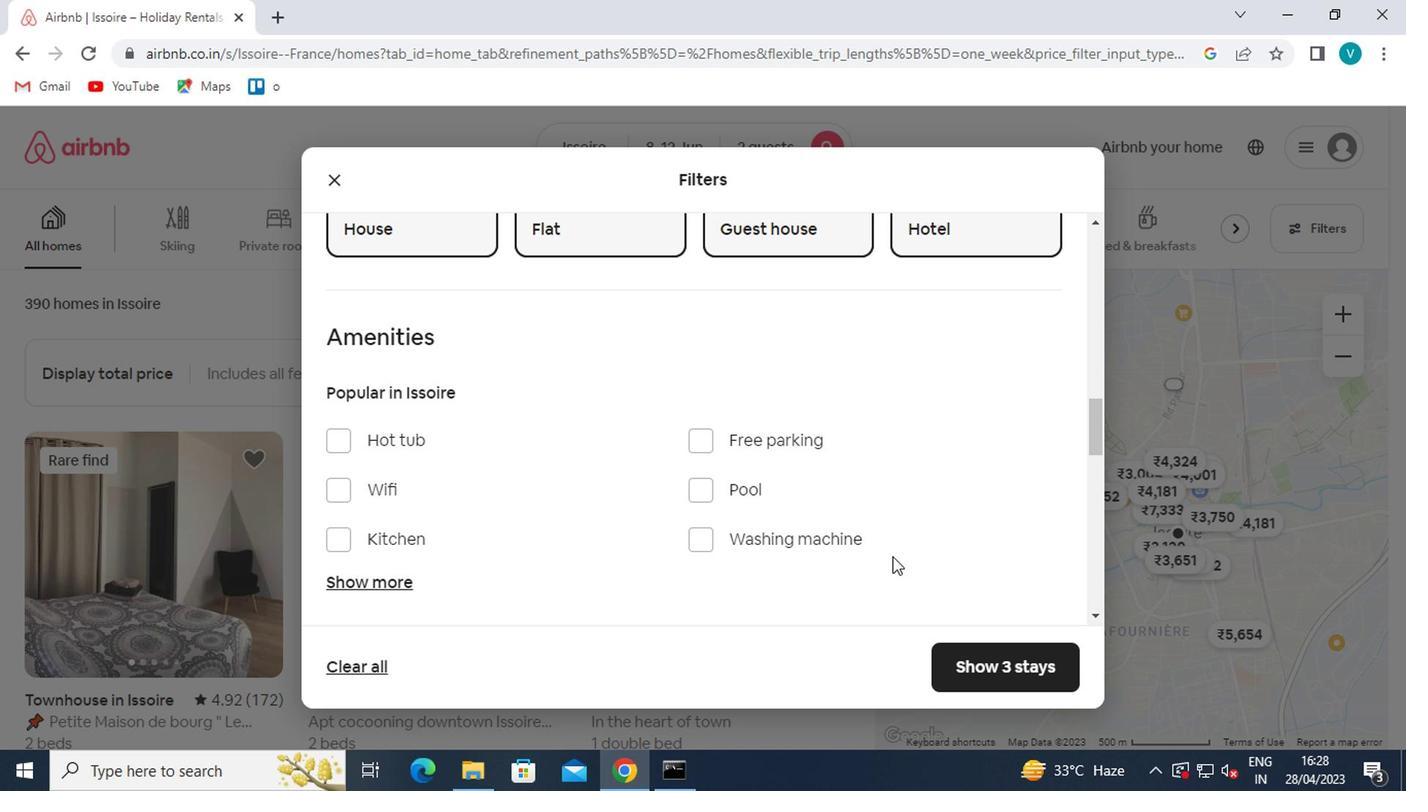 
Action: Mouse scrolled (893, 556) with delta (0, -1)
Screenshot: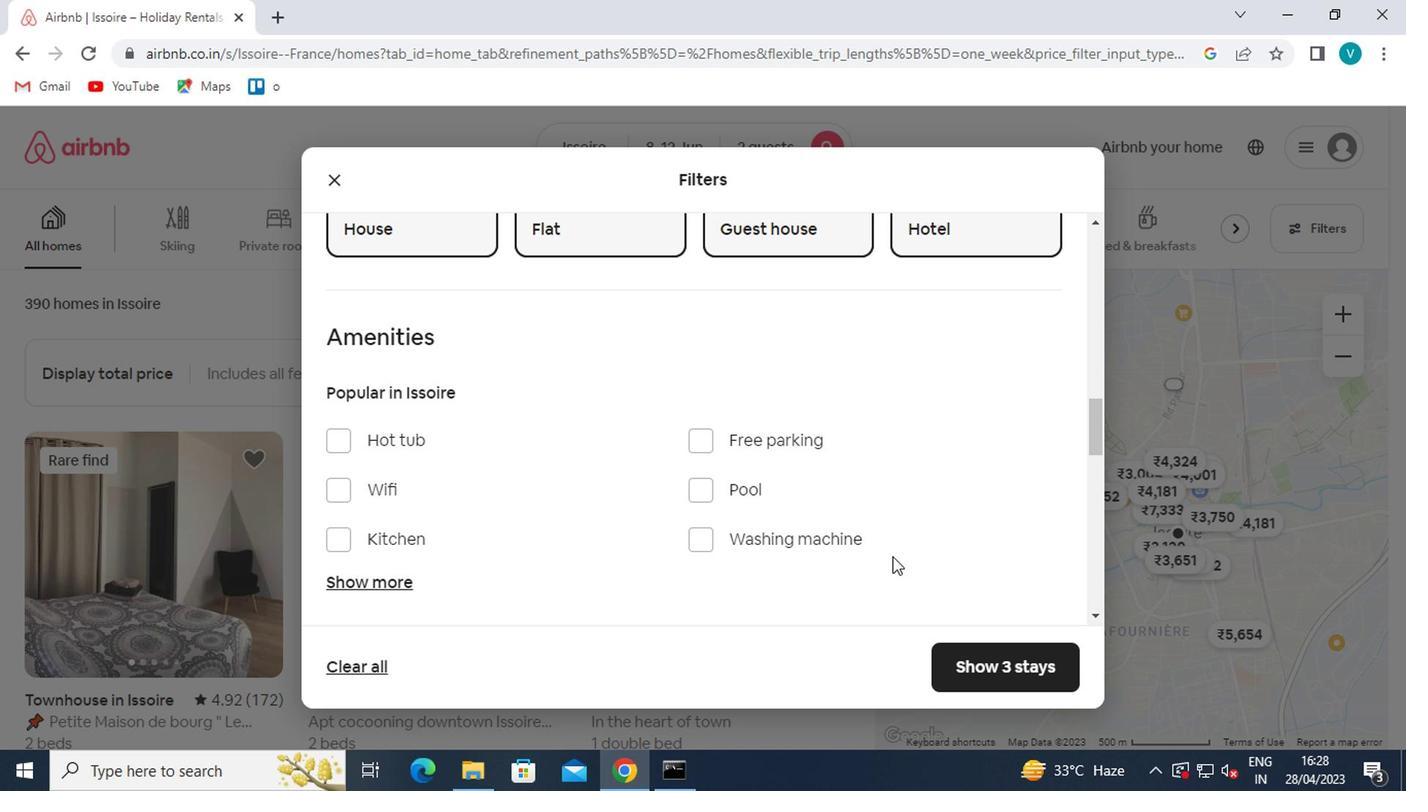 
Action: Mouse scrolled (893, 556) with delta (0, -1)
Screenshot: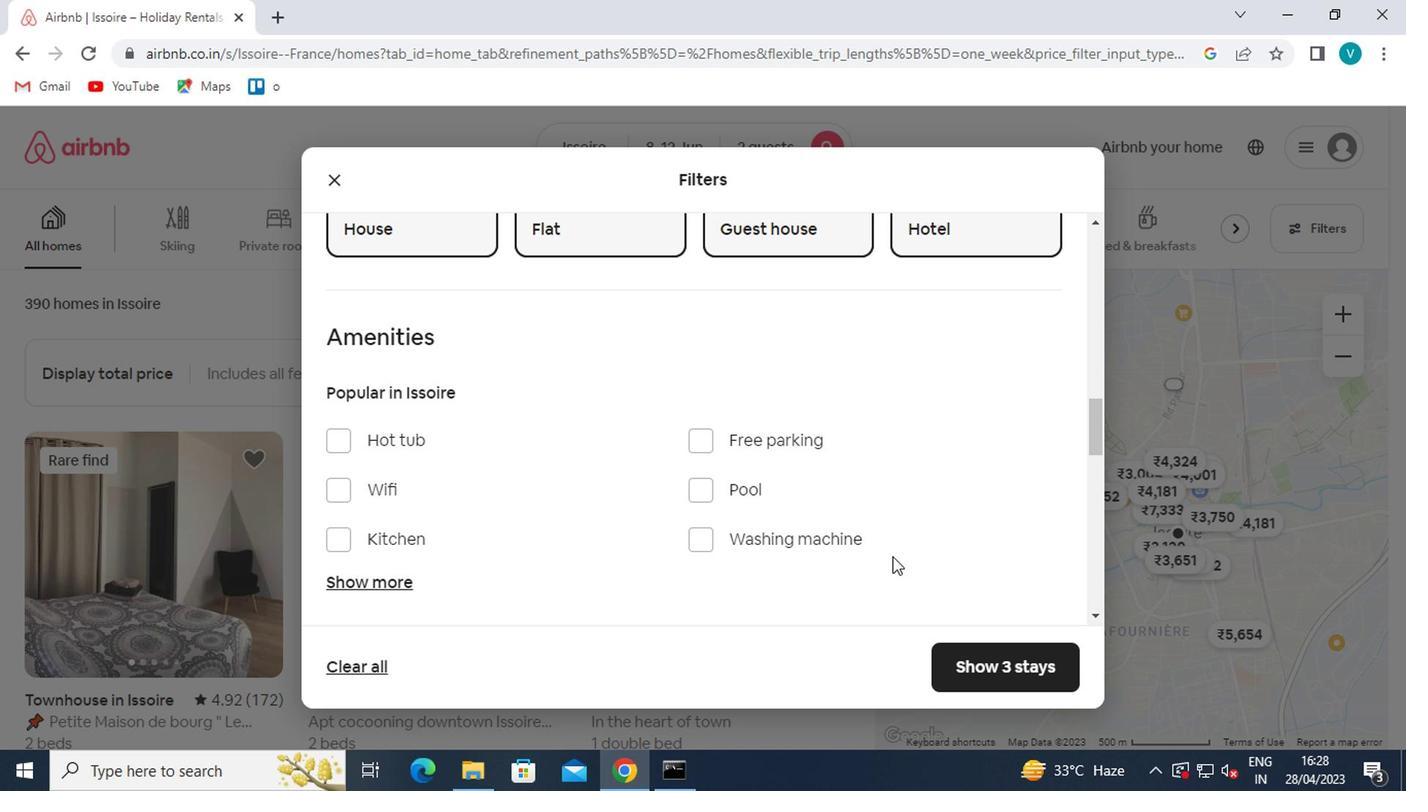 
Action: Mouse scrolled (893, 556) with delta (0, -1)
Screenshot: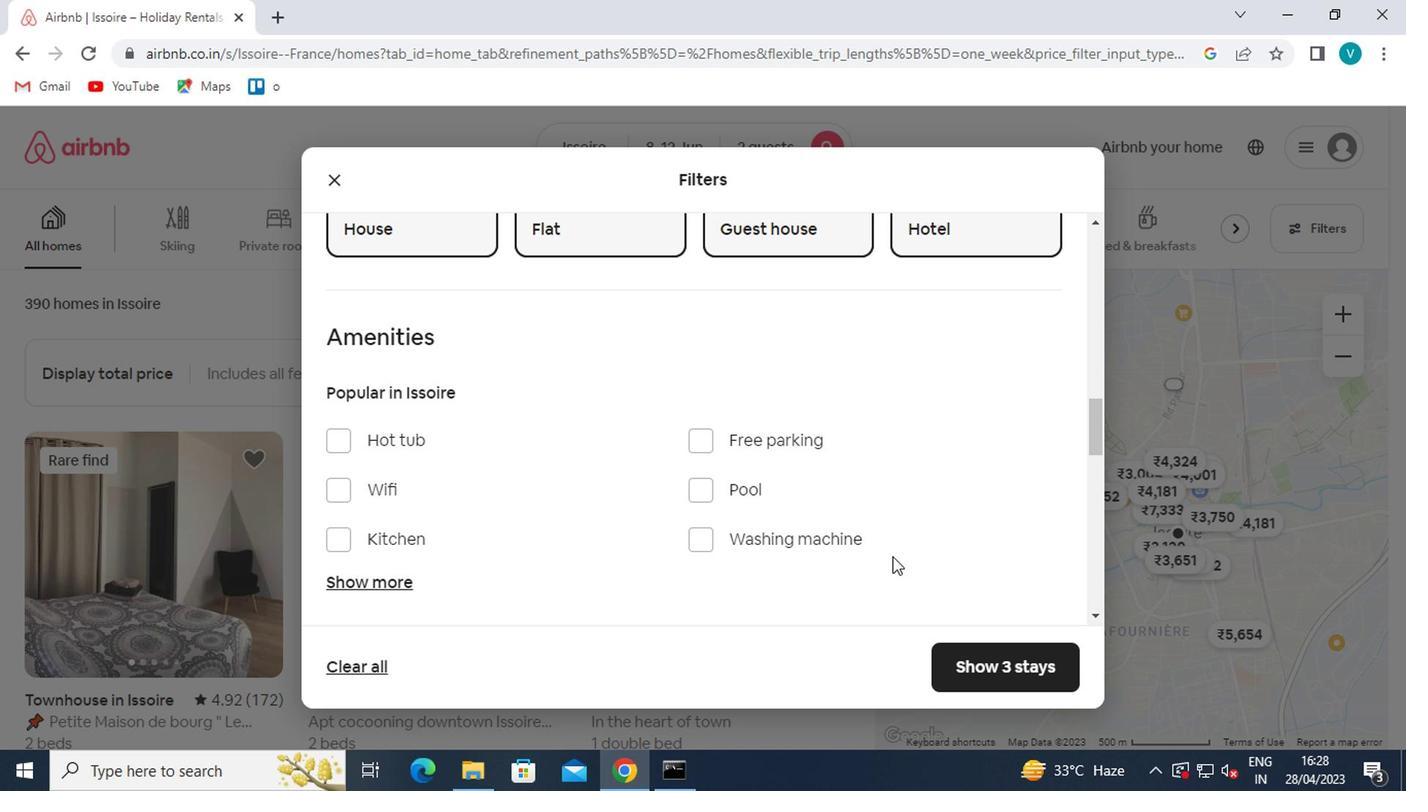
Action: Mouse scrolled (893, 556) with delta (0, -1)
Screenshot: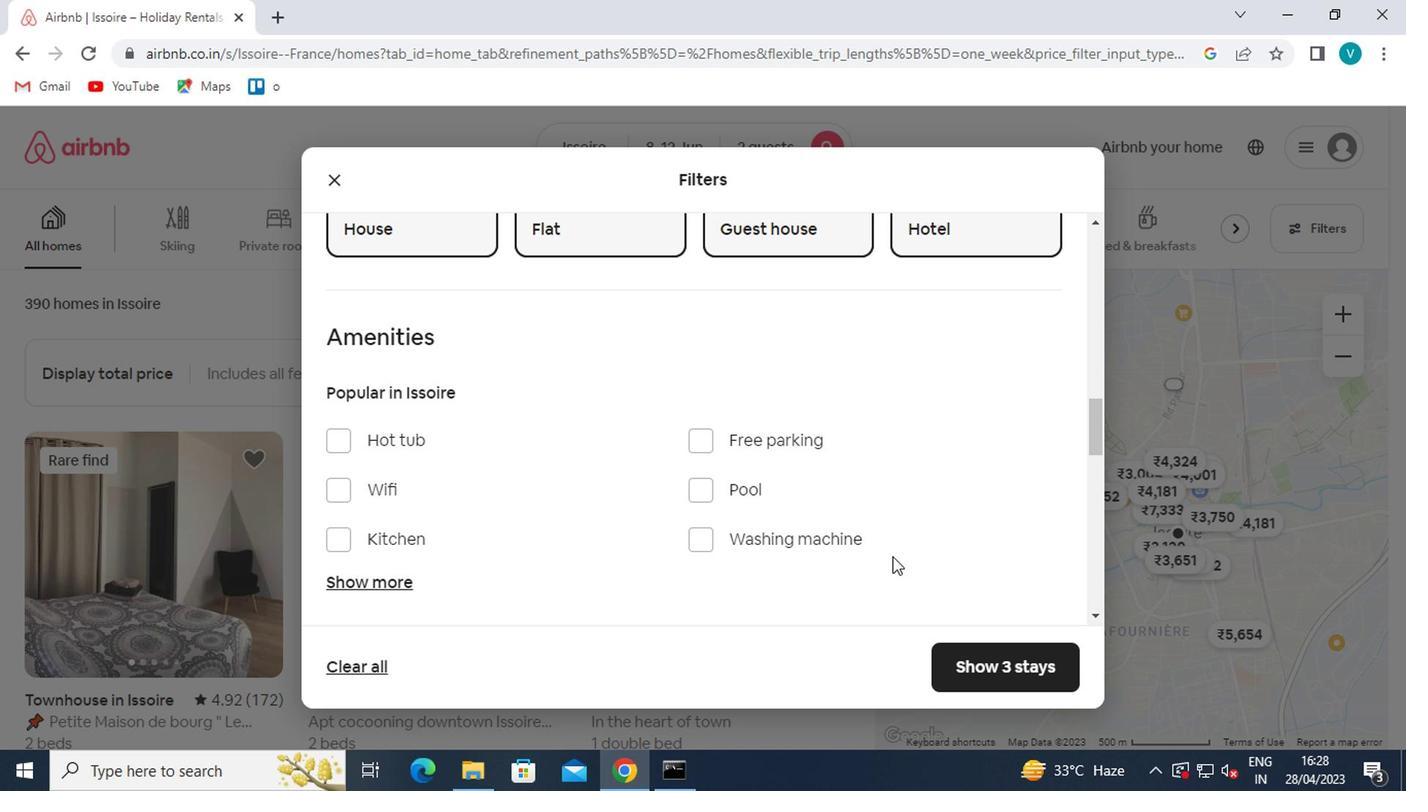 
Action: Mouse moved to (1013, 407)
Screenshot: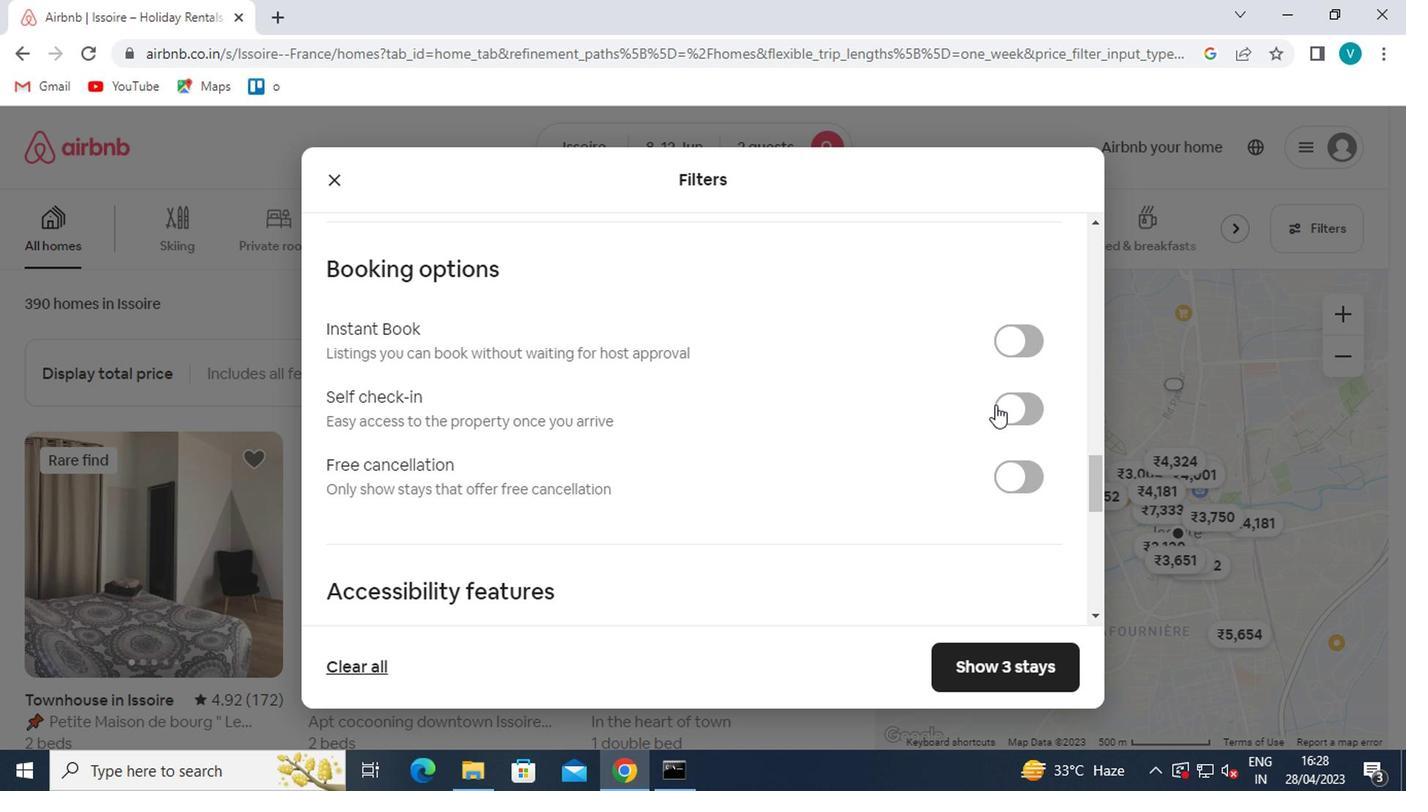 
Action: Mouse pressed left at (1013, 407)
Screenshot: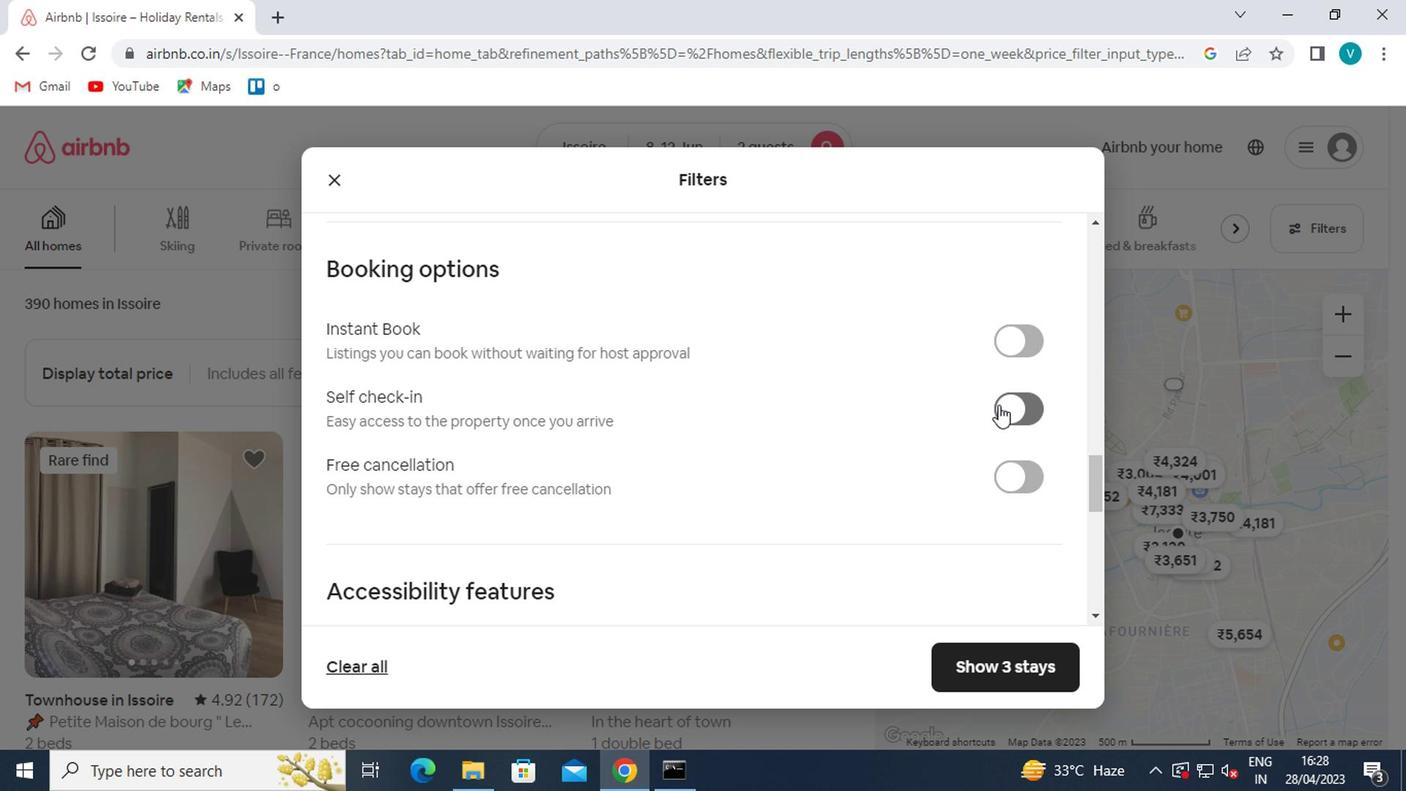 
Action: Mouse moved to (996, 506)
Screenshot: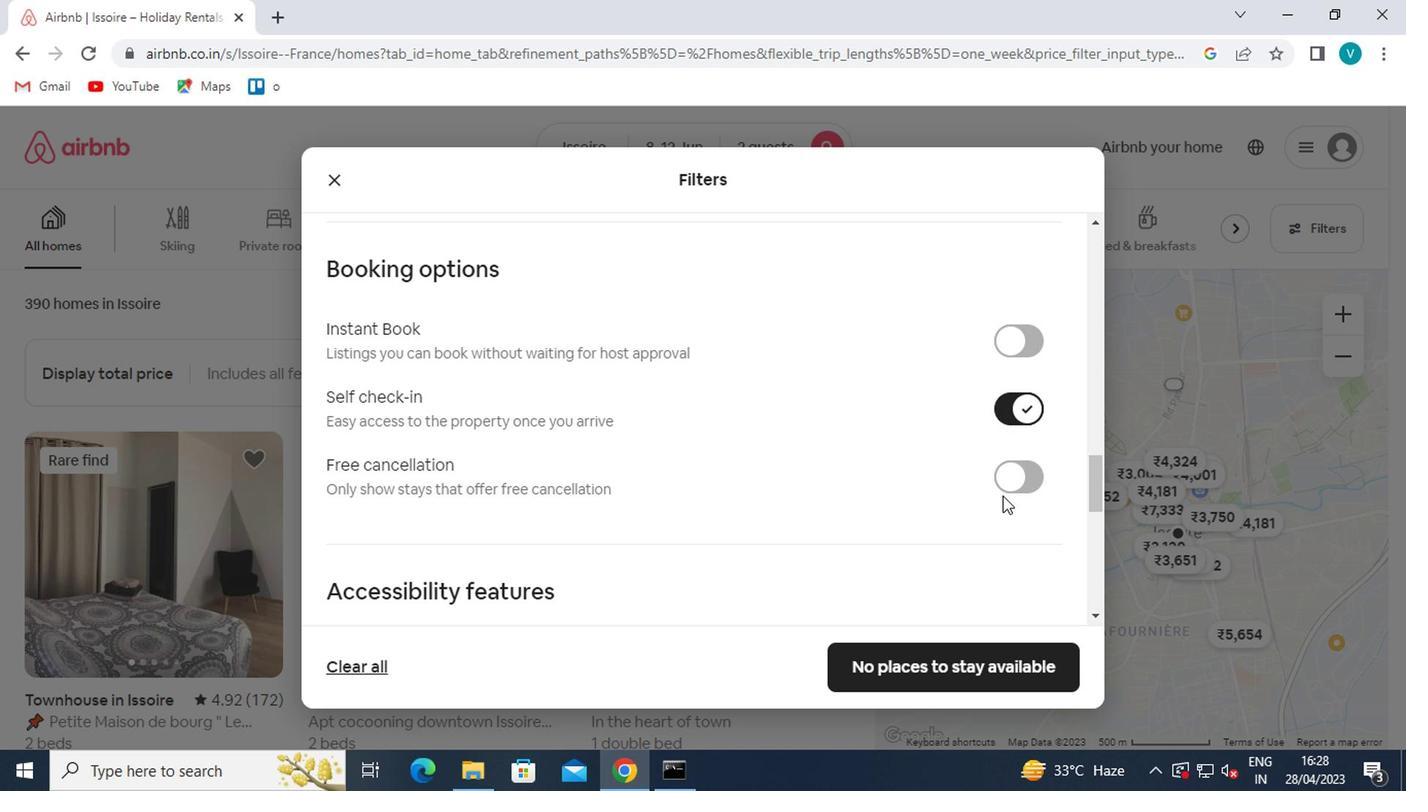 
Action: Mouse scrolled (996, 505) with delta (0, -1)
Screenshot: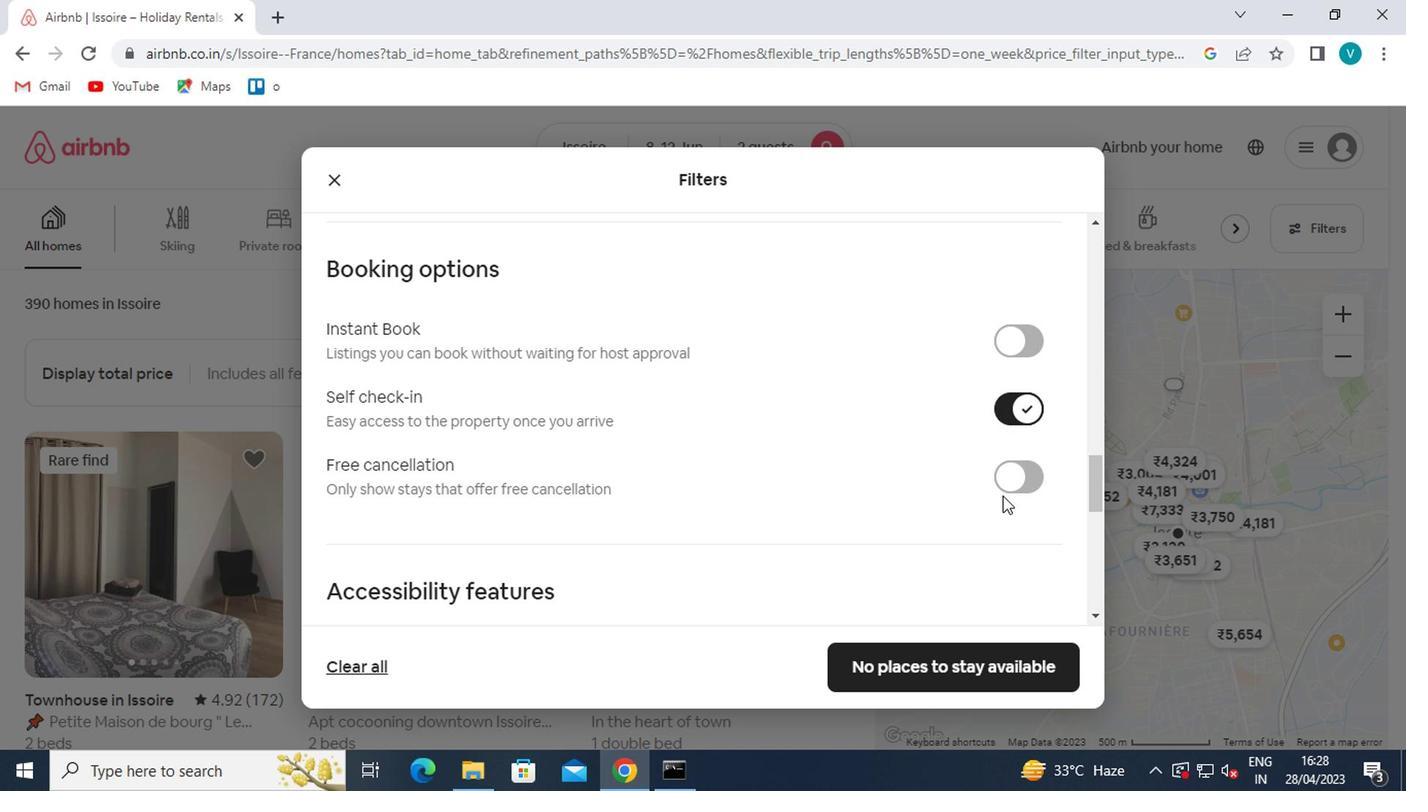 
Action: Mouse moved to (994, 512)
Screenshot: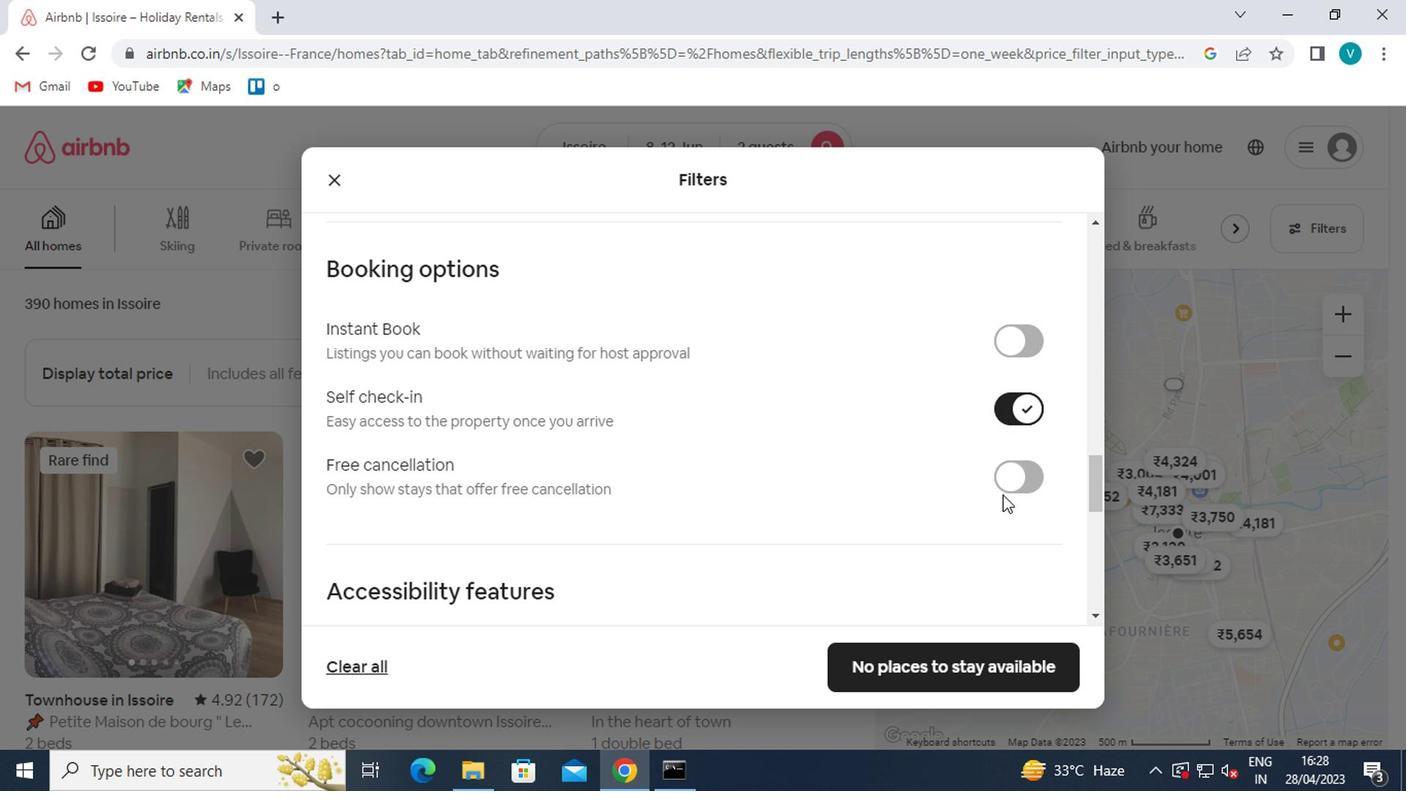 
Action: Mouse scrolled (994, 512) with delta (0, 0)
Screenshot: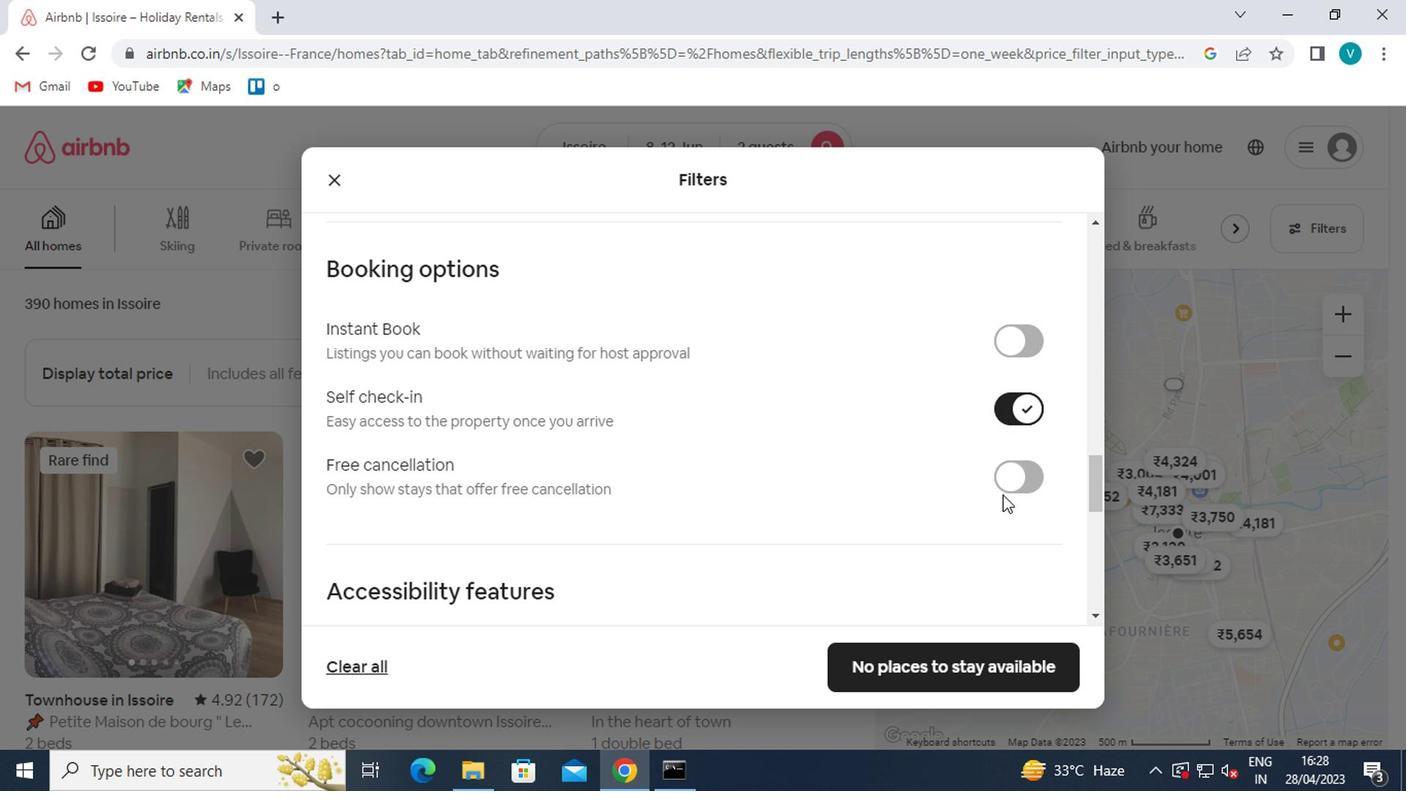 
Action: Mouse moved to (994, 514)
Screenshot: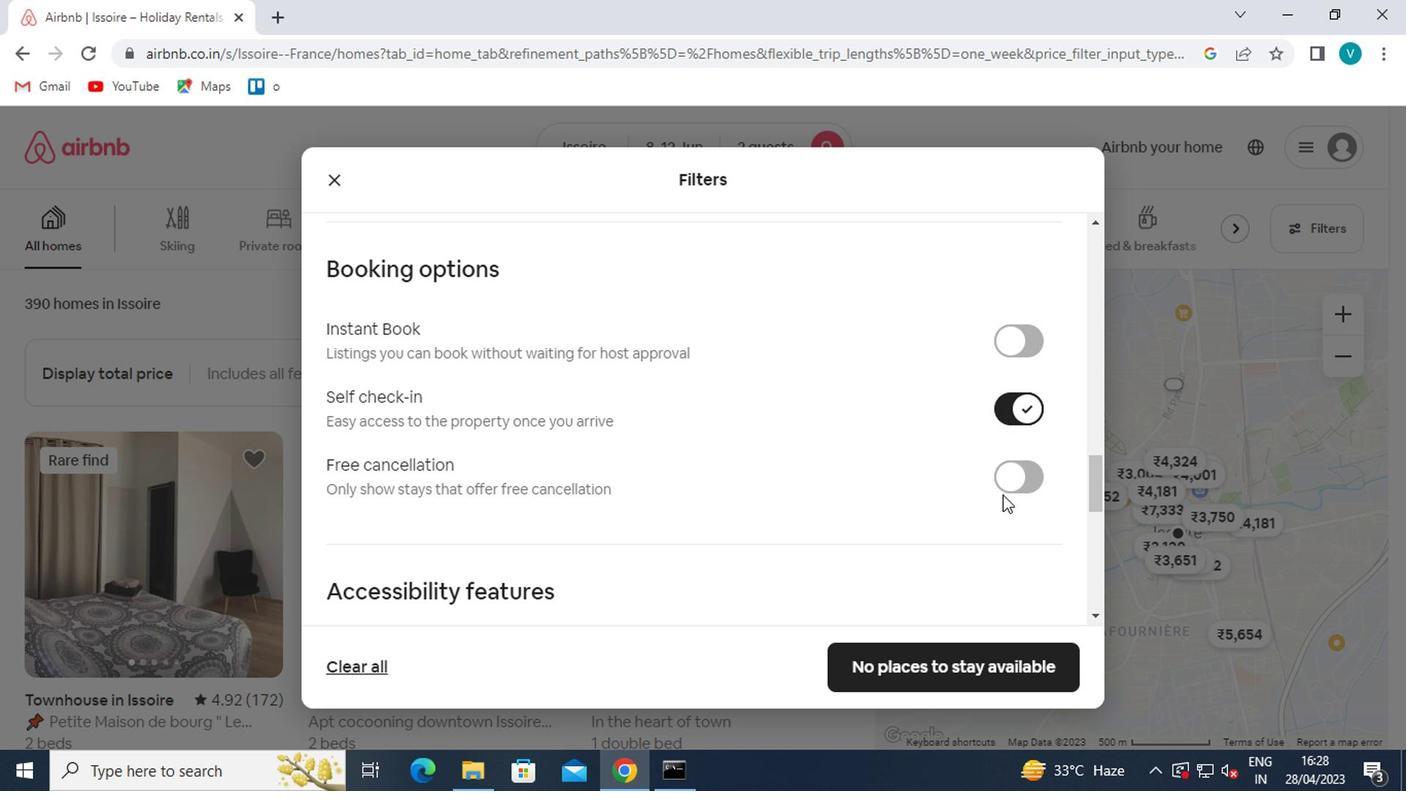 
Action: Mouse scrolled (994, 512) with delta (0, -1)
Screenshot: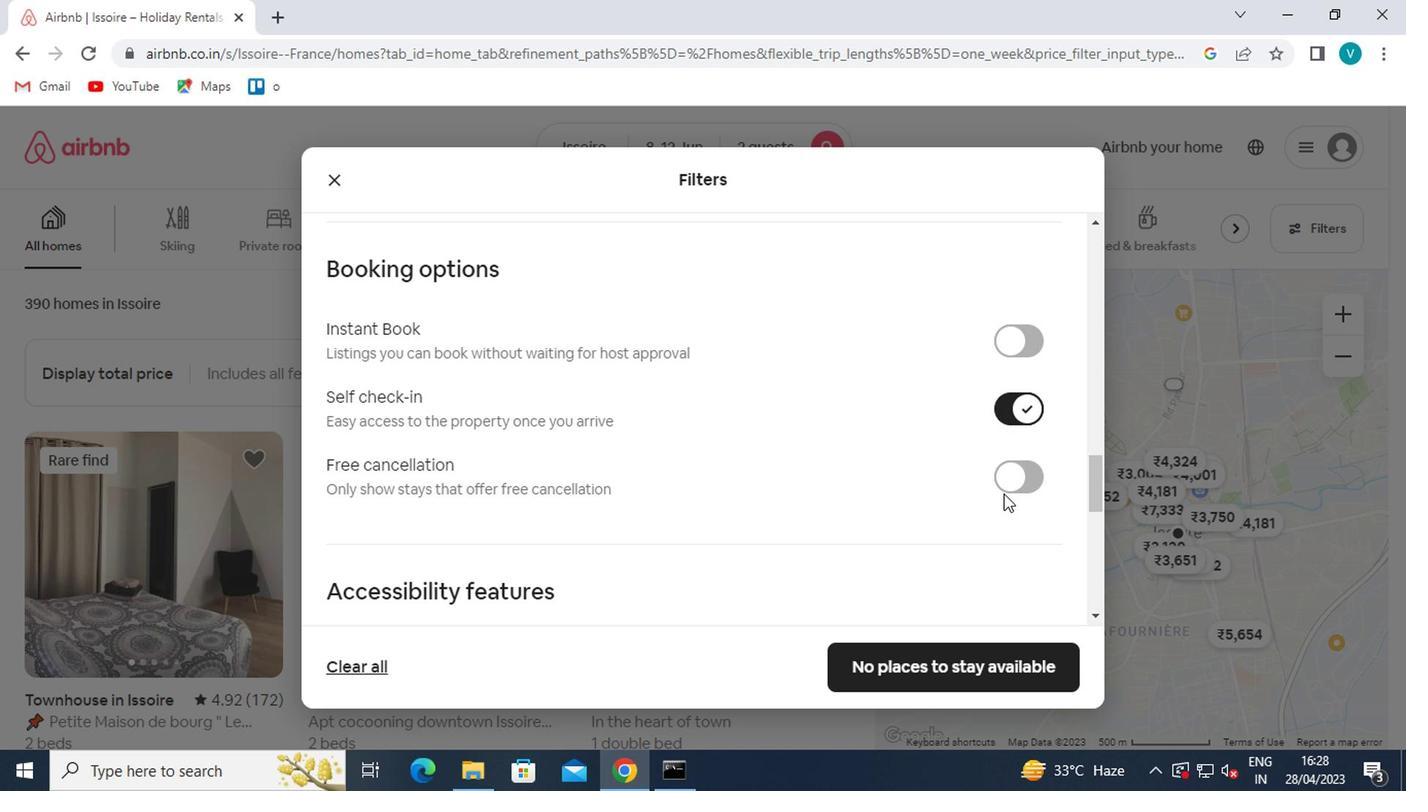 
Action: Mouse moved to (994, 514)
Screenshot: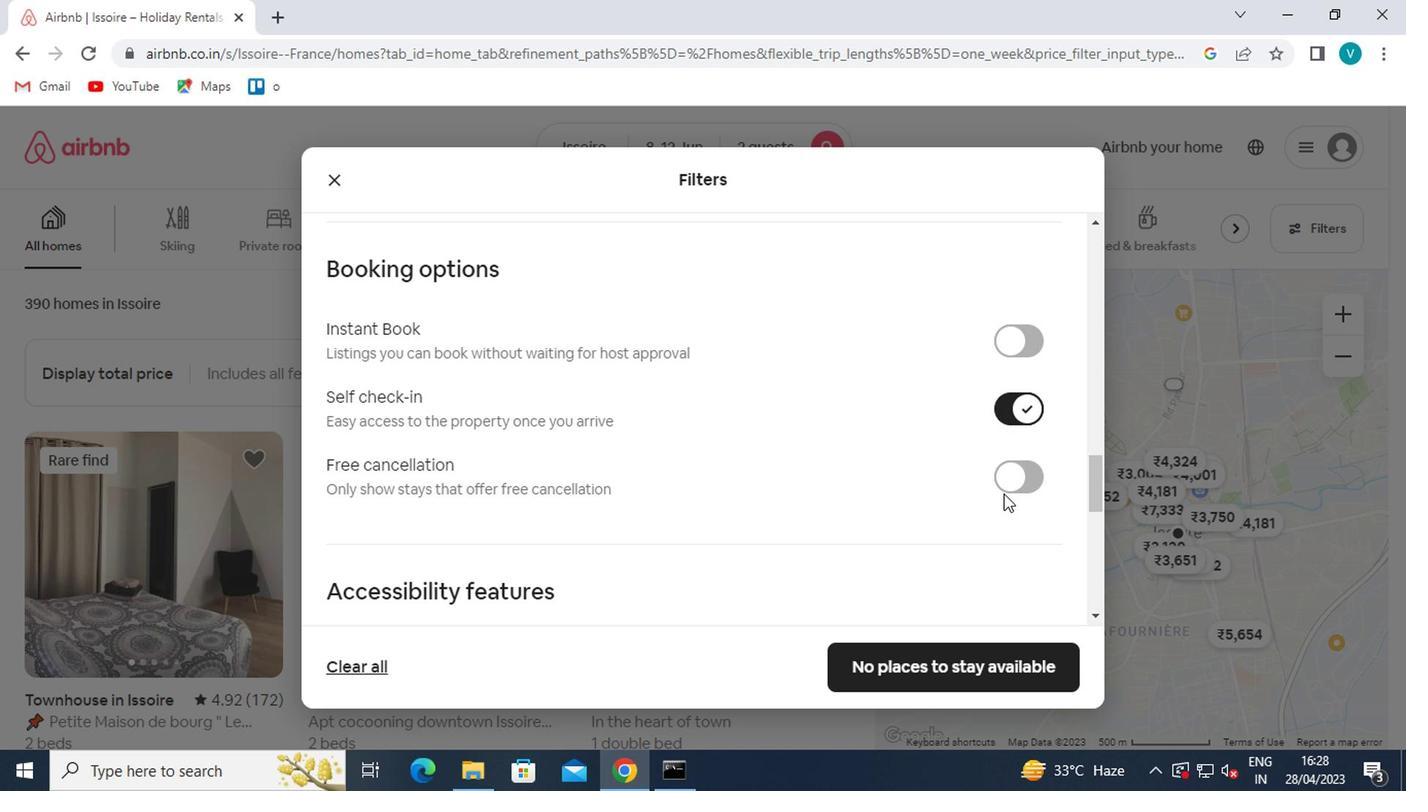
Action: Mouse scrolled (994, 514) with delta (0, 0)
Screenshot: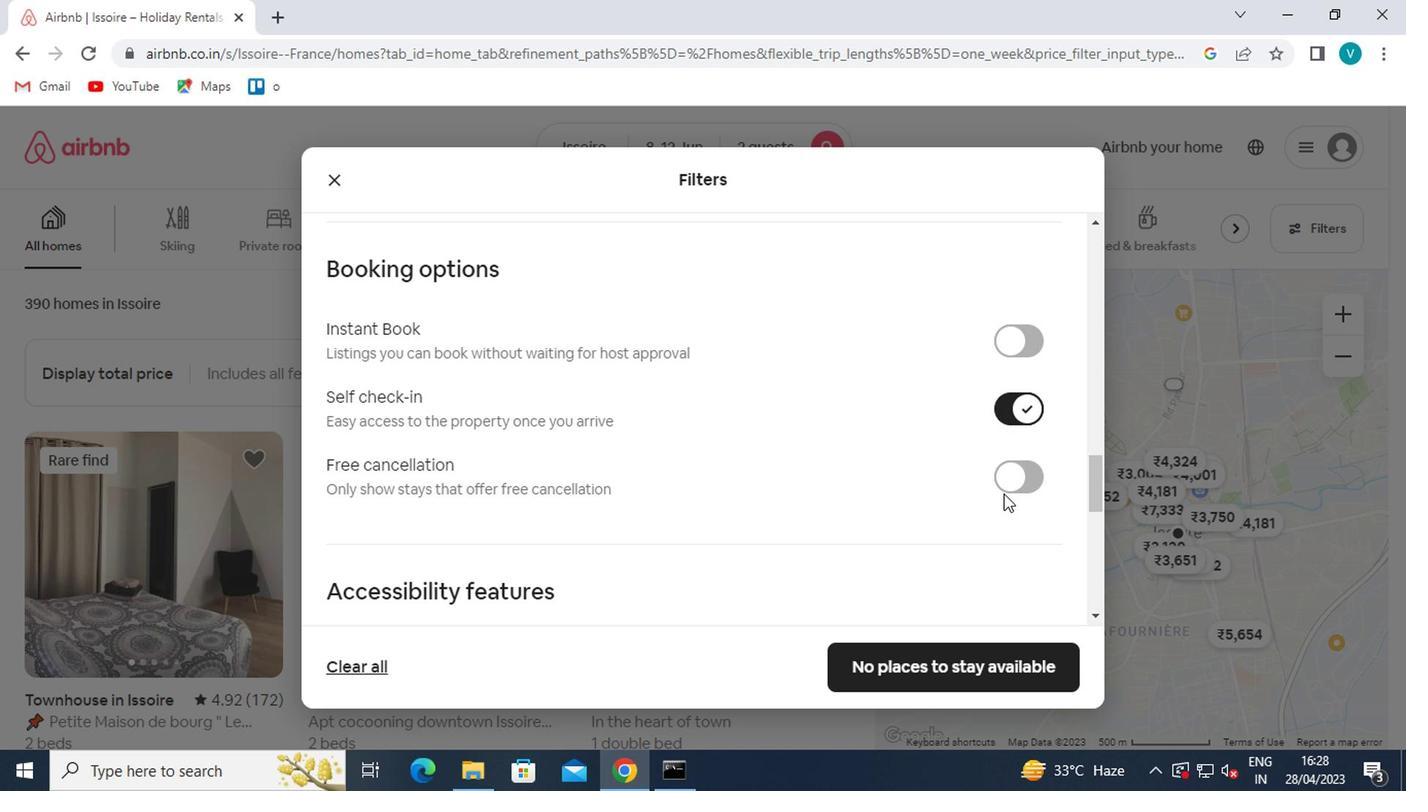 
Action: Mouse scrolled (994, 514) with delta (0, 0)
Screenshot: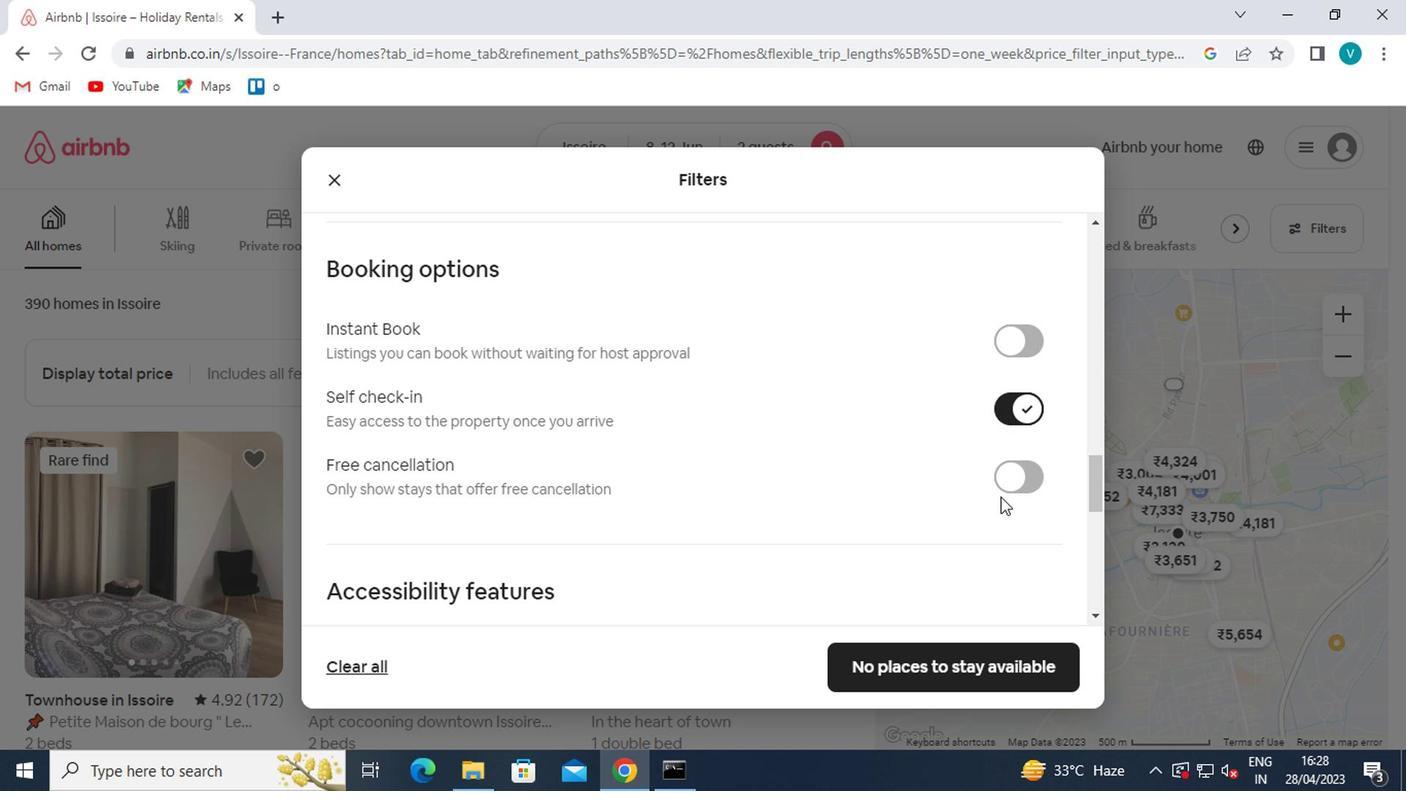 
Action: Mouse scrolled (994, 514) with delta (0, 0)
Screenshot: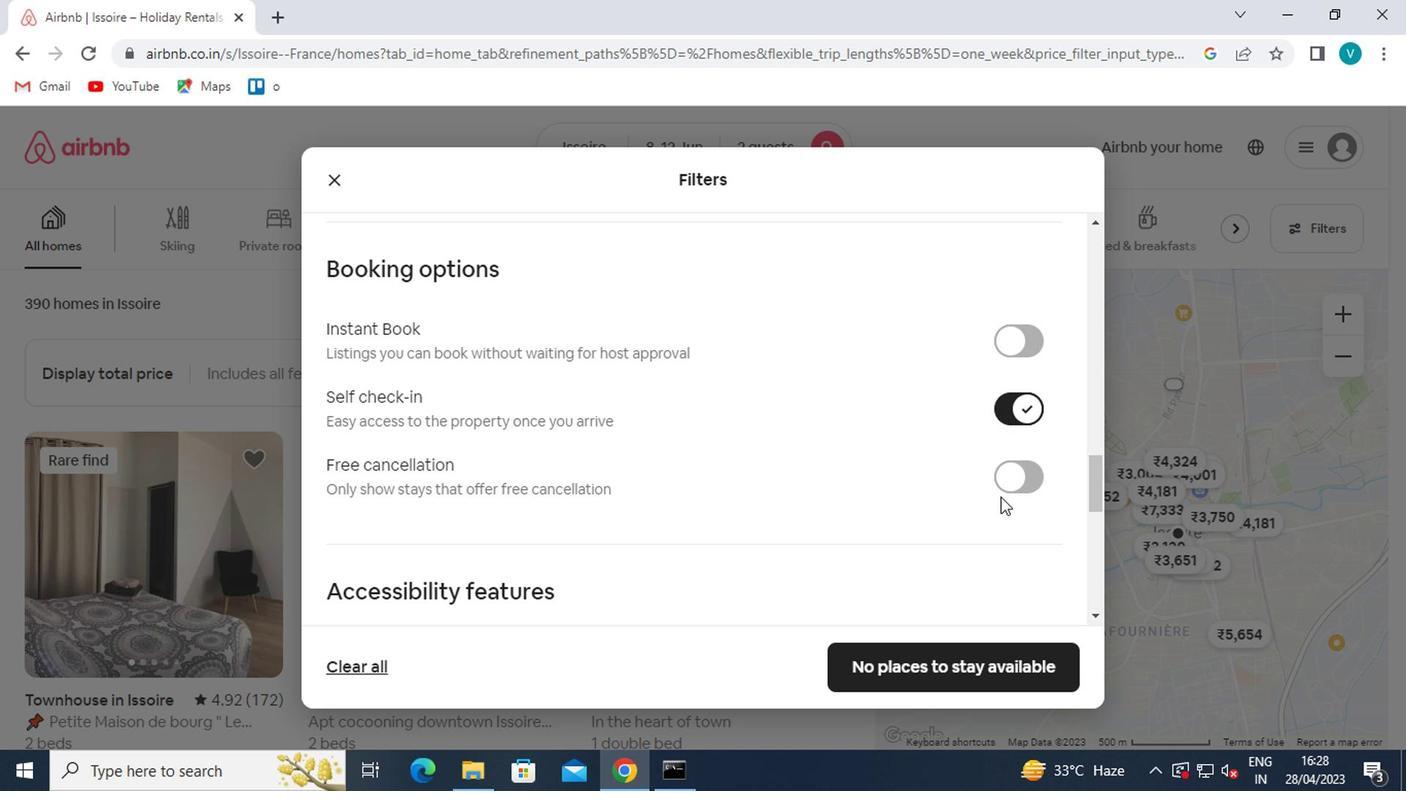 
Action: Mouse scrolled (994, 514) with delta (0, 0)
Screenshot: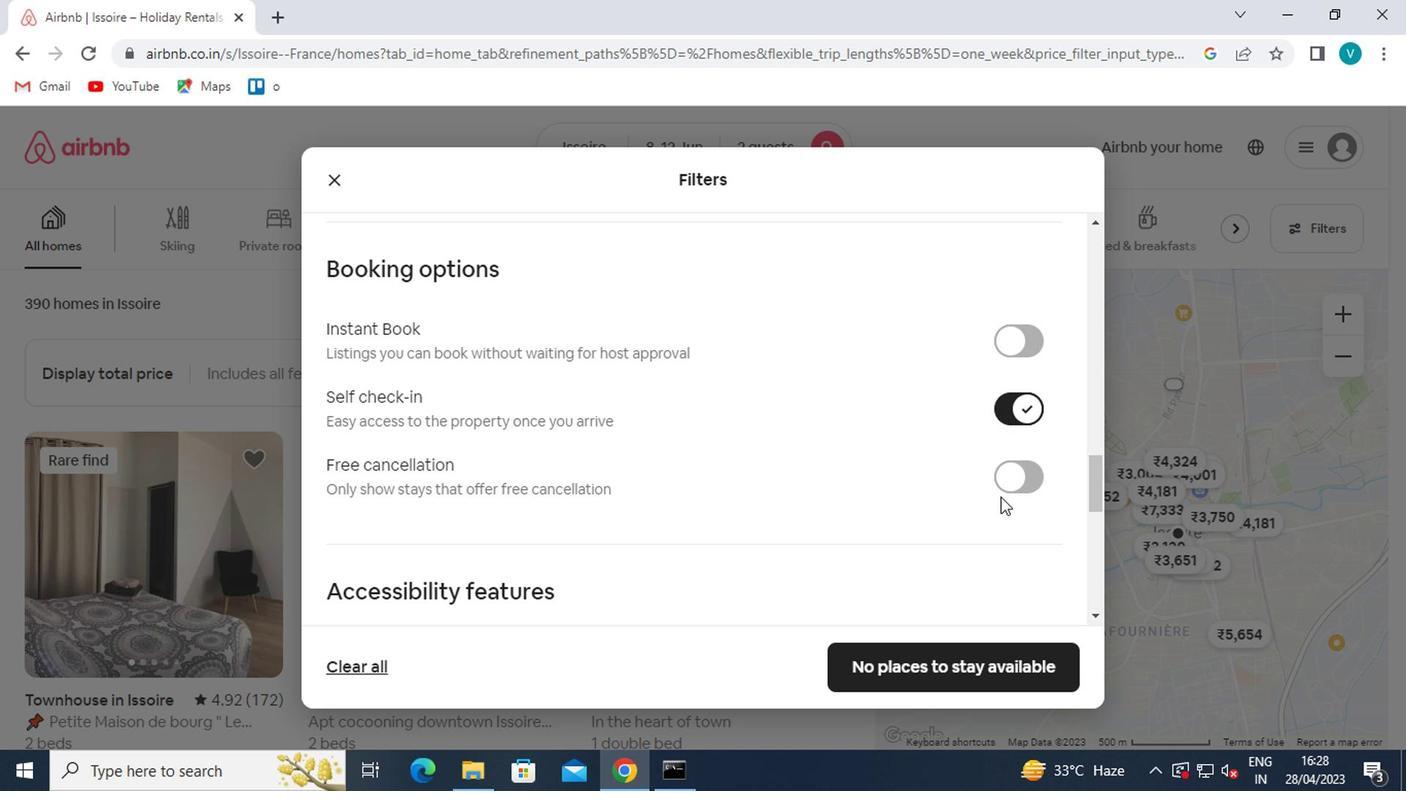 
Action: Mouse moved to (991, 514)
Screenshot: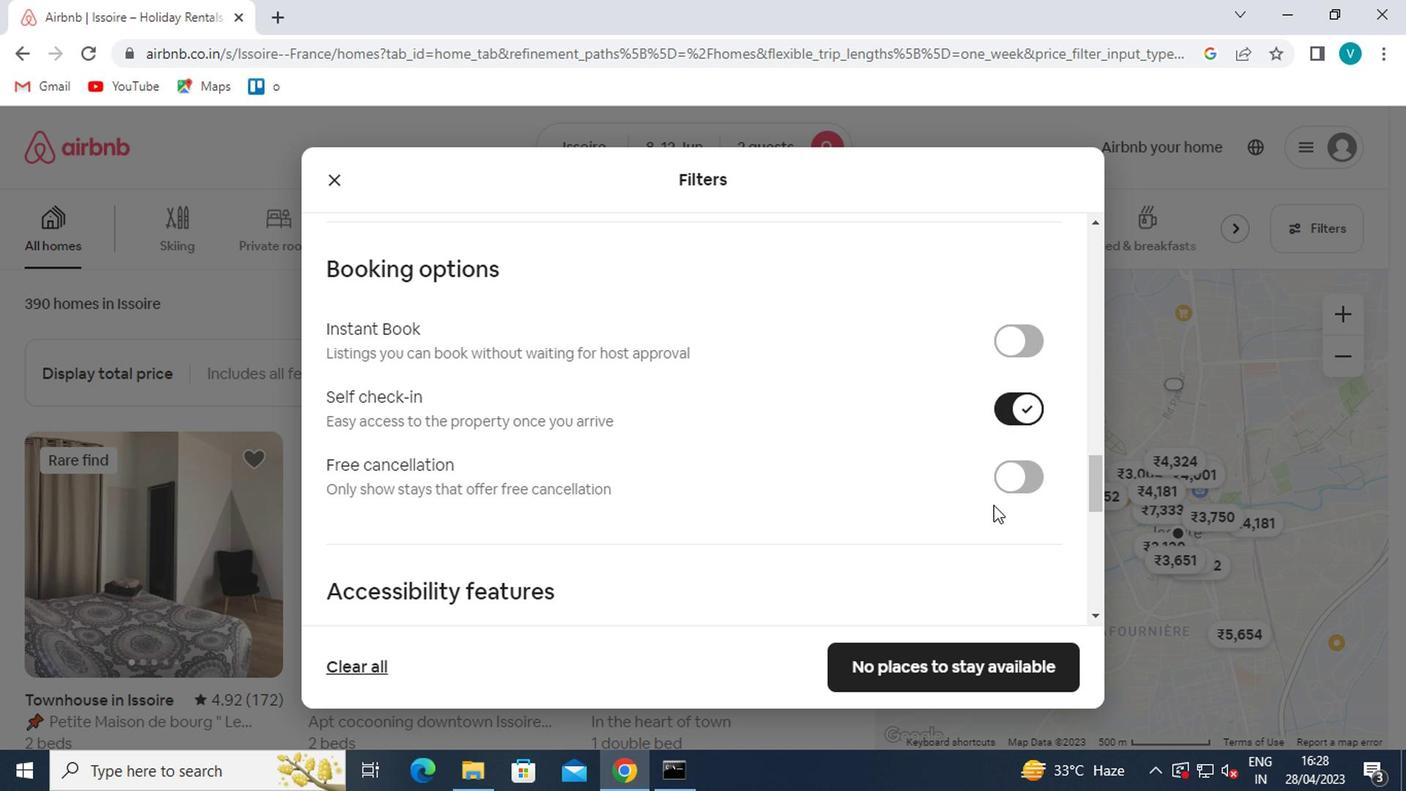 
Action: Mouse scrolled (991, 514) with delta (0, 0)
Screenshot: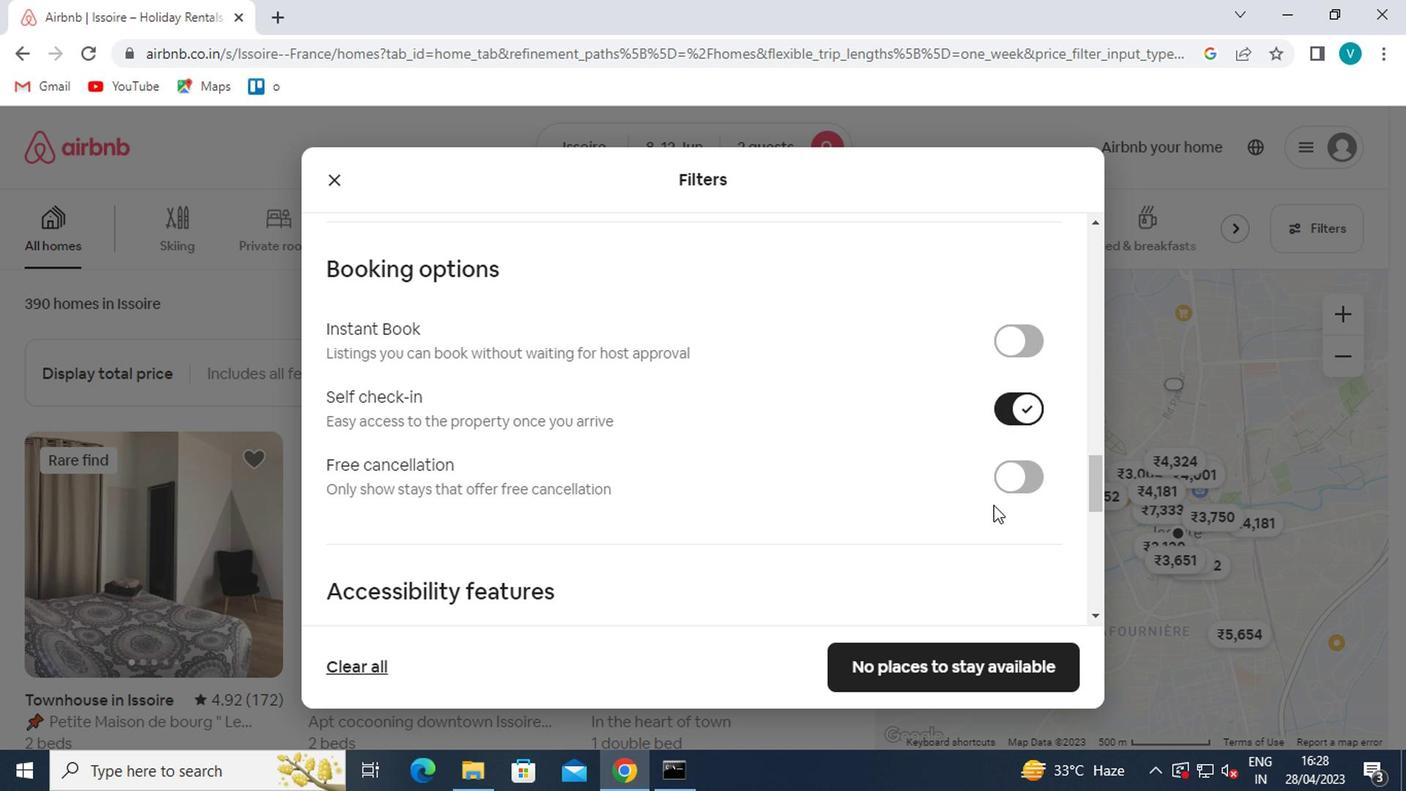 
Action: Mouse moved to (990, 514)
Screenshot: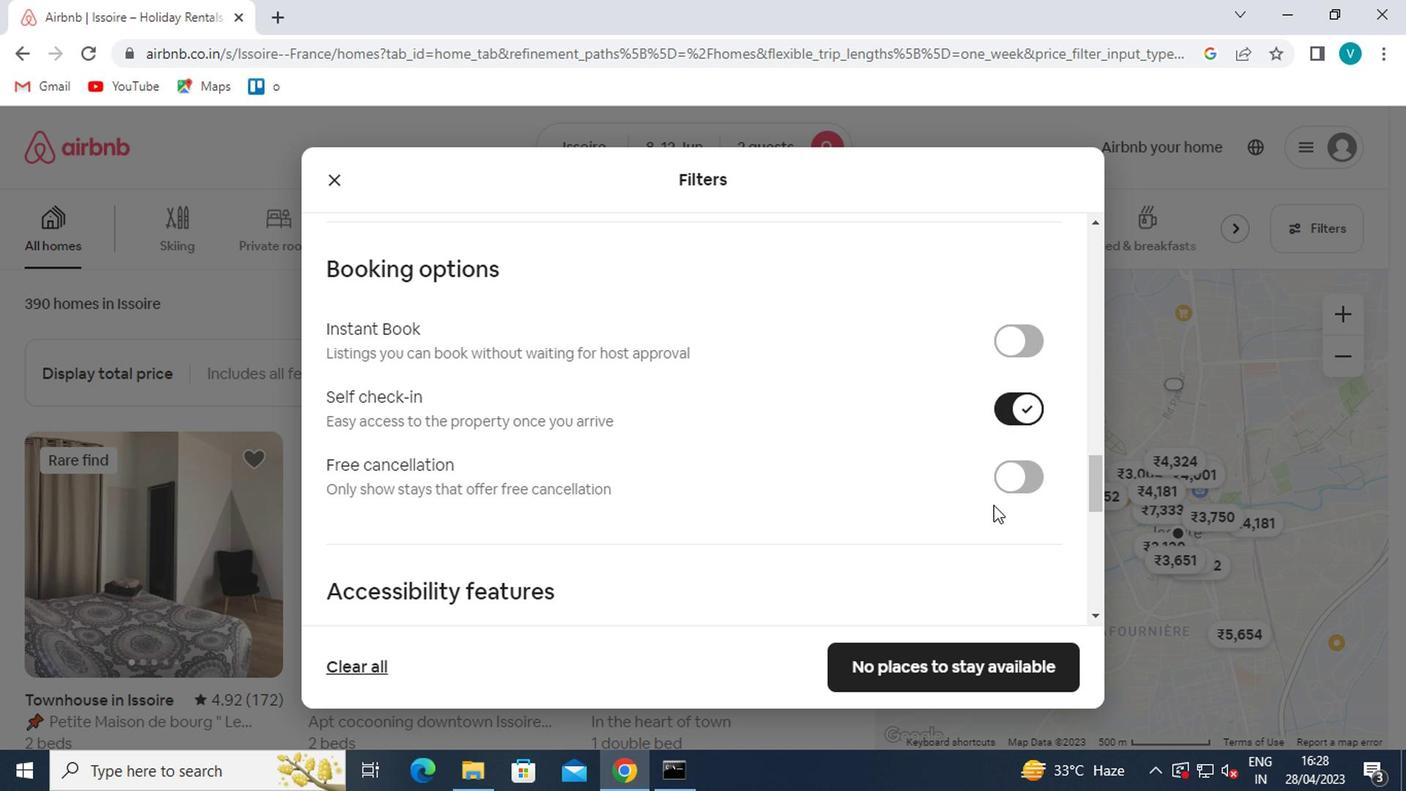 
Action: Mouse scrolled (990, 514) with delta (0, 0)
Screenshot: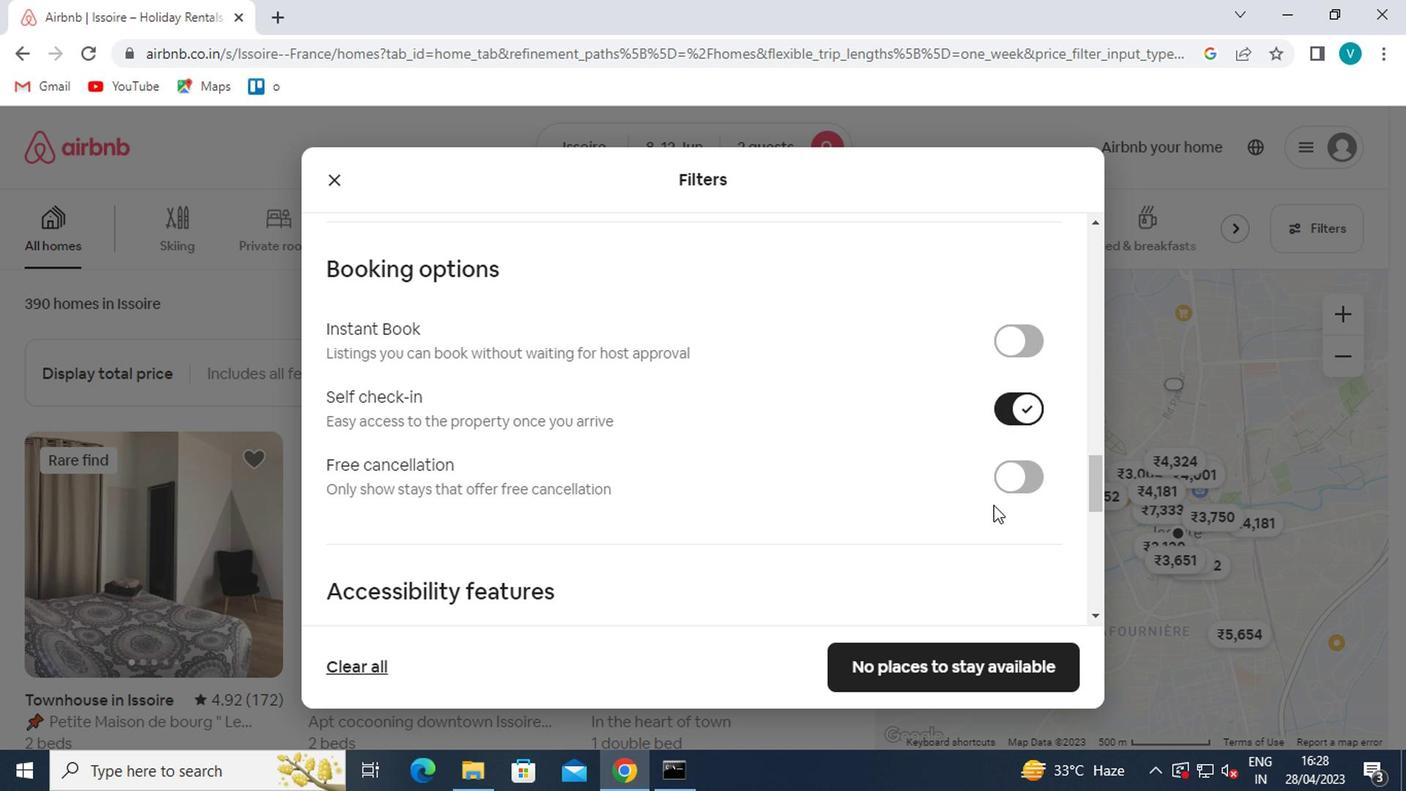 
Action: Mouse moved to (985, 512)
Screenshot: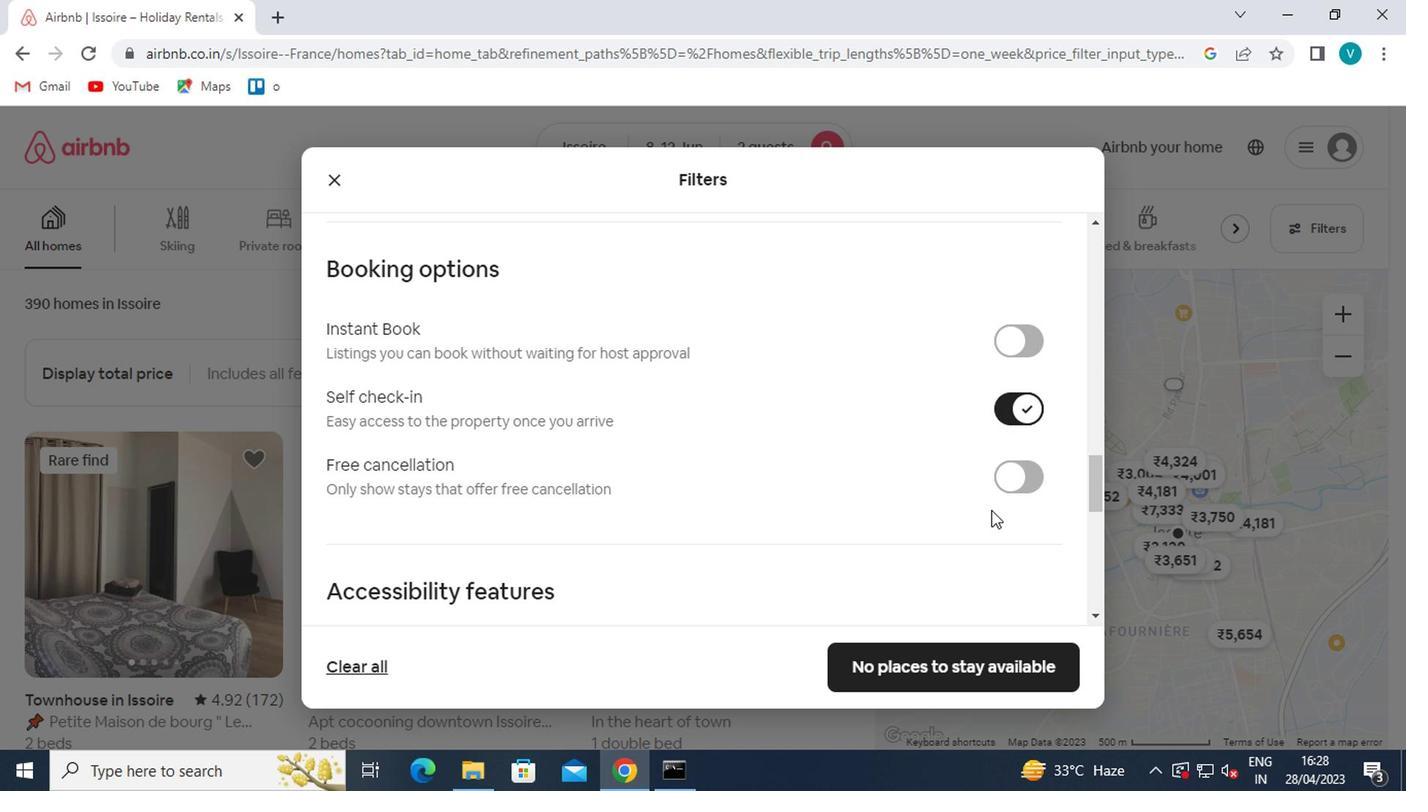 
Action: Mouse scrolled (985, 512) with delta (0, 0)
Screenshot: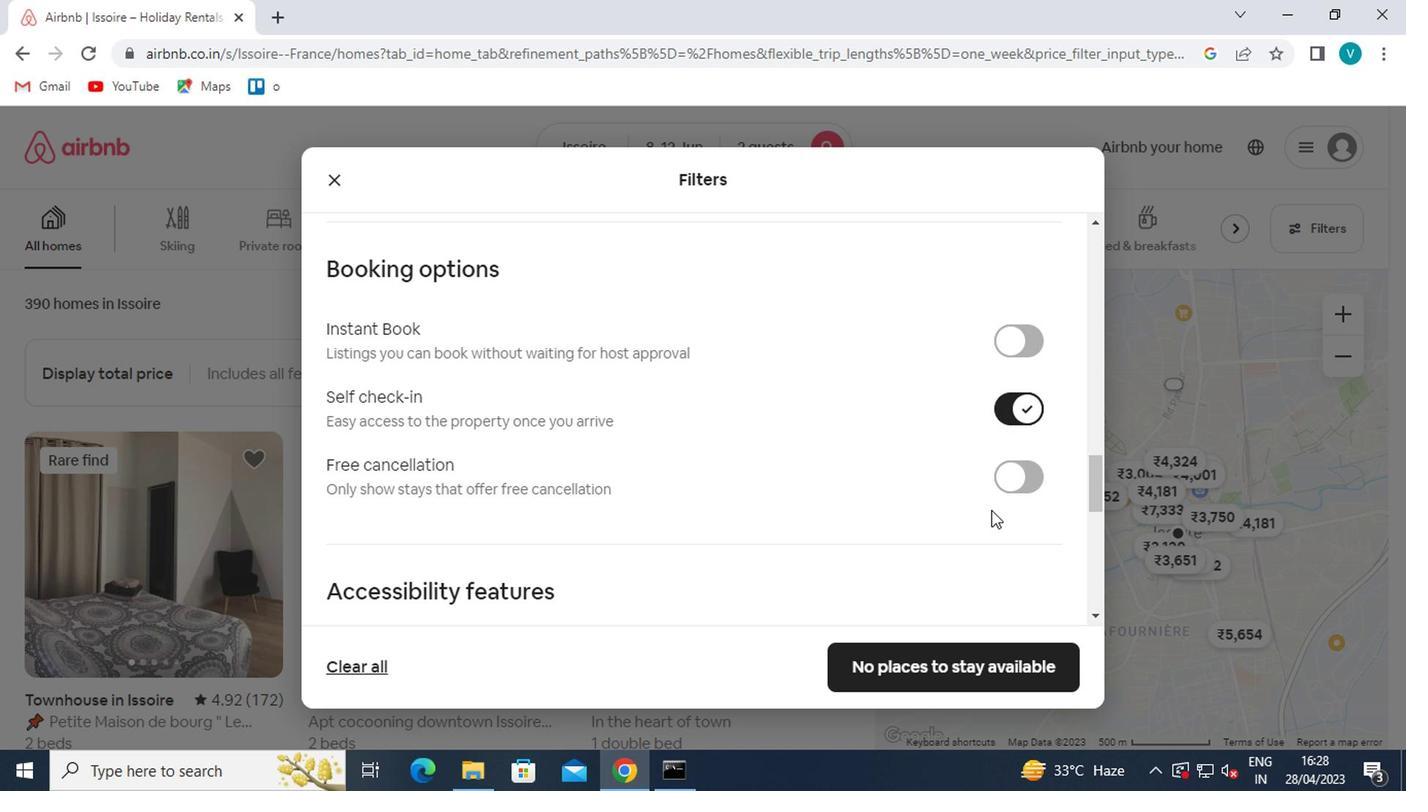 
Action: Mouse moved to (983, 510)
Screenshot: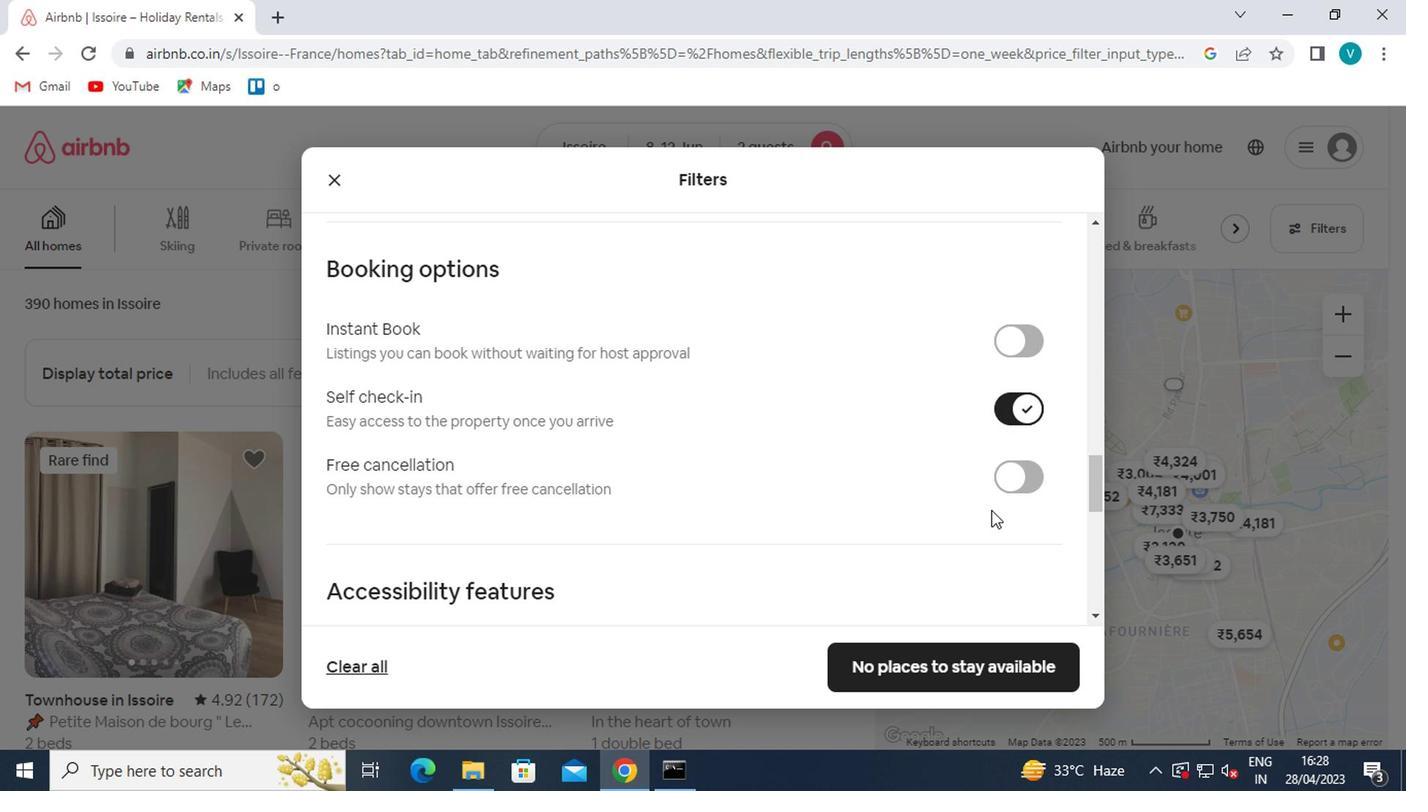
Action: Mouse scrolled (983, 509) with delta (0, 0)
Screenshot: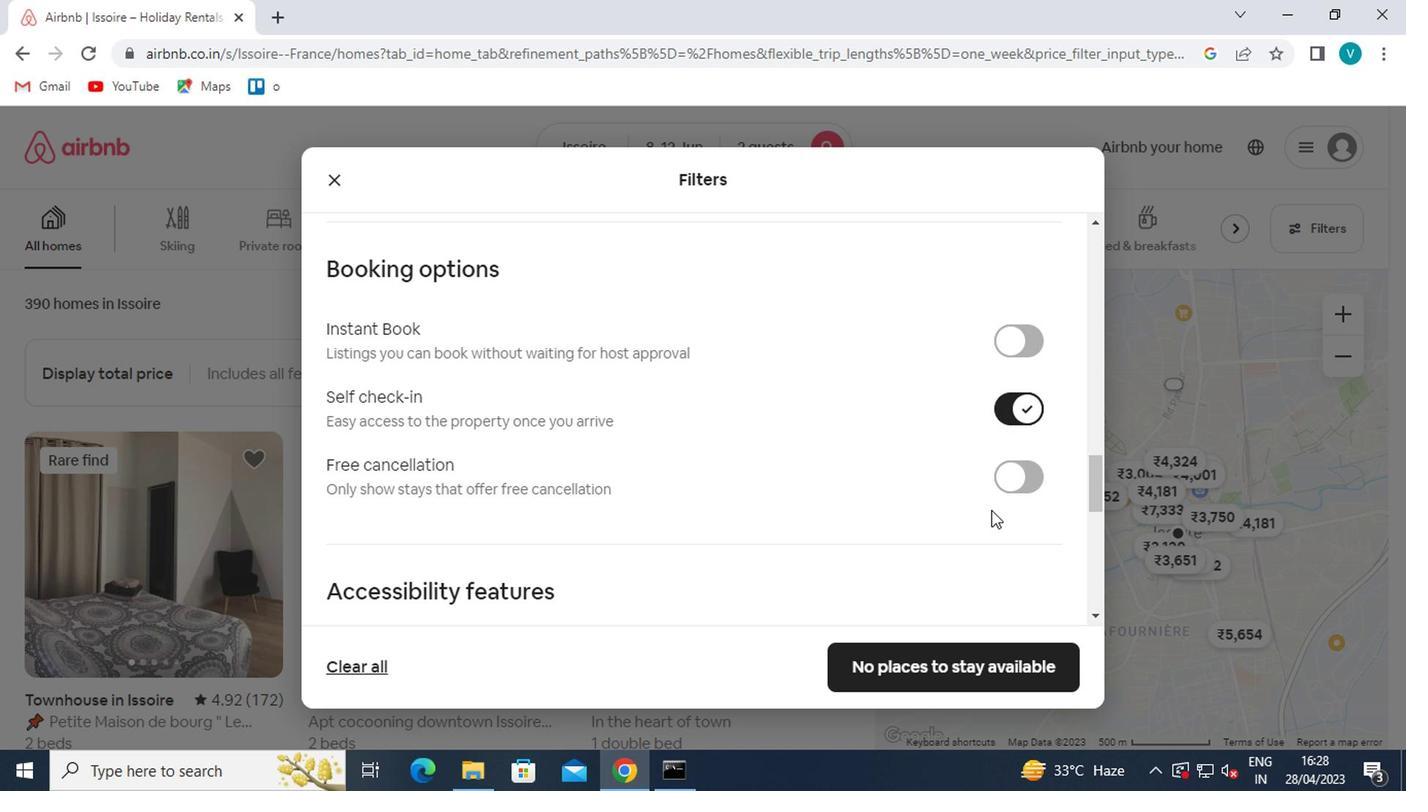 
Action: Mouse moved to (980, 509)
Screenshot: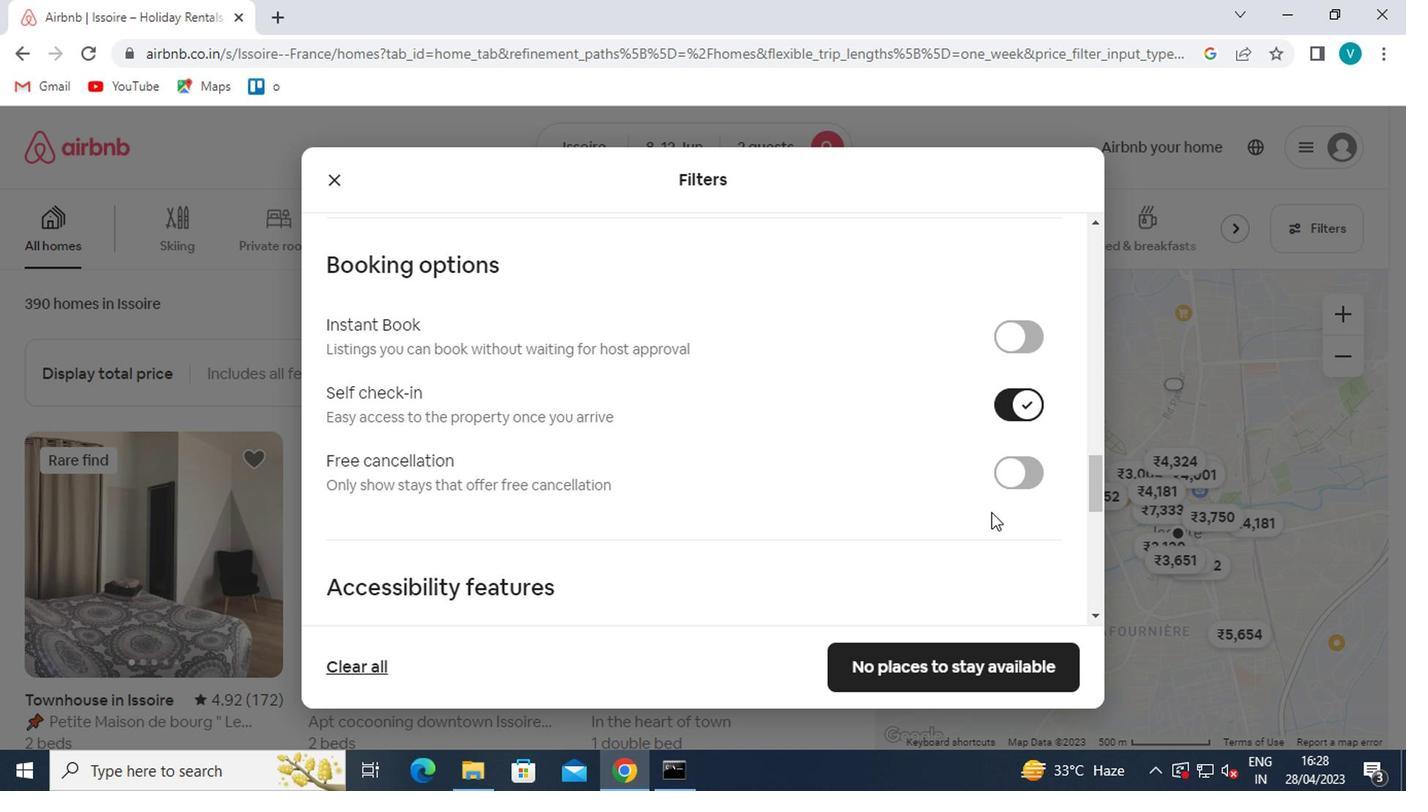
Action: Mouse scrolled (980, 507) with delta (0, -1)
Screenshot: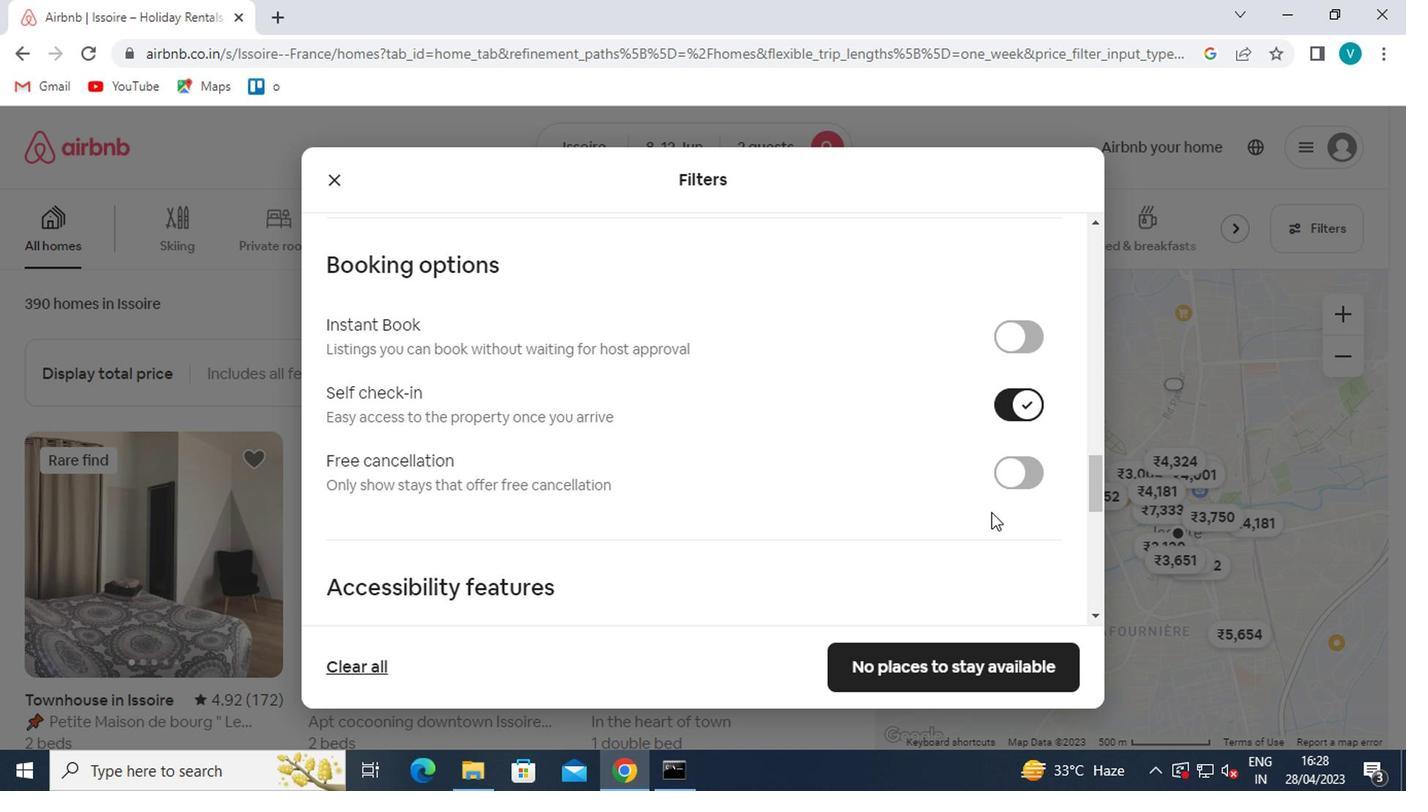 
Action: Mouse moved to (342, 476)
Screenshot: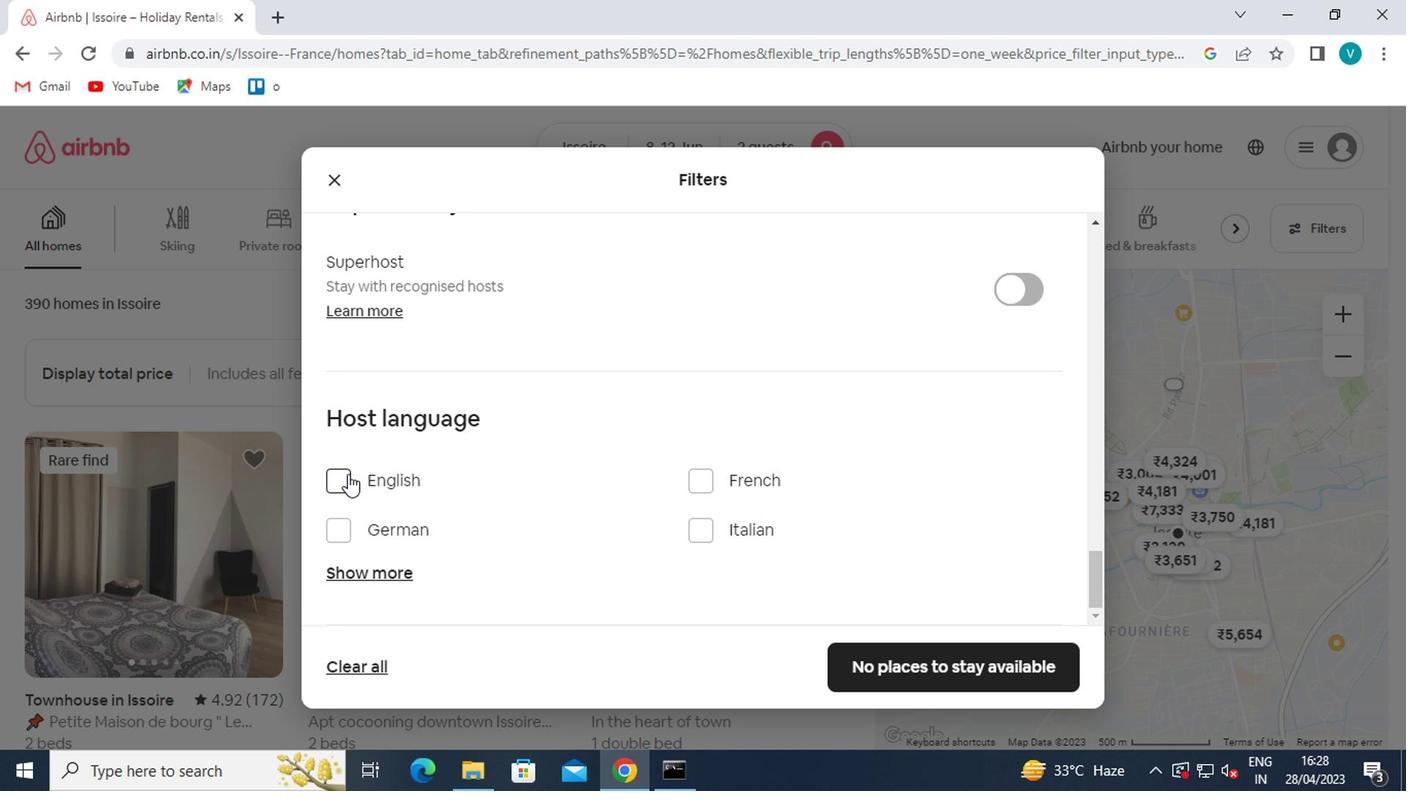 
Action: Mouse pressed left at (342, 476)
Screenshot: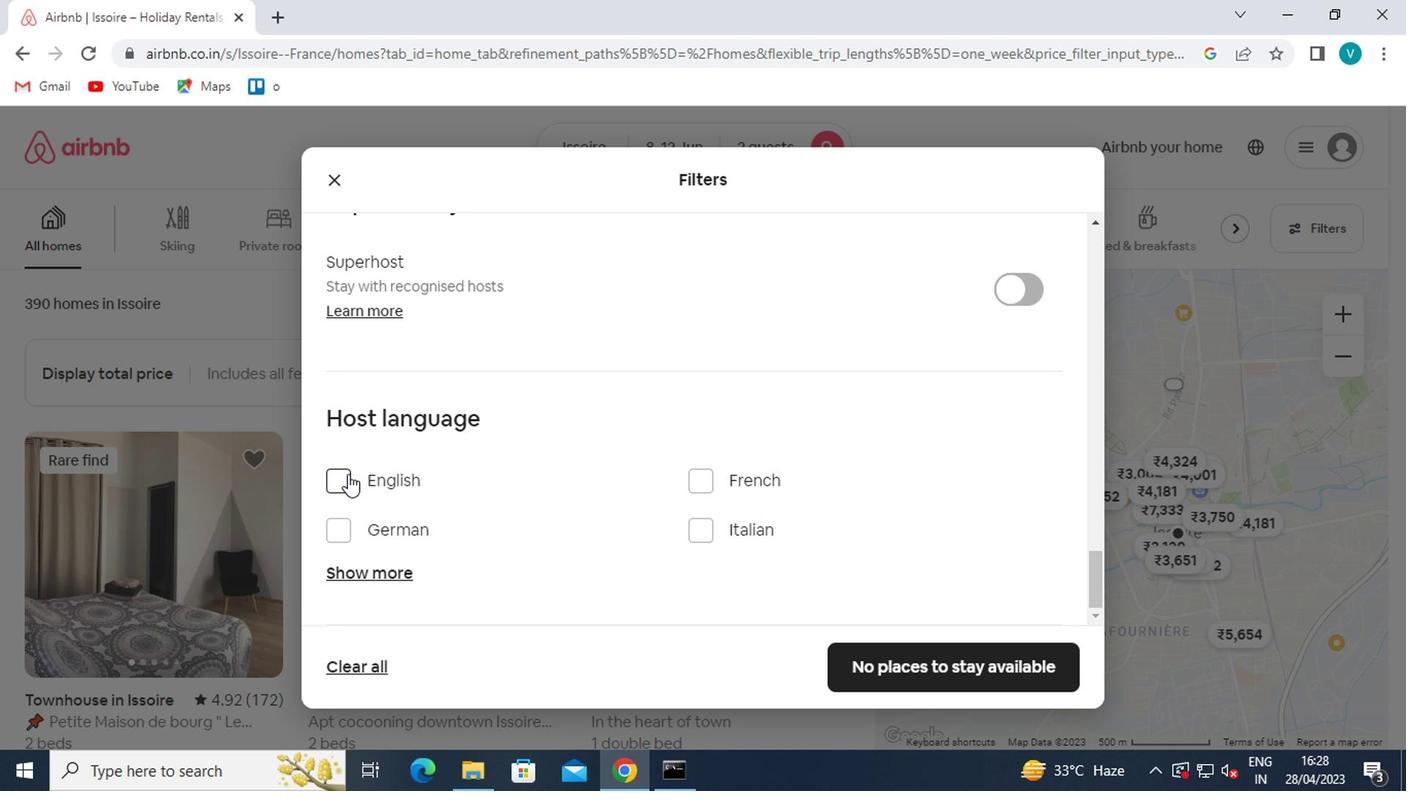 
Action: Mouse moved to (910, 656)
Screenshot: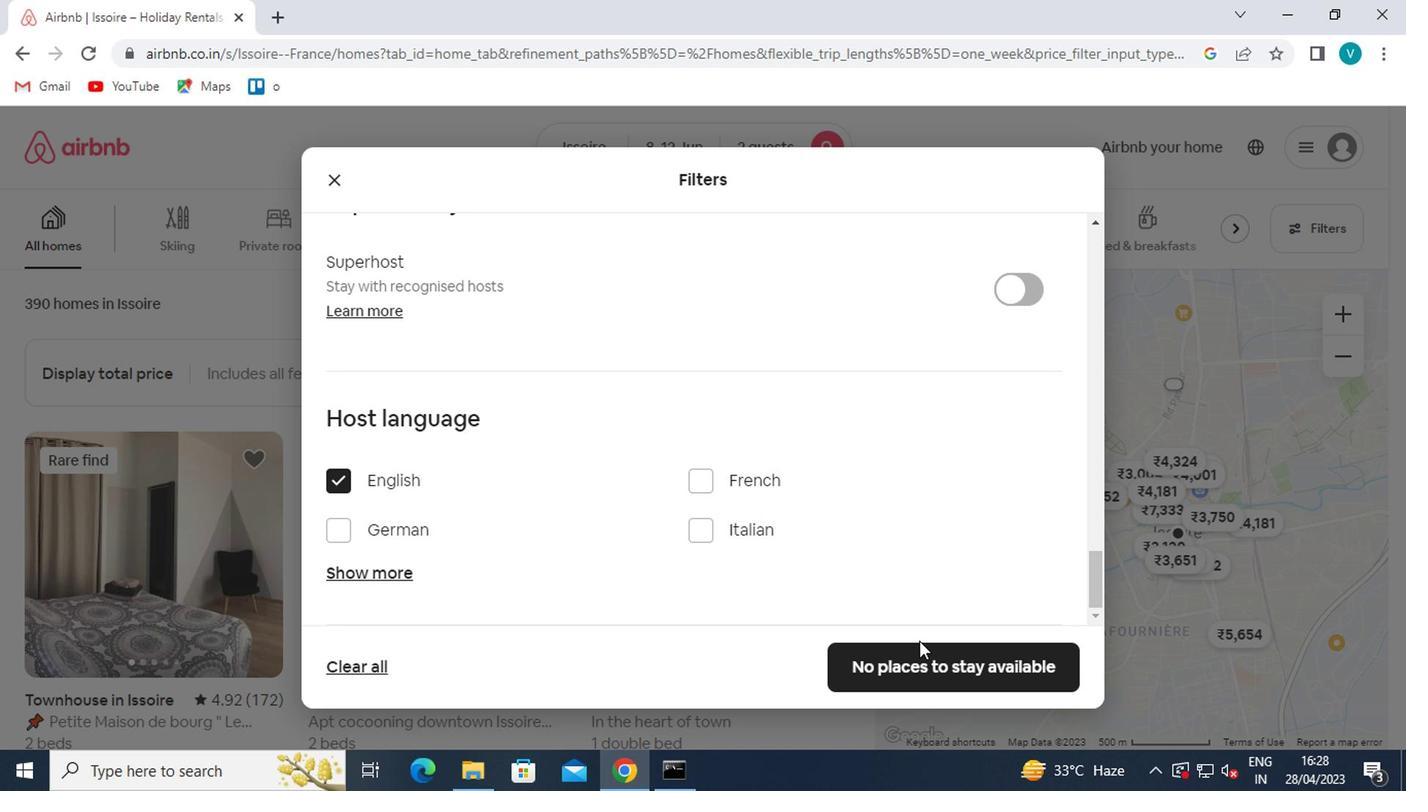 
Action: Mouse pressed left at (910, 656)
Screenshot: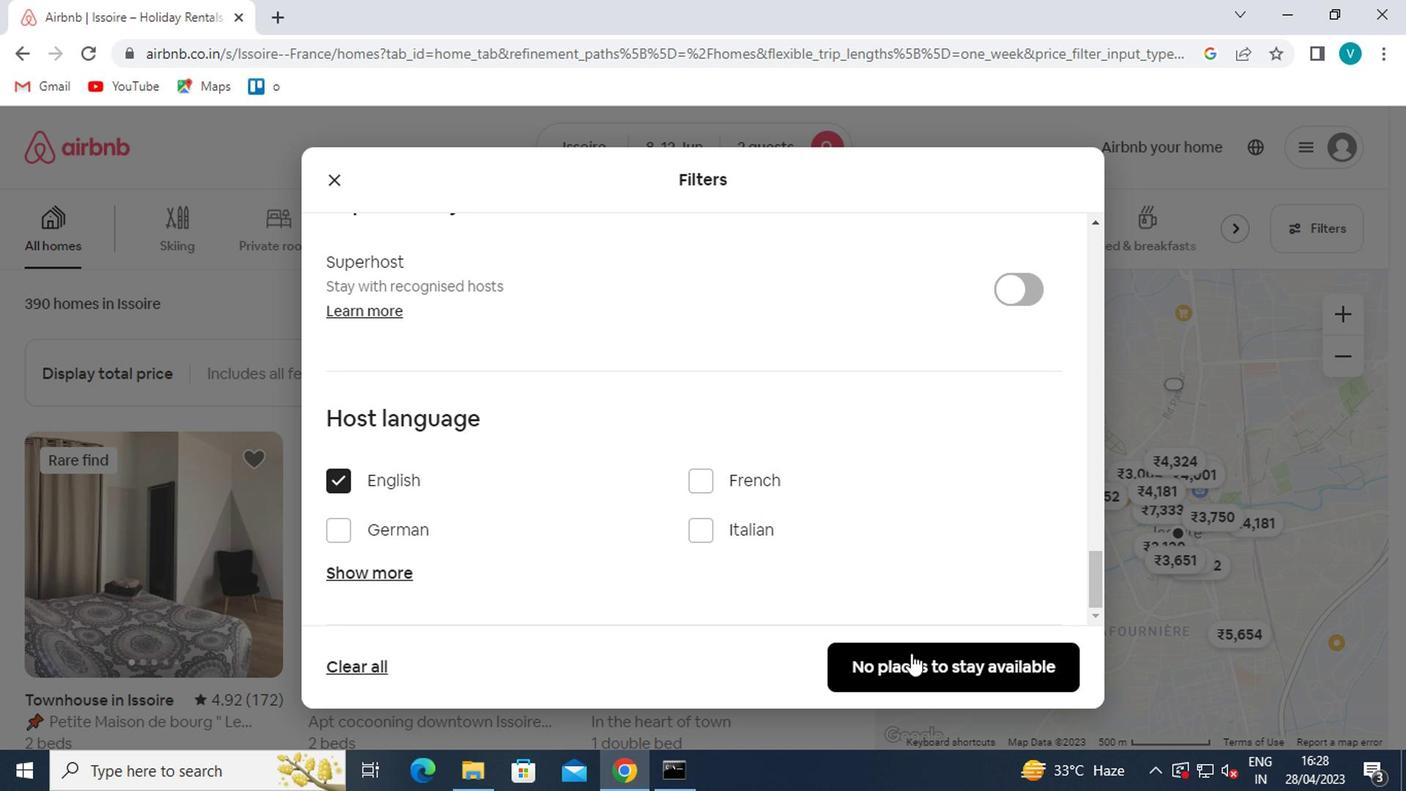 
Action: Mouse moved to (912, 646)
Screenshot: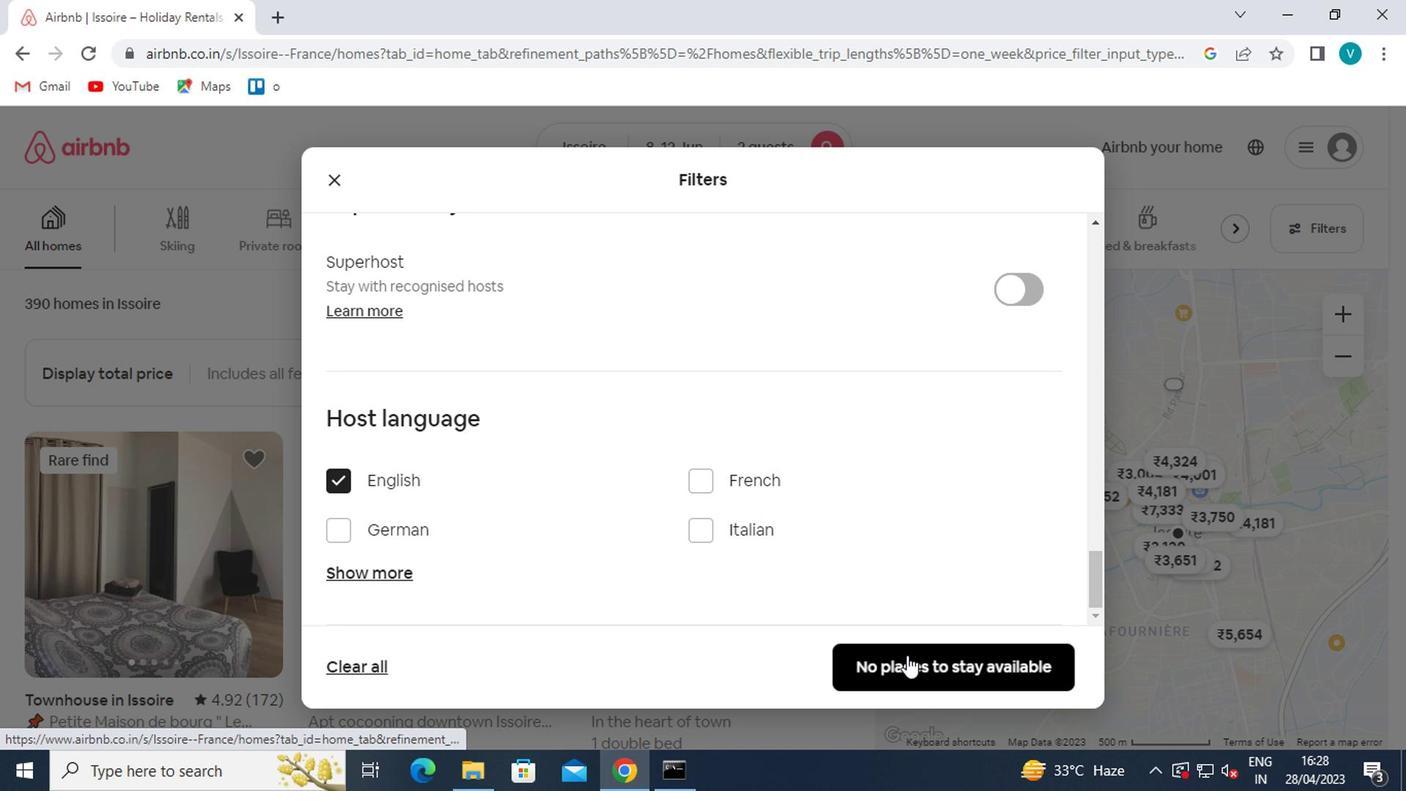 
